 Task: Compose an email with the signature Cole Ward with the subject Request for a trial and the message Please let me know if there are any updates on this issue. from softage.1@softage.net to softage.7@softage.net with an attached document Case_study.pdf Undo the message and rewrite the message as Thank you for your understanding in this matter. Send the email. Finally, move the email from Sent Items to the label Onboarding
Action: Mouse moved to (481, 774)
Screenshot: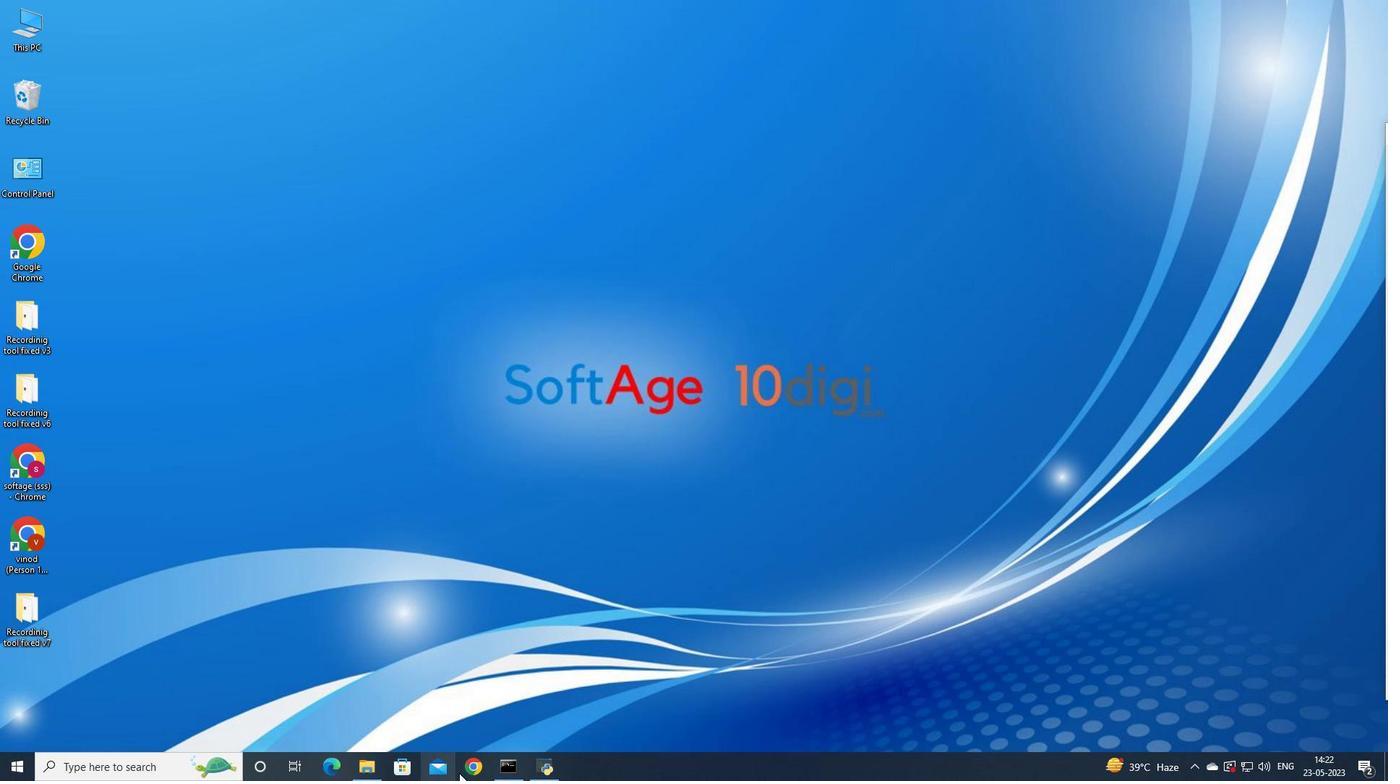 
Action: Mouse pressed left at (481, 774)
Screenshot: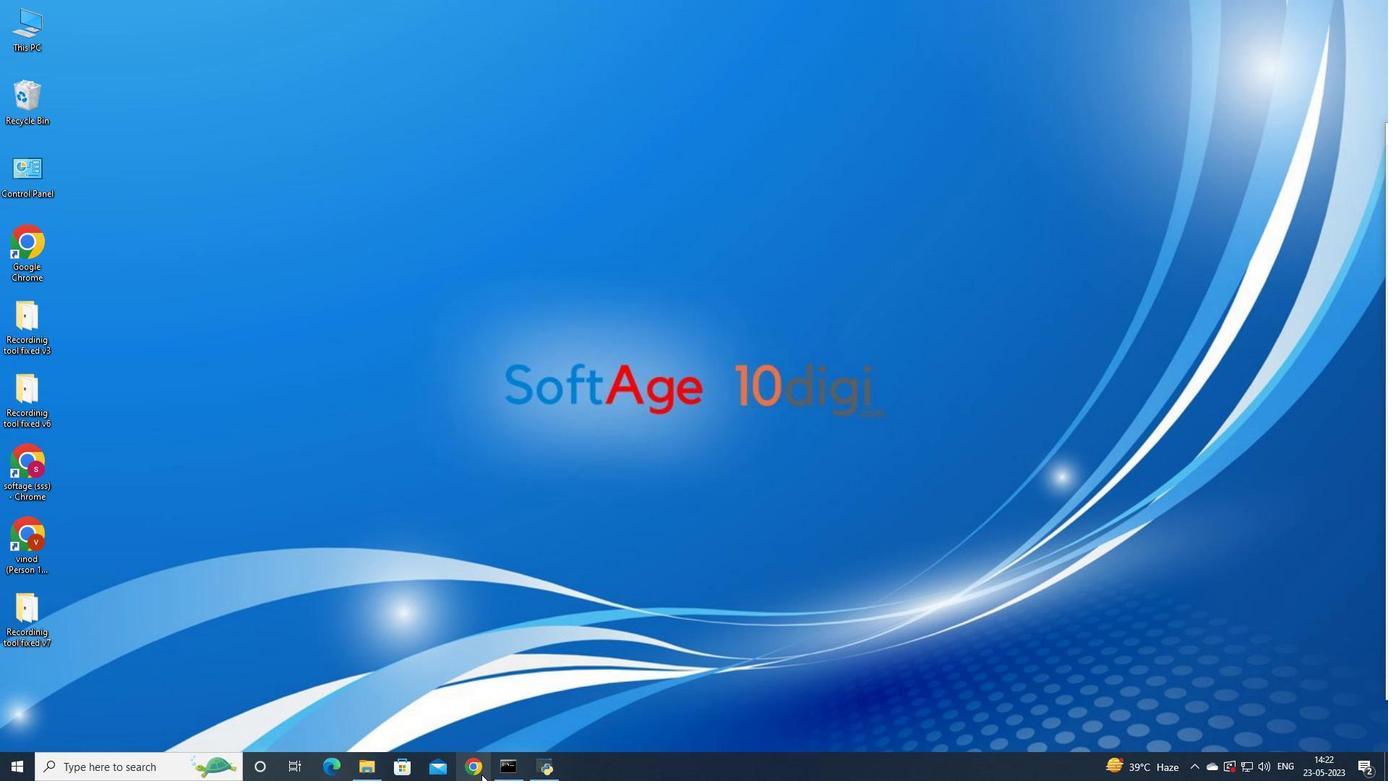 
Action: Mouse moved to (611, 447)
Screenshot: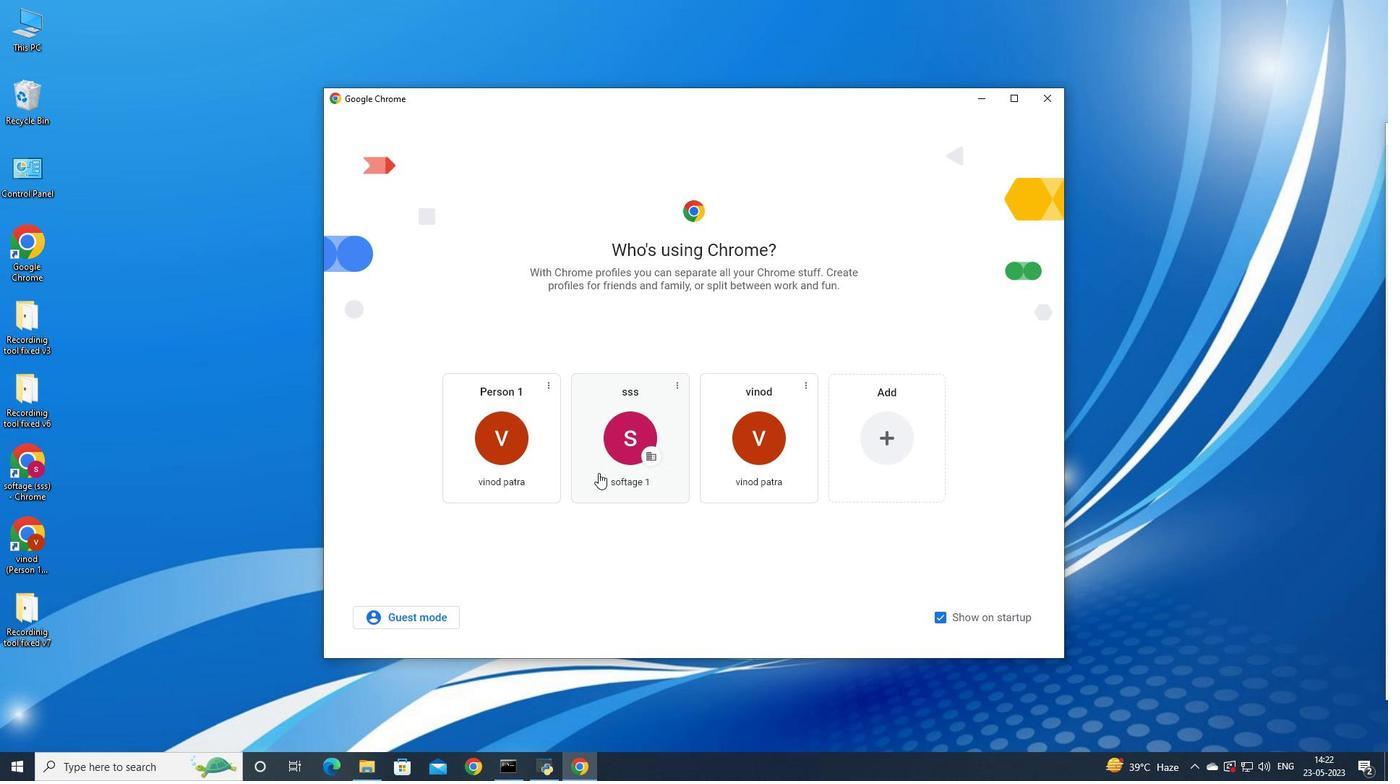 
Action: Mouse pressed left at (611, 447)
Screenshot: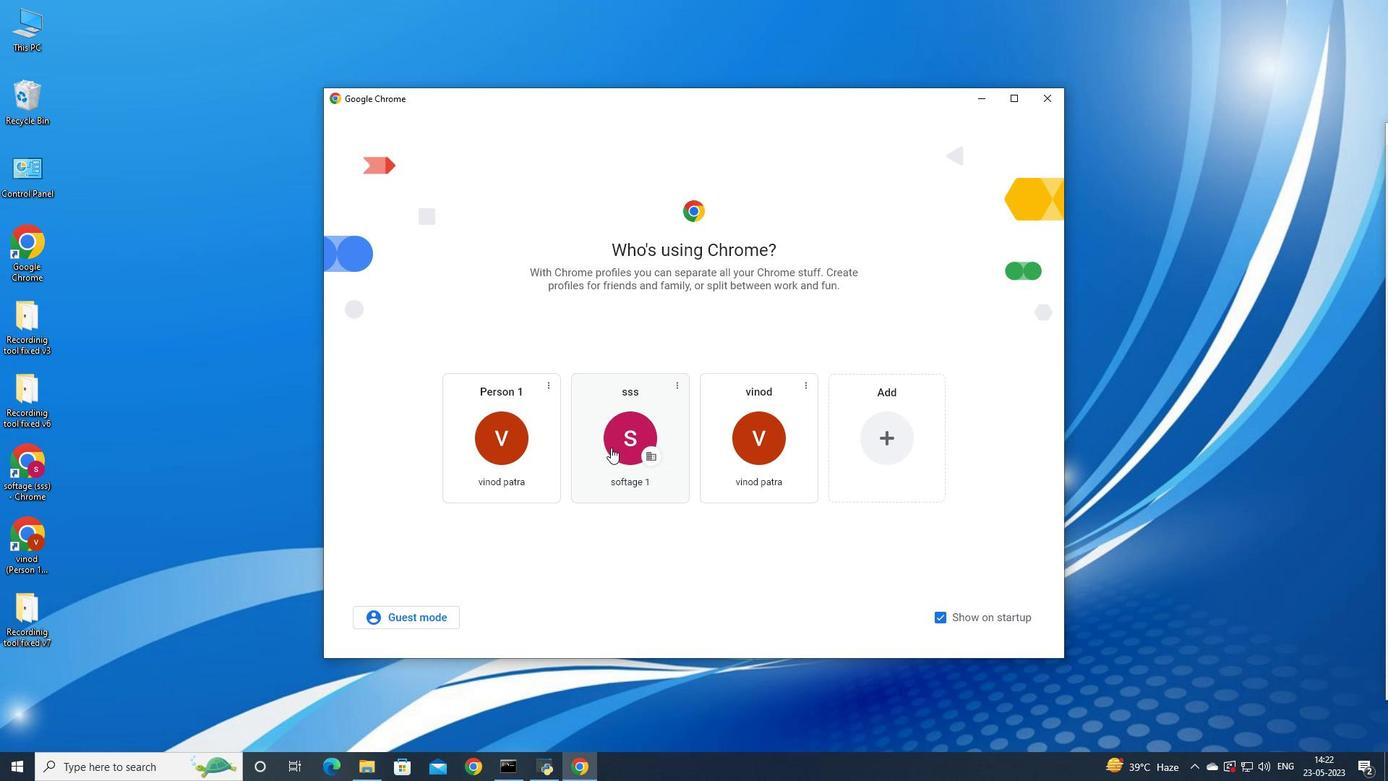 
Action: Mouse moved to (1253, 73)
Screenshot: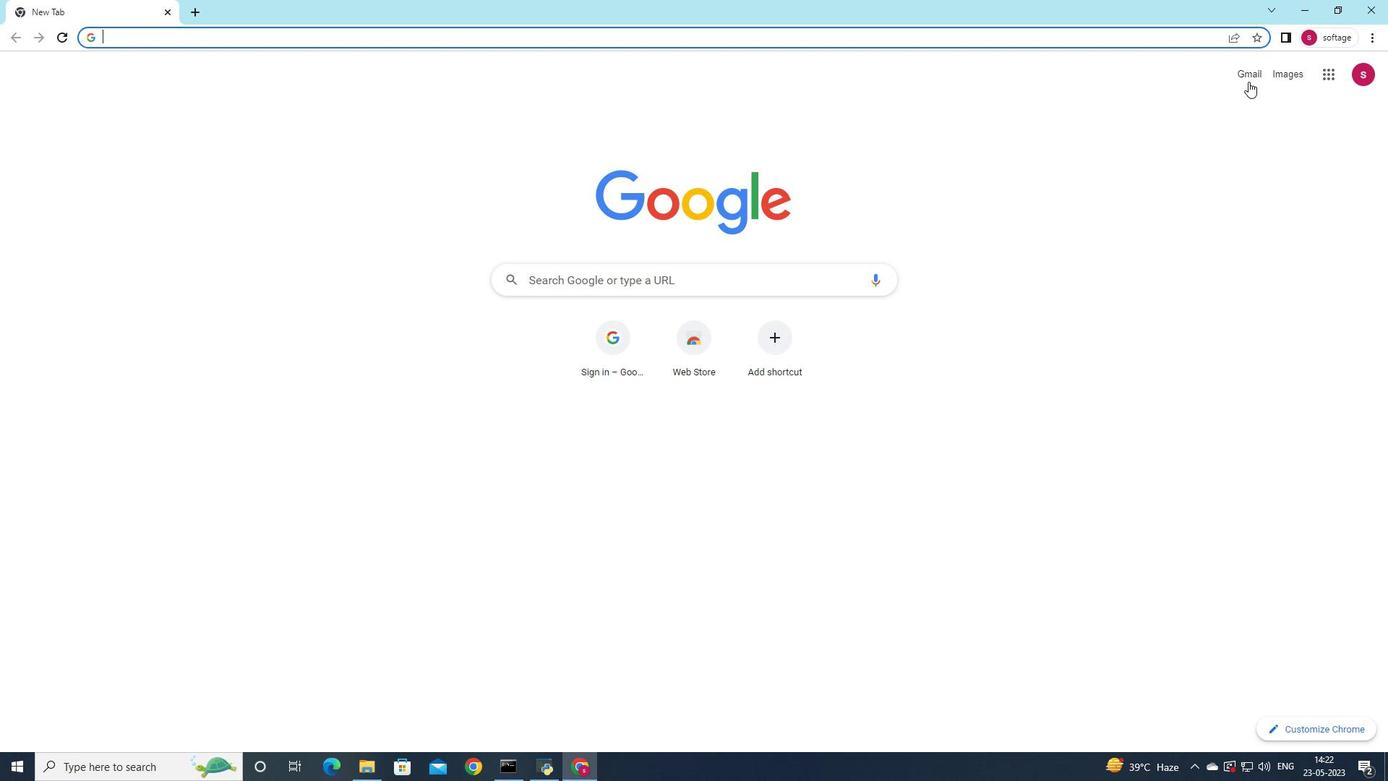 
Action: Mouse pressed left at (1253, 73)
Screenshot: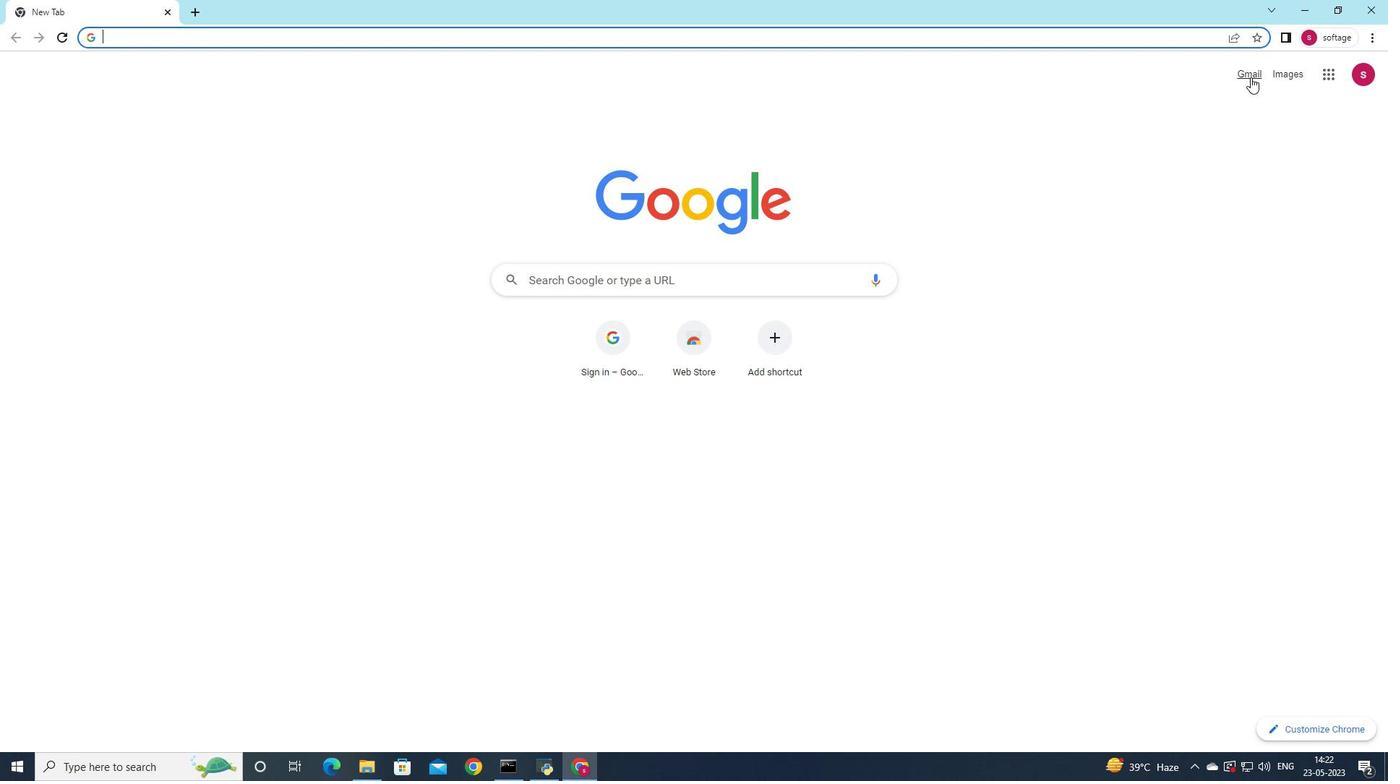 
Action: Mouse moved to (1221, 91)
Screenshot: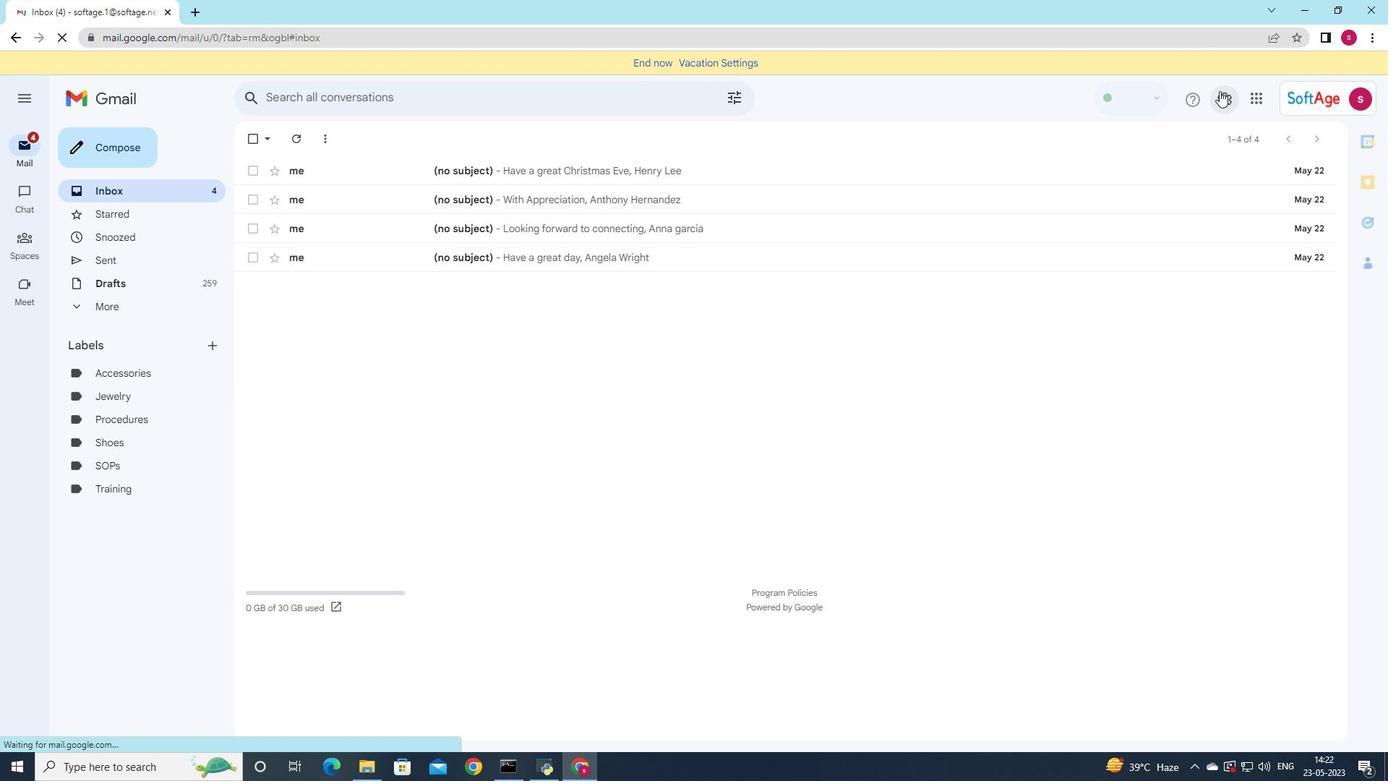 
Action: Mouse pressed left at (1221, 91)
Screenshot: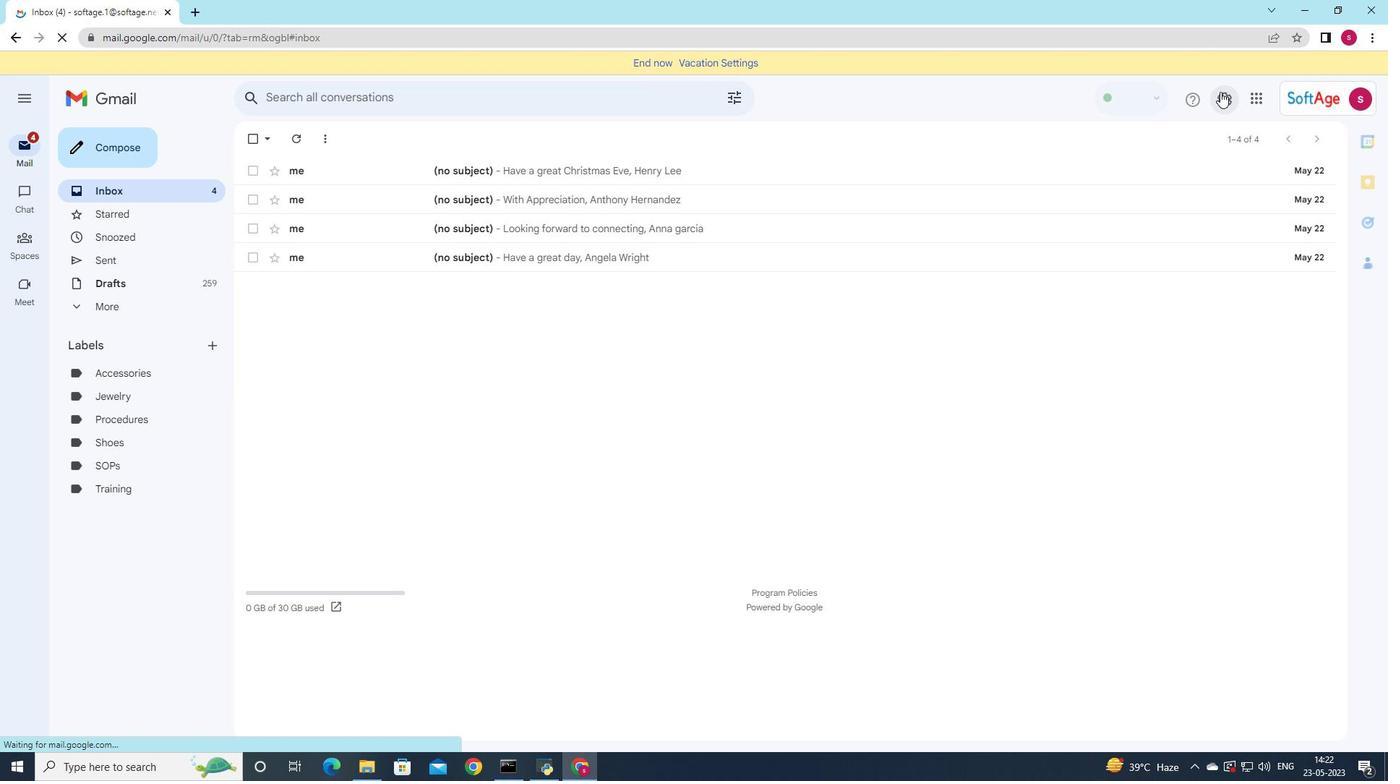 
Action: Mouse moved to (1205, 170)
Screenshot: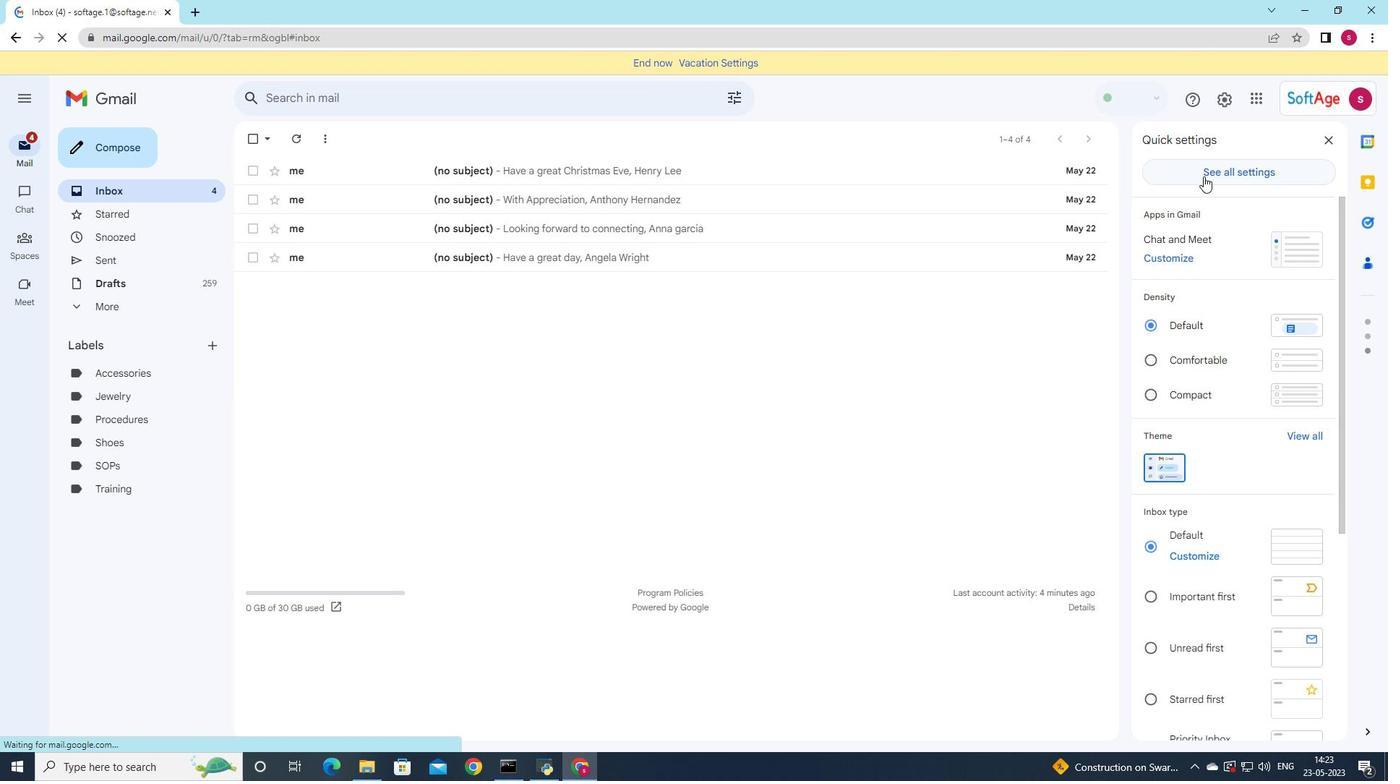 
Action: Mouse pressed left at (1205, 170)
Screenshot: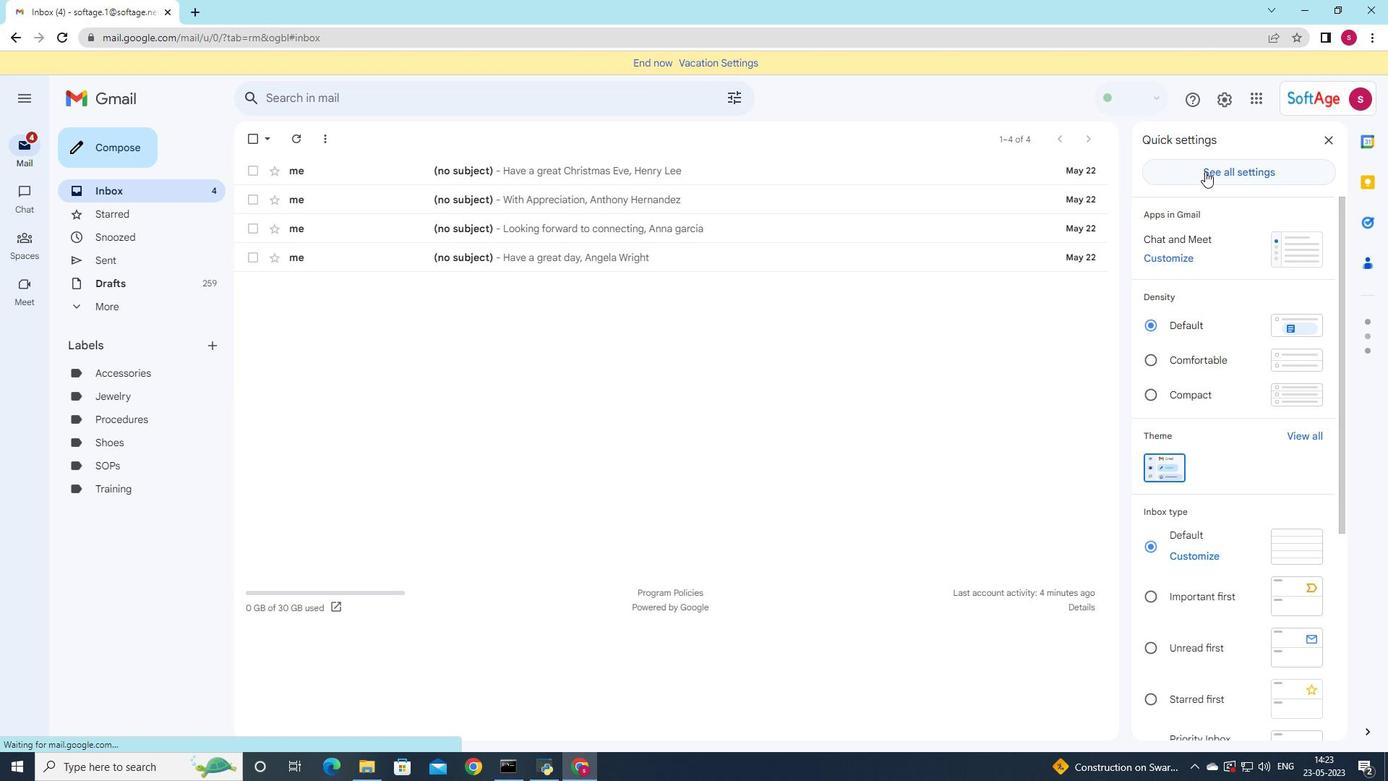
Action: Mouse moved to (816, 260)
Screenshot: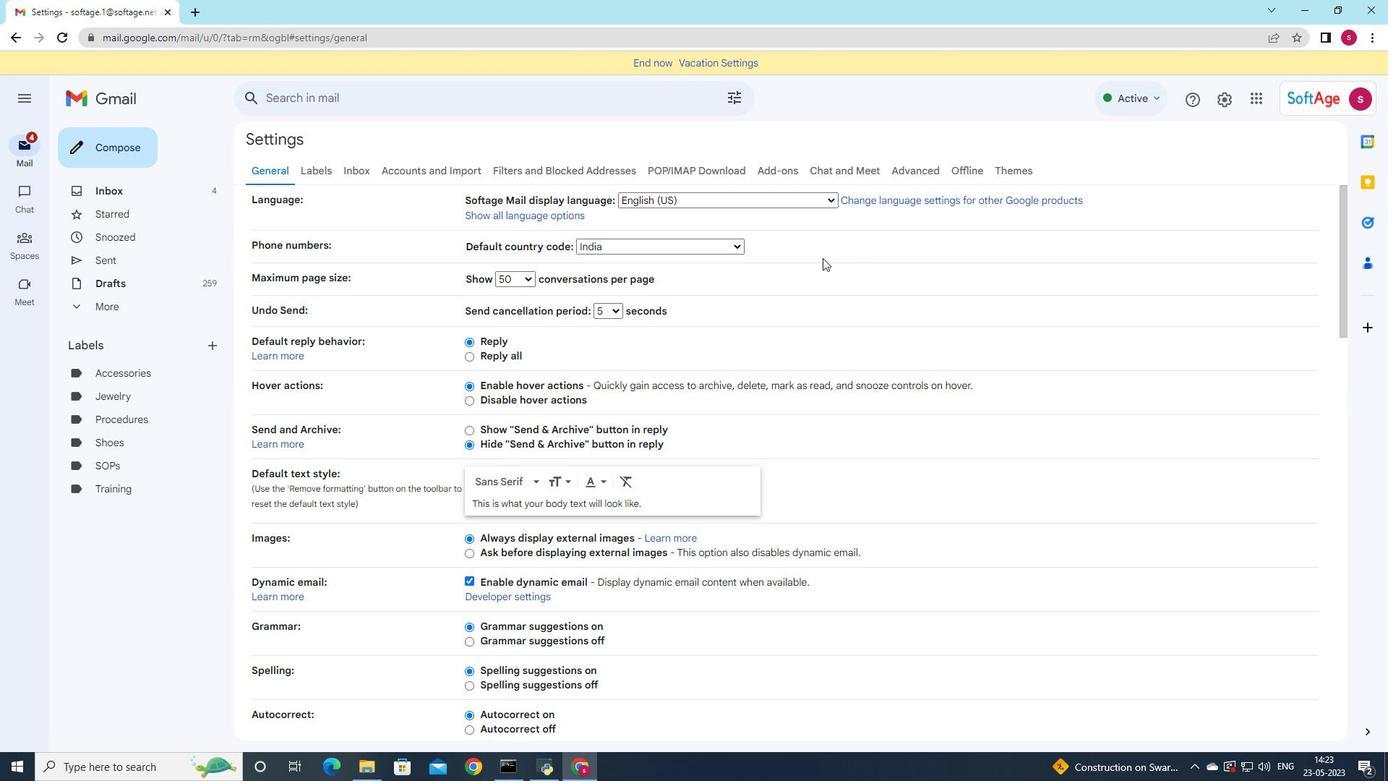 
Action: Mouse scrolled (816, 259) with delta (0, 0)
Screenshot: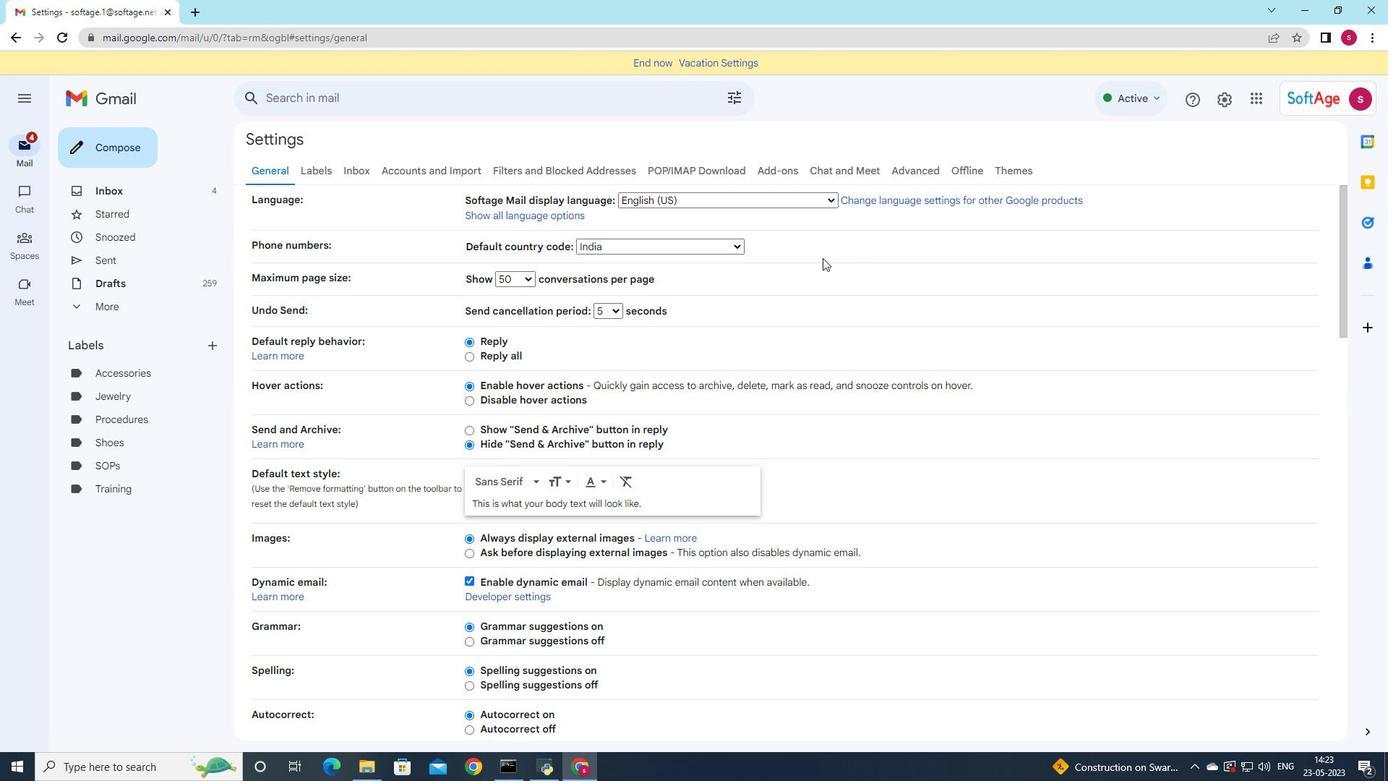 
Action: Mouse scrolled (816, 259) with delta (0, 0)
Screenshot: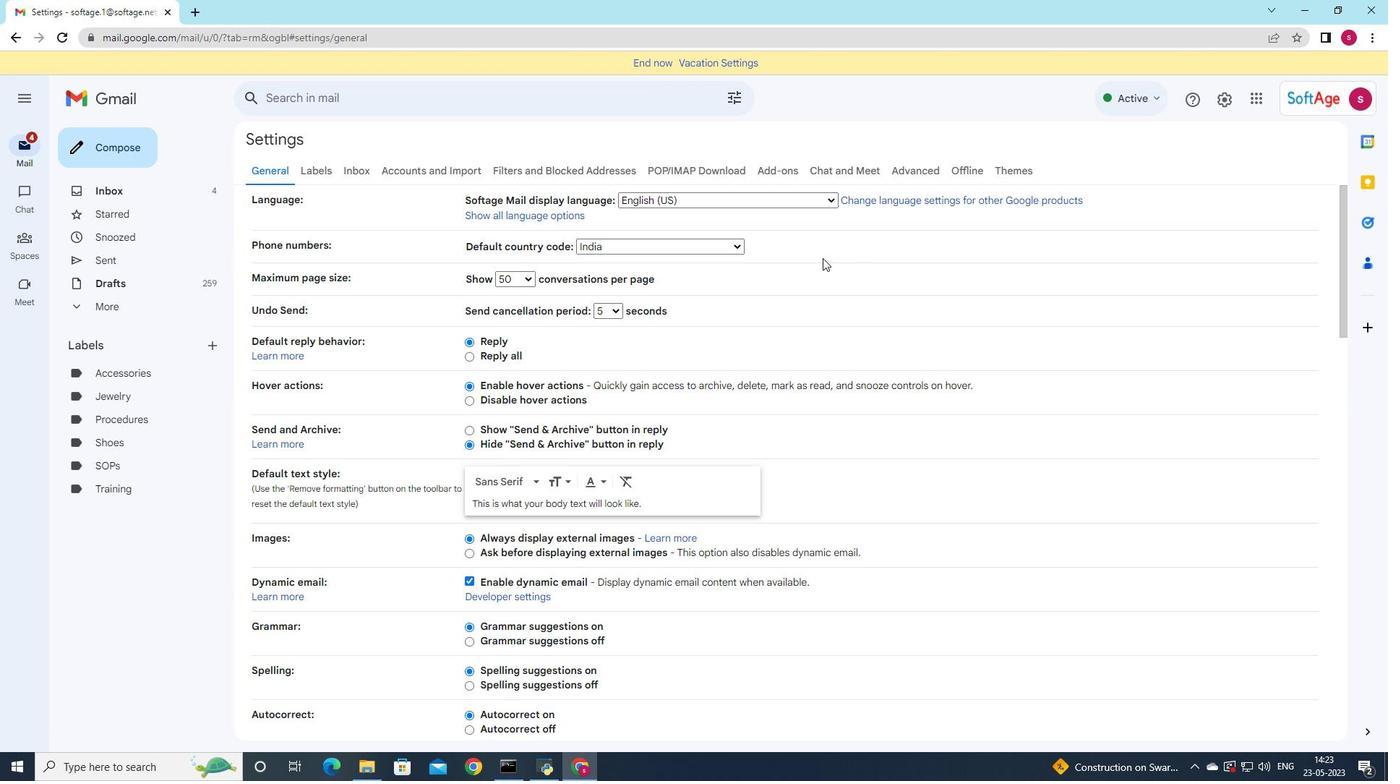 
Action: Mouse moved to (814, 266)
Screenshot: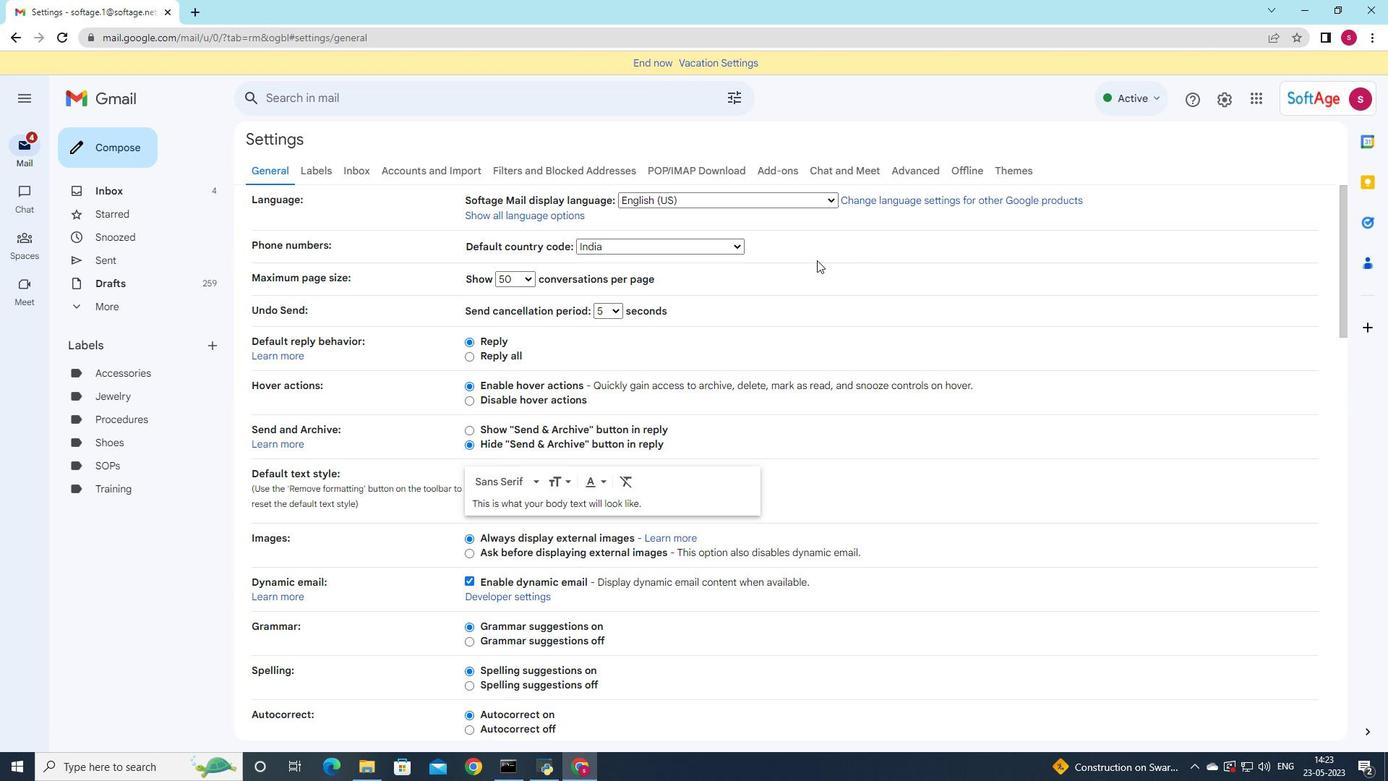 
Action: Mouse scrolled (814, 265) with delta (0, 0)
Screenshot: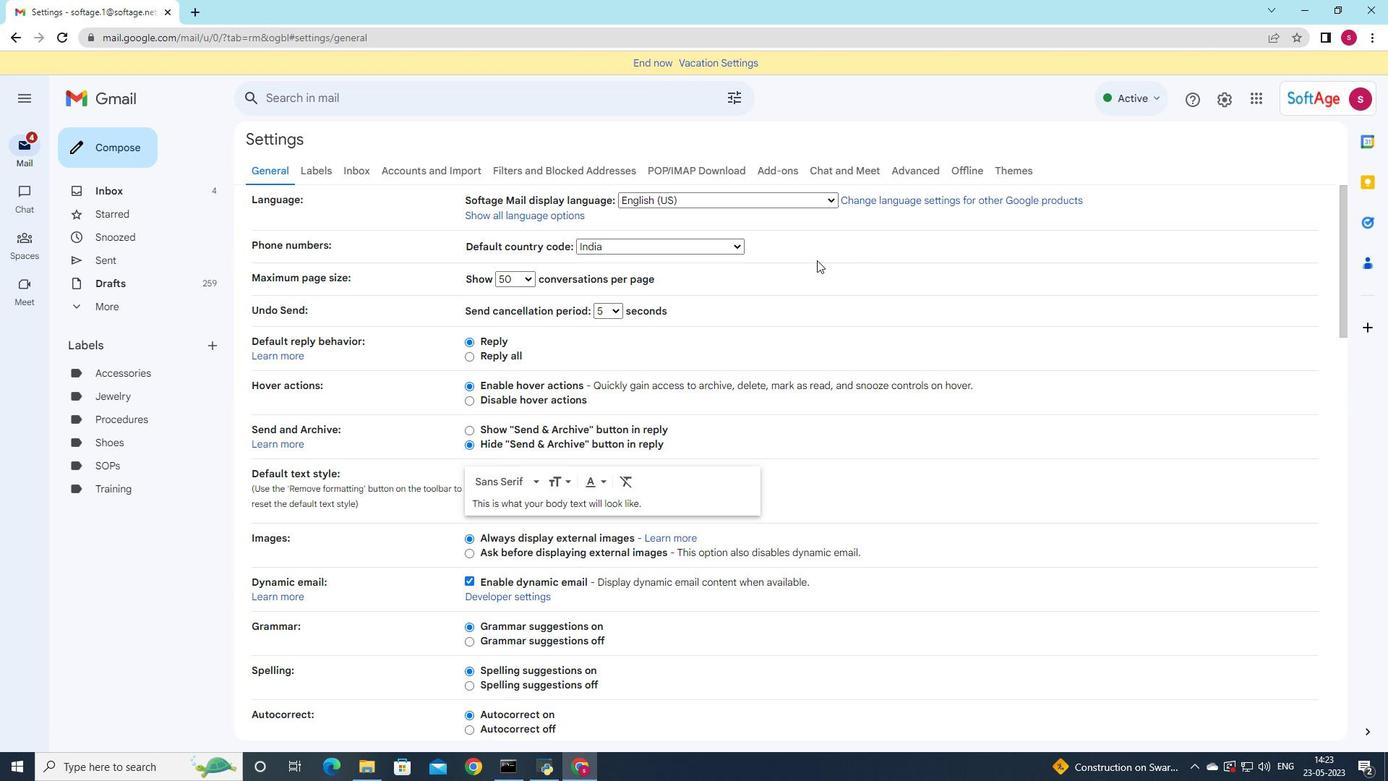 
Action: Mouse moved to (813, 273)
Screenshot: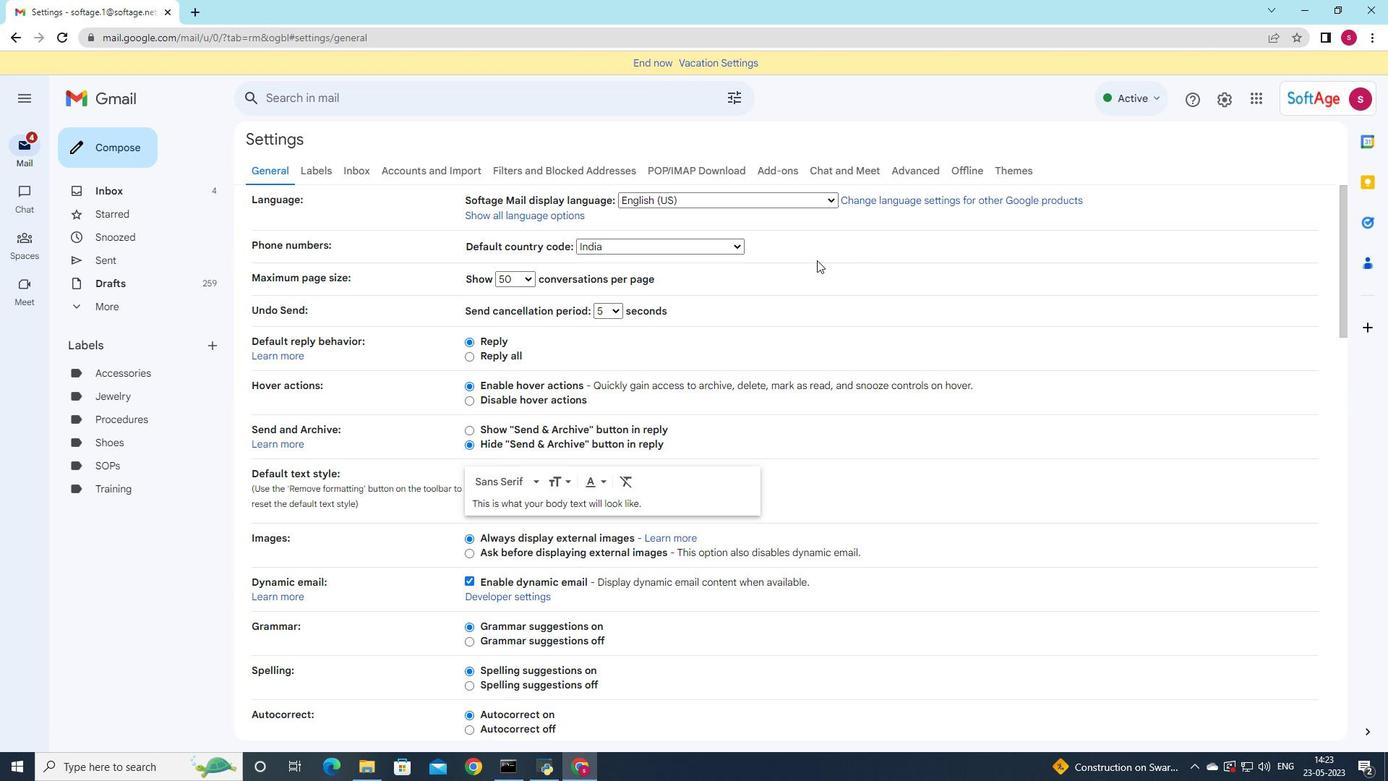 
Action: Mouse scrolled (813, 272) with delta (0, 0)
Screenshot: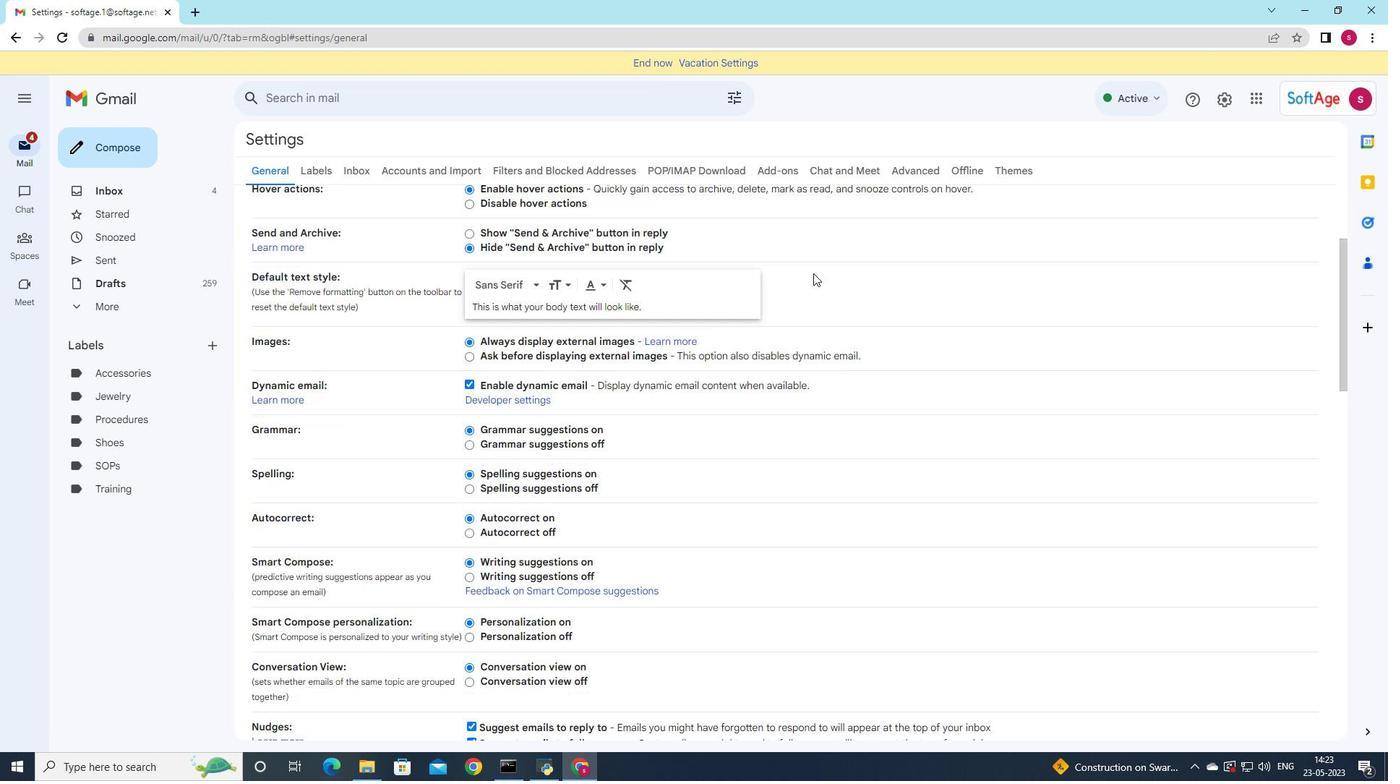 
Action: Mouse scrolled (813, 272) with delta (0, 0)
Screenshot: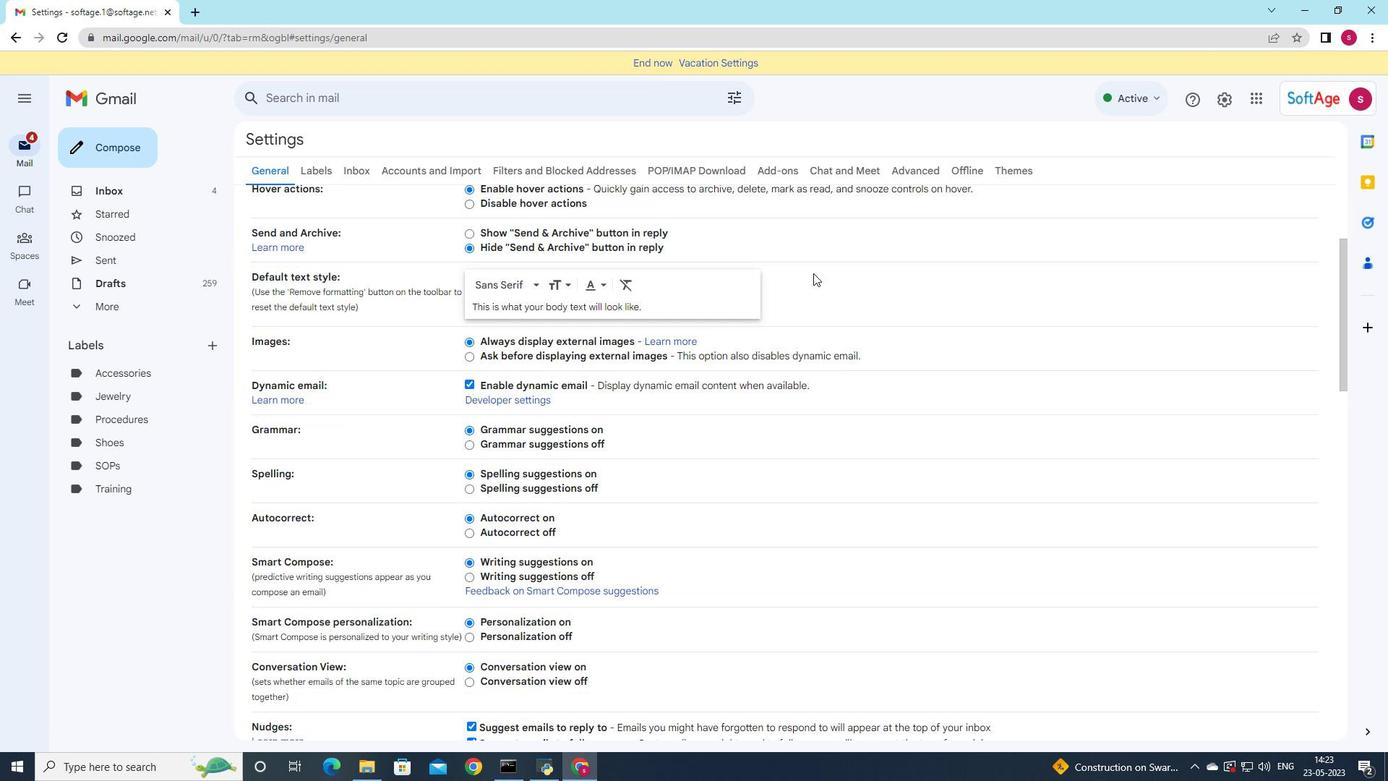 
Action: Mouse scrolled (813, 272) with delta (0, 0)
Screenshot: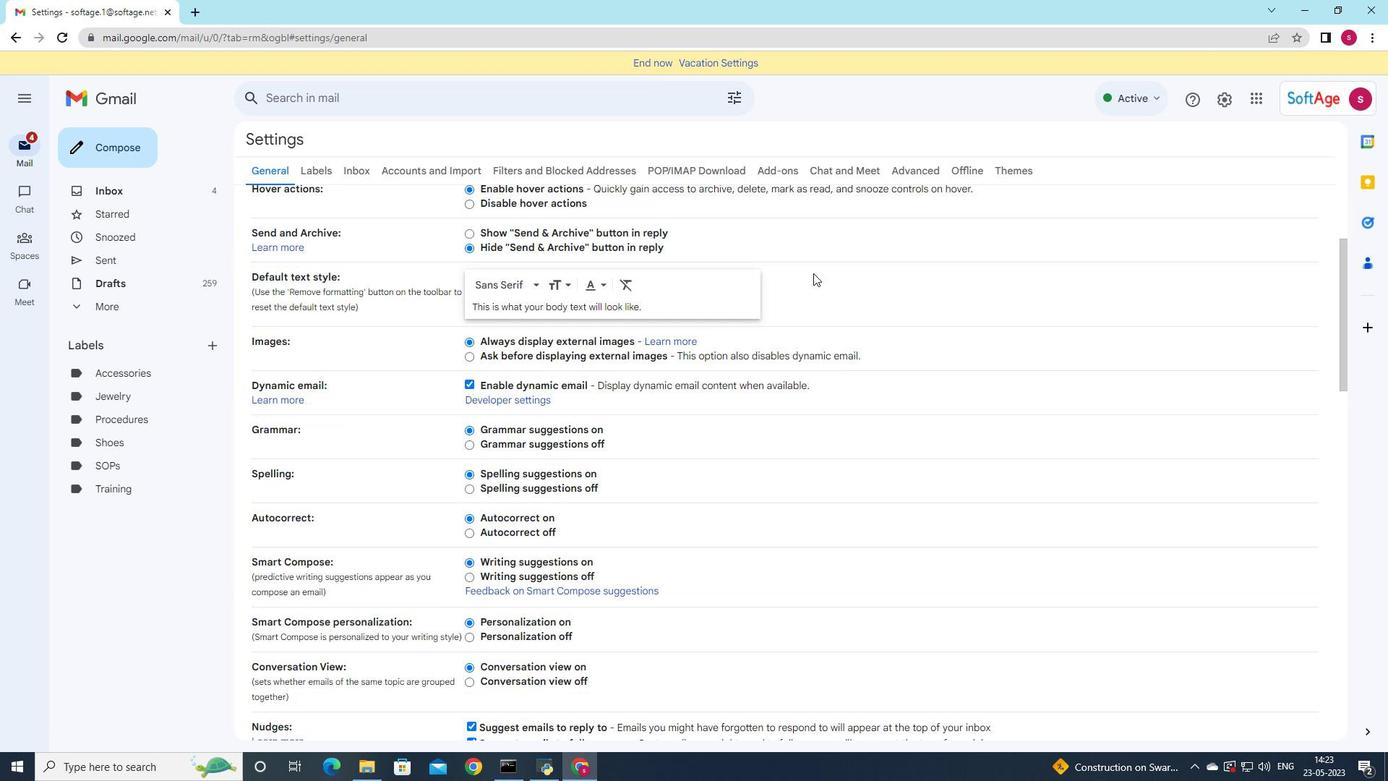 
Action: Mouse scrolled (813, 272) with delta (0, 0)
Screenshot: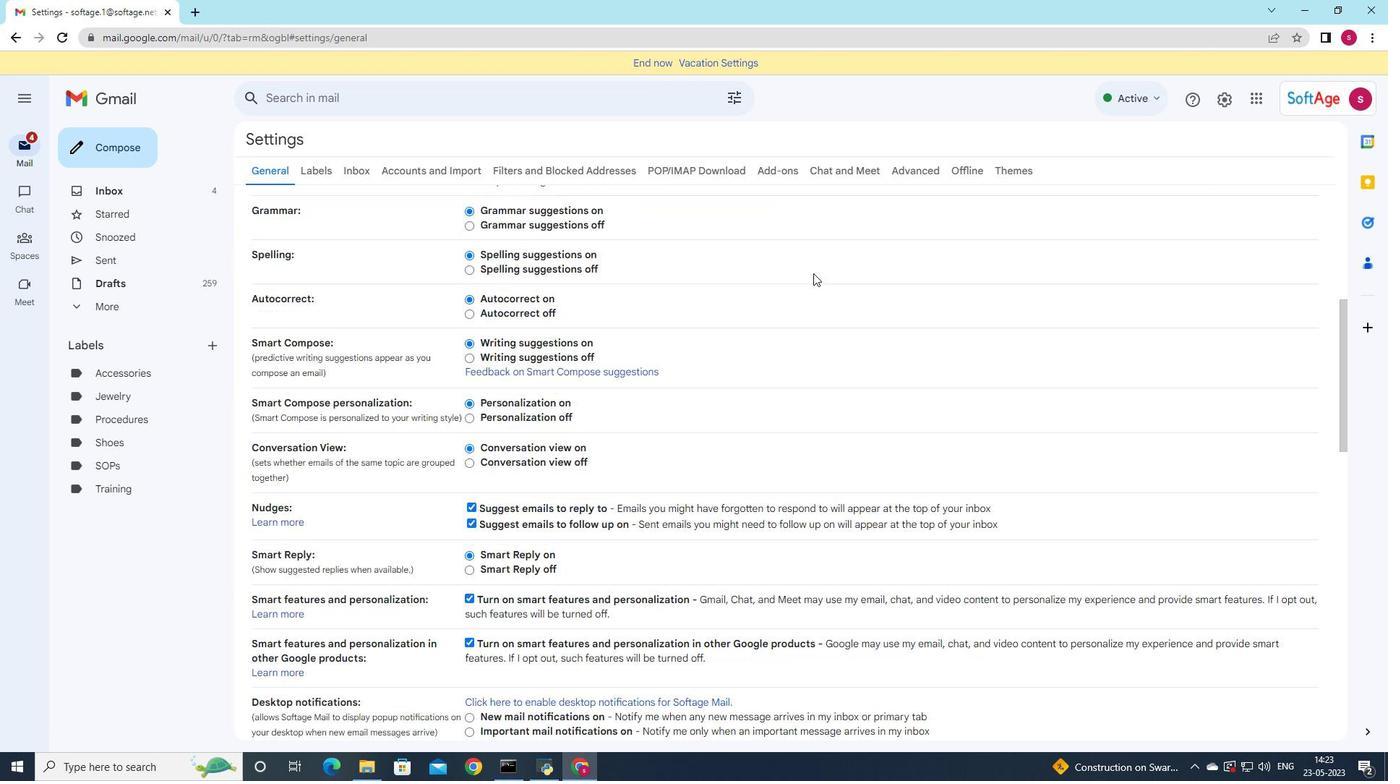 
Action: Mouse scrolled (813, 272) with delta (0, 0)
Screenshot: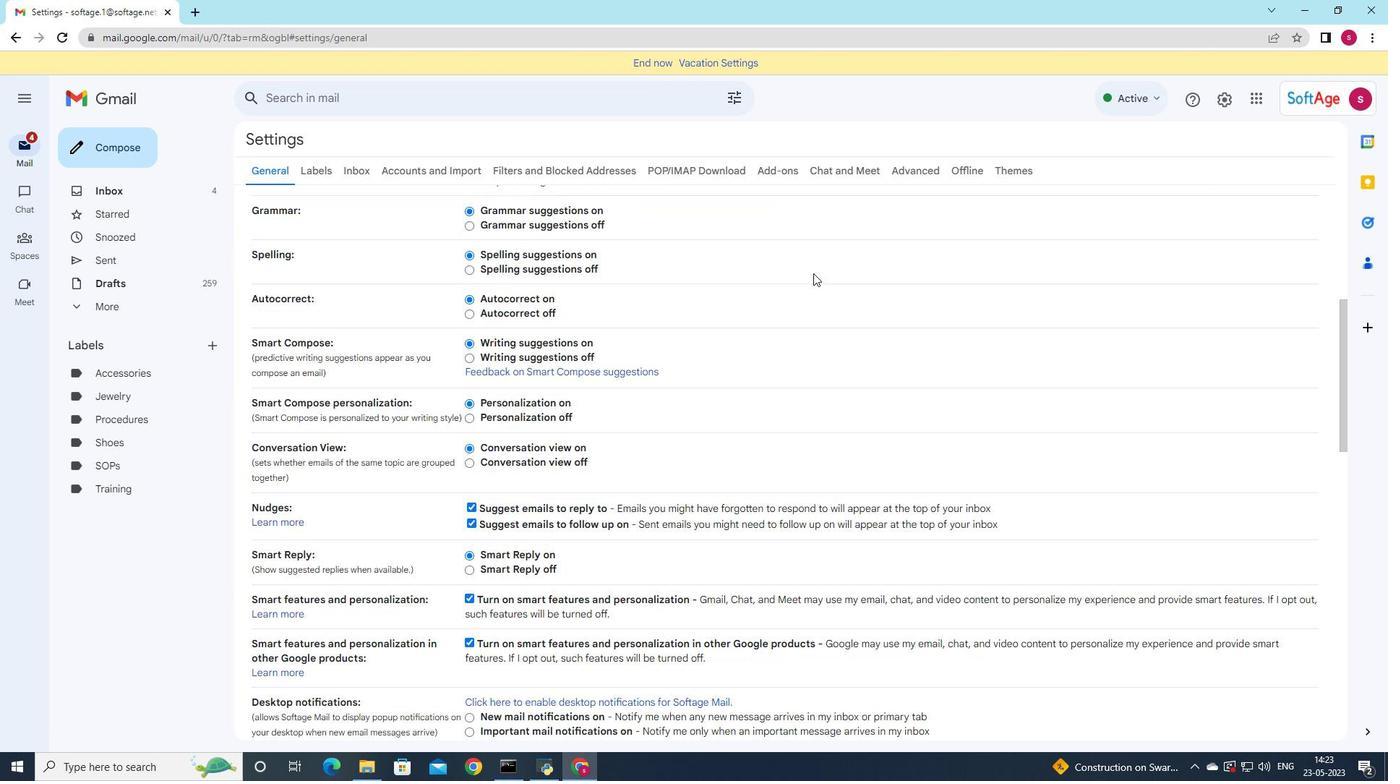 
Action: Mouse scrolled (813, 272) with delta (0, 0)
Screenshot: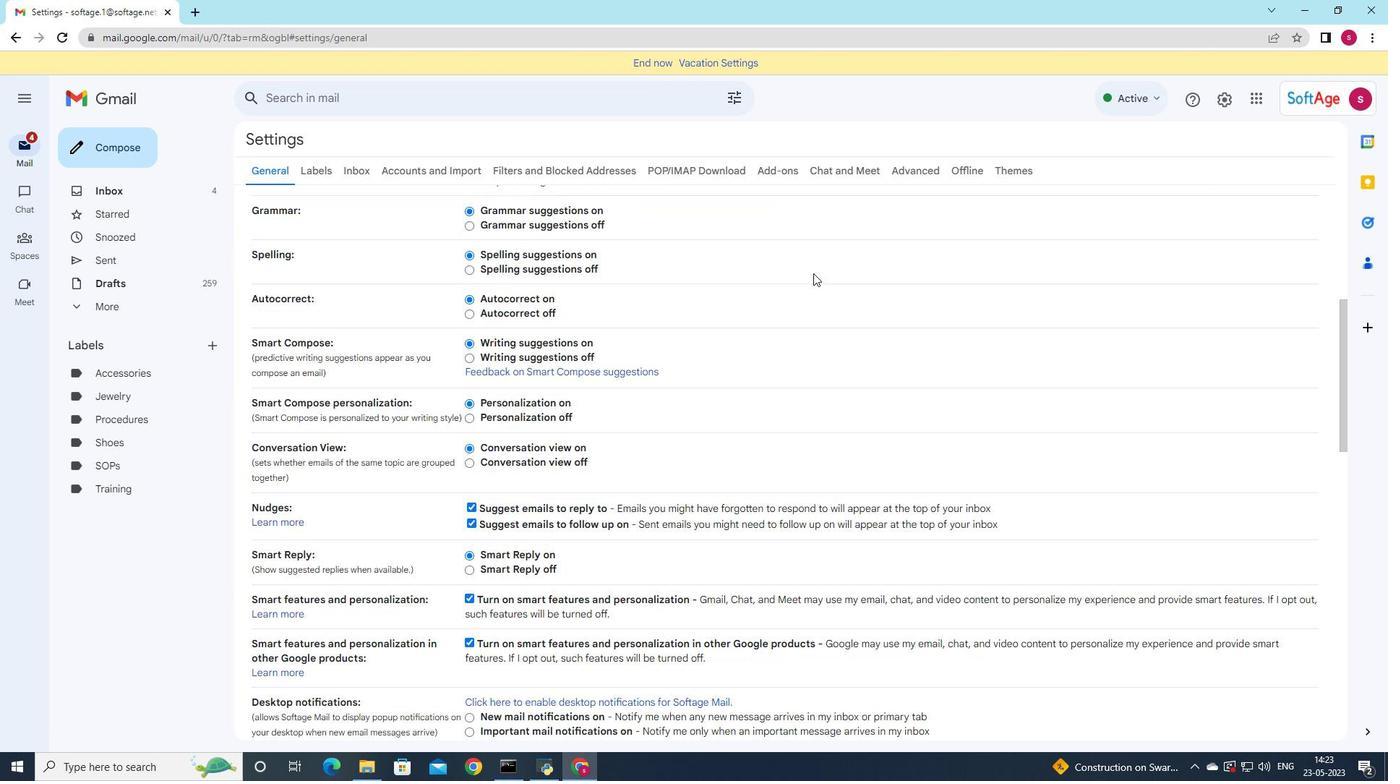 
Action: Mouse scrolled (813, 272) with delta (0, 0)
Screenshot: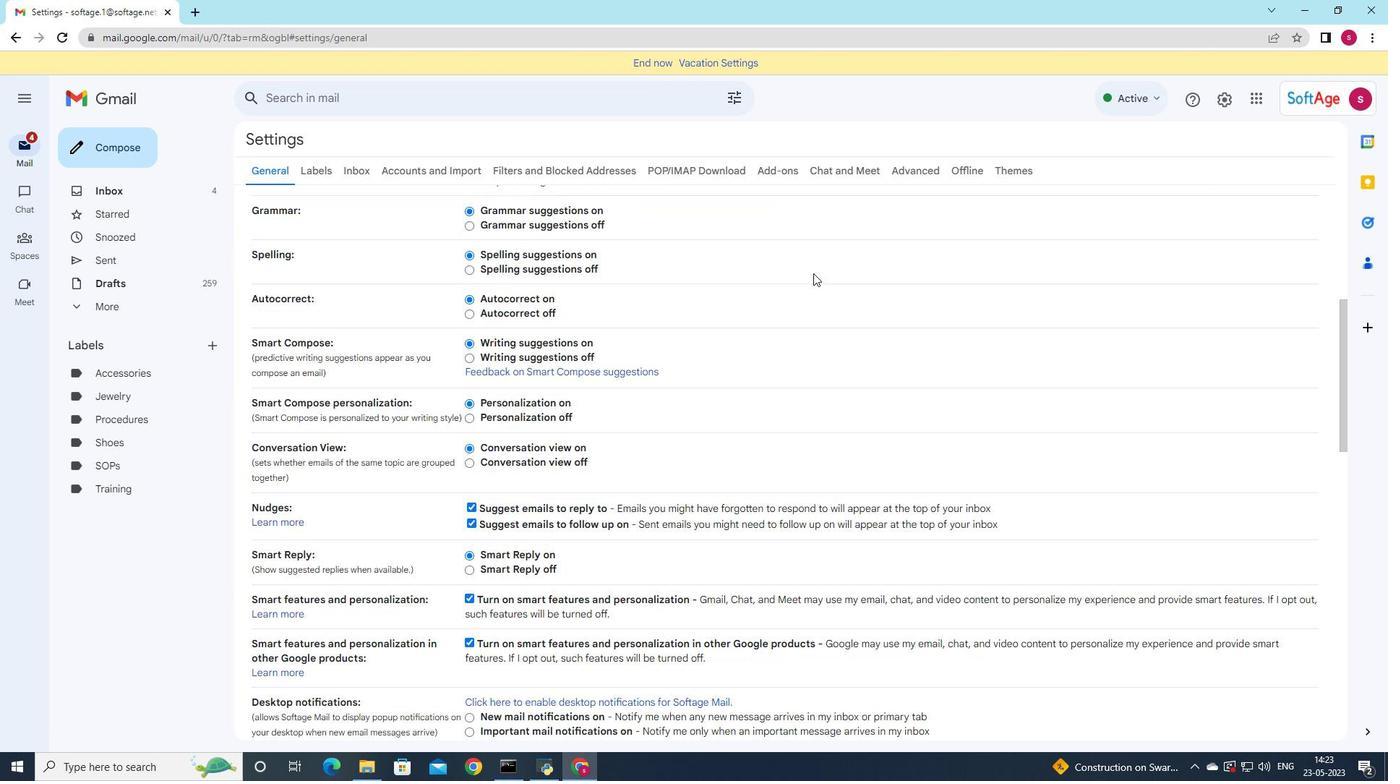 
Action: Mouse scrolled (813, 272) with delta (0, 0)
Screenshot: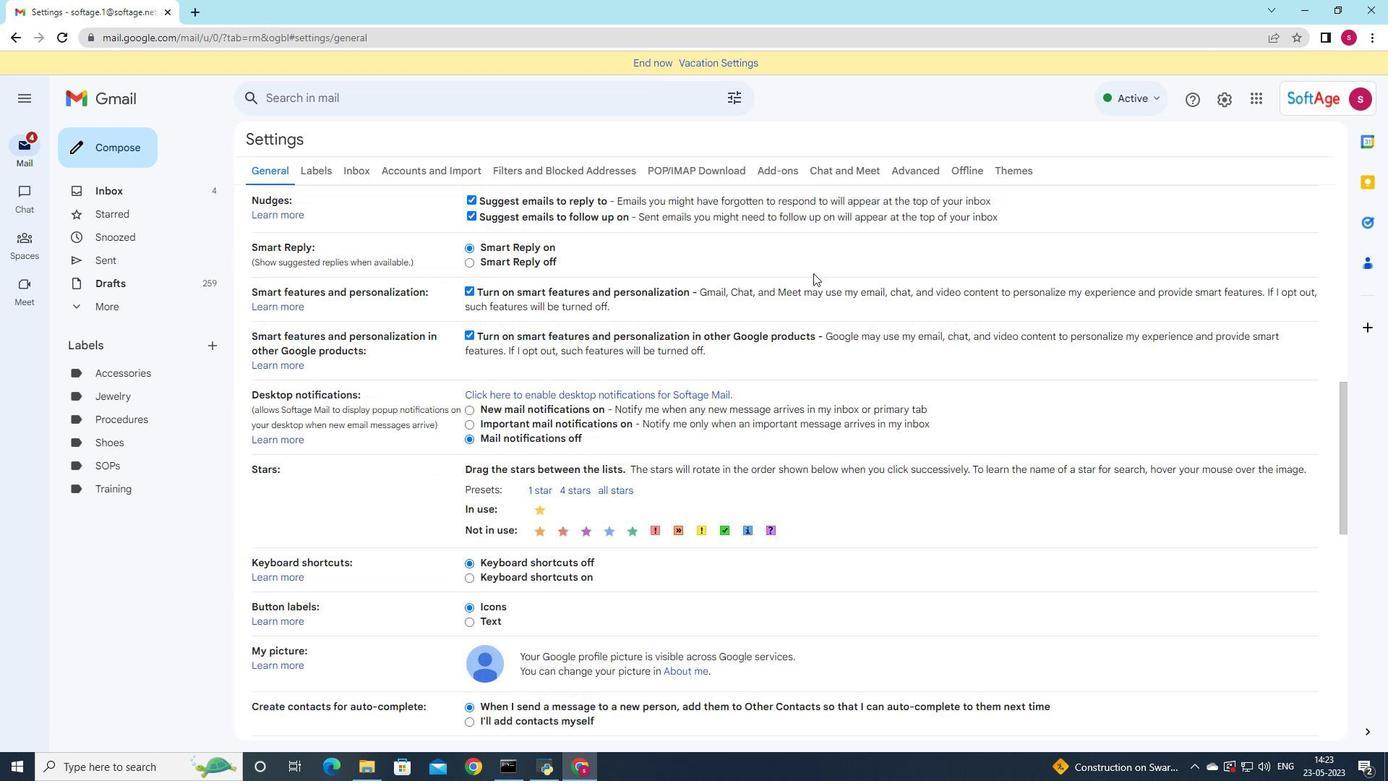 
Action: Mouse scrolled (813, 272) with delta (0, 0)
Screenshot: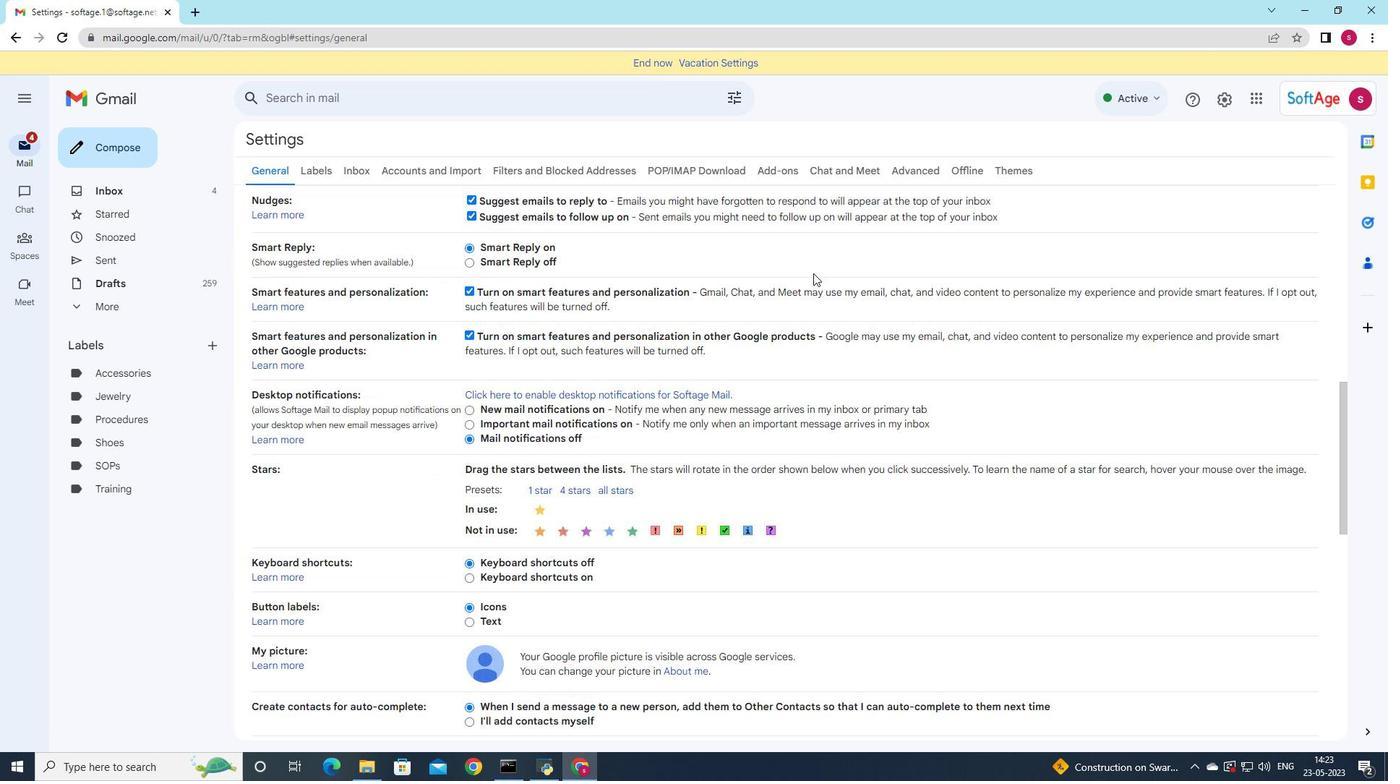 
Action: Mouse scrolled (813, 272) with delta (0, 0)
Screenshot: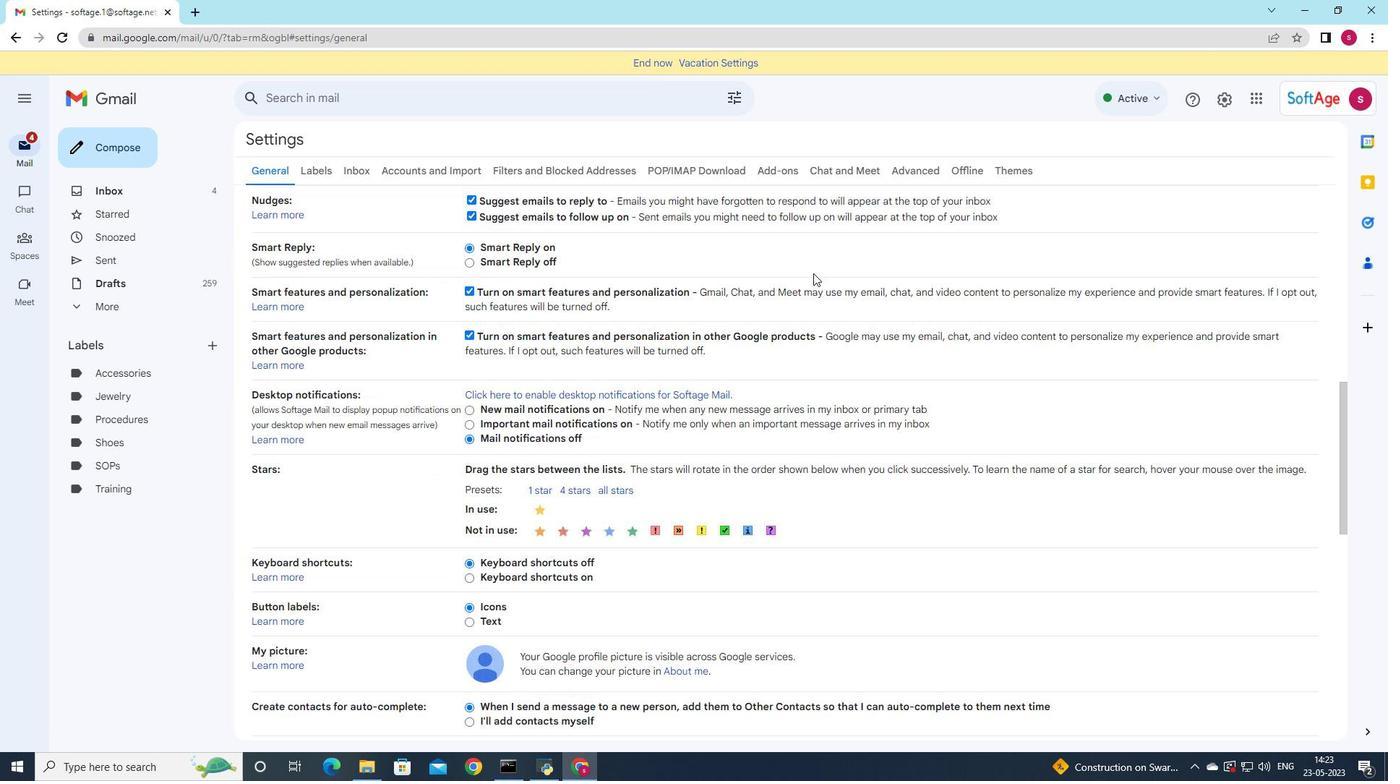 
Action: Mouse scrolled (813, 272) with delta (0, 0)
Screenshot: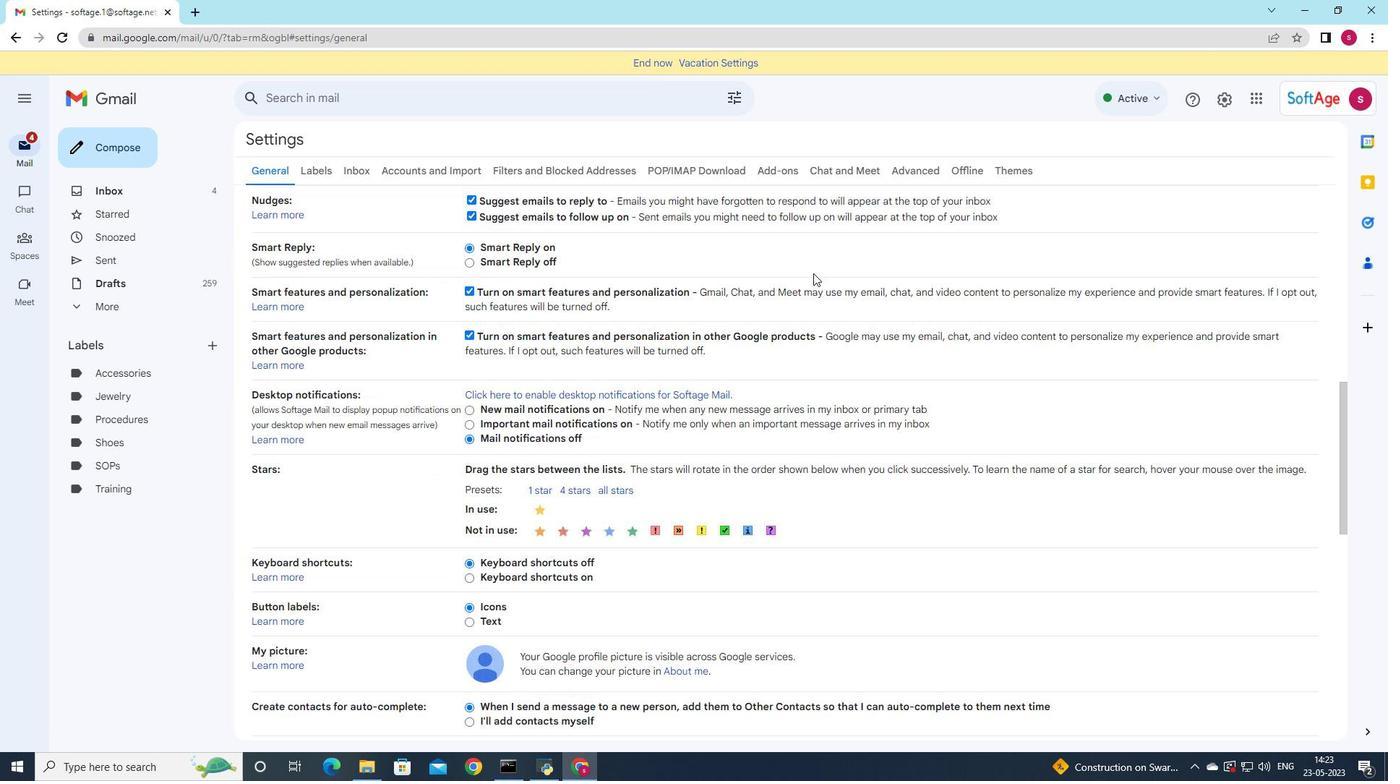 
Action: Mouse scrolled (813, 272) with delta (0, 0)
Screenshot: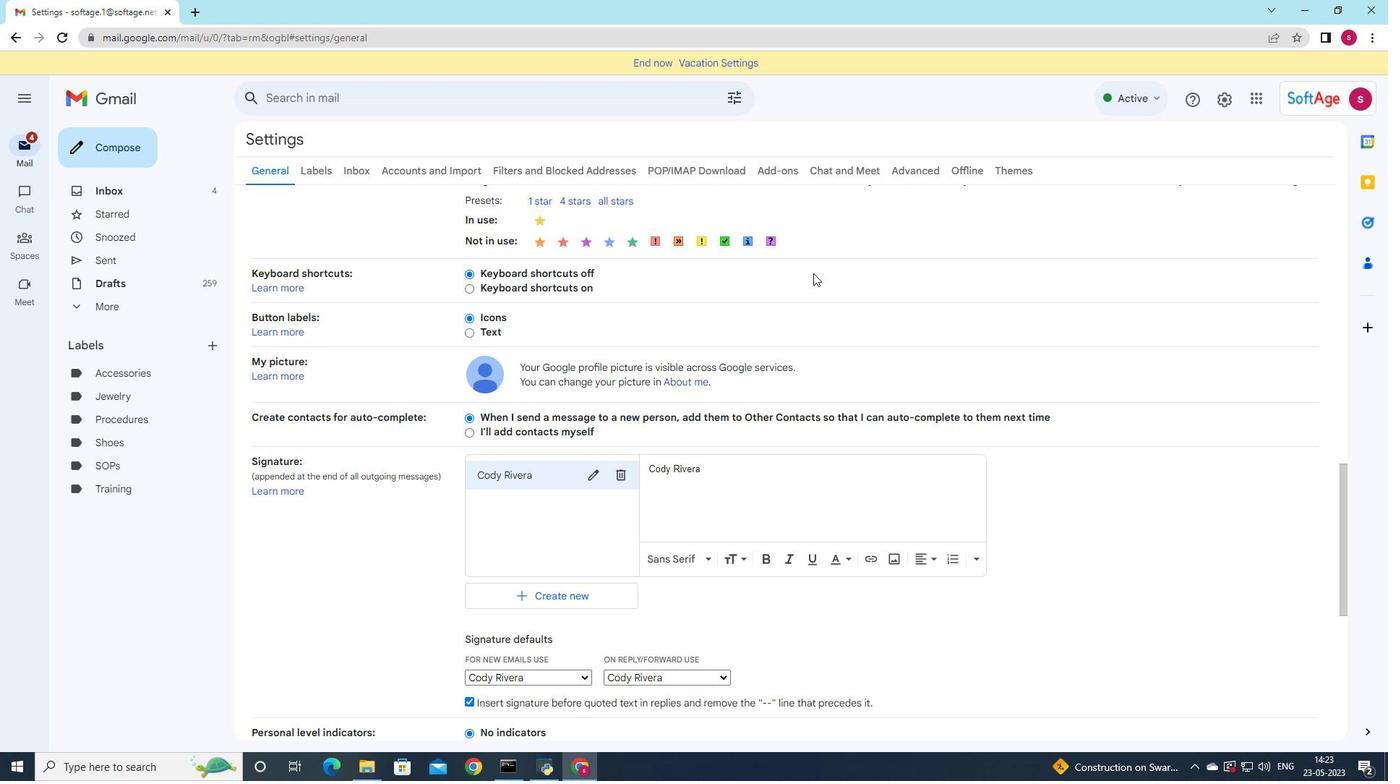 
Action: Mouse scrolled (813, 272) with delta (0, 0)
Screenshot: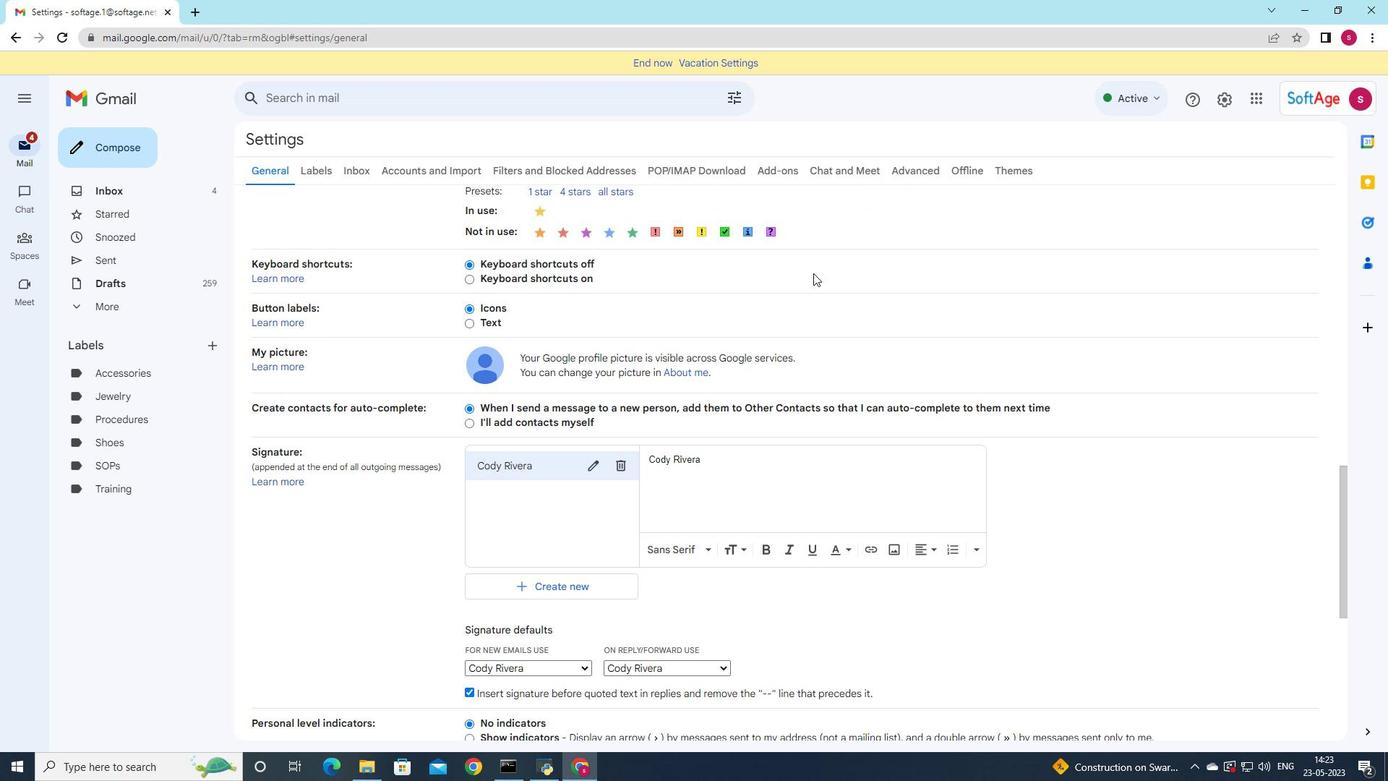 
Action: Mouse moved to (621, 335)
Screenshot: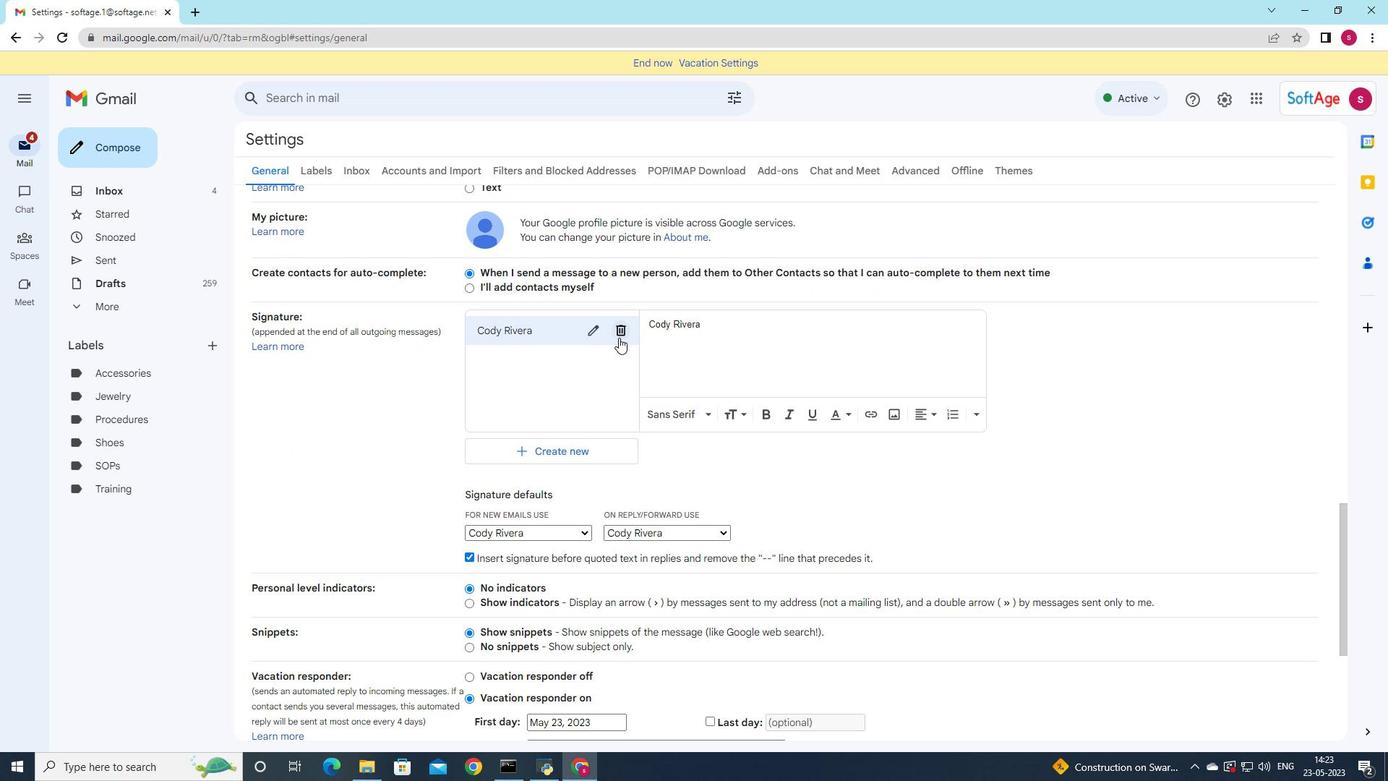 
Action: Mouse pressed left at (621, 335)
Screenshot: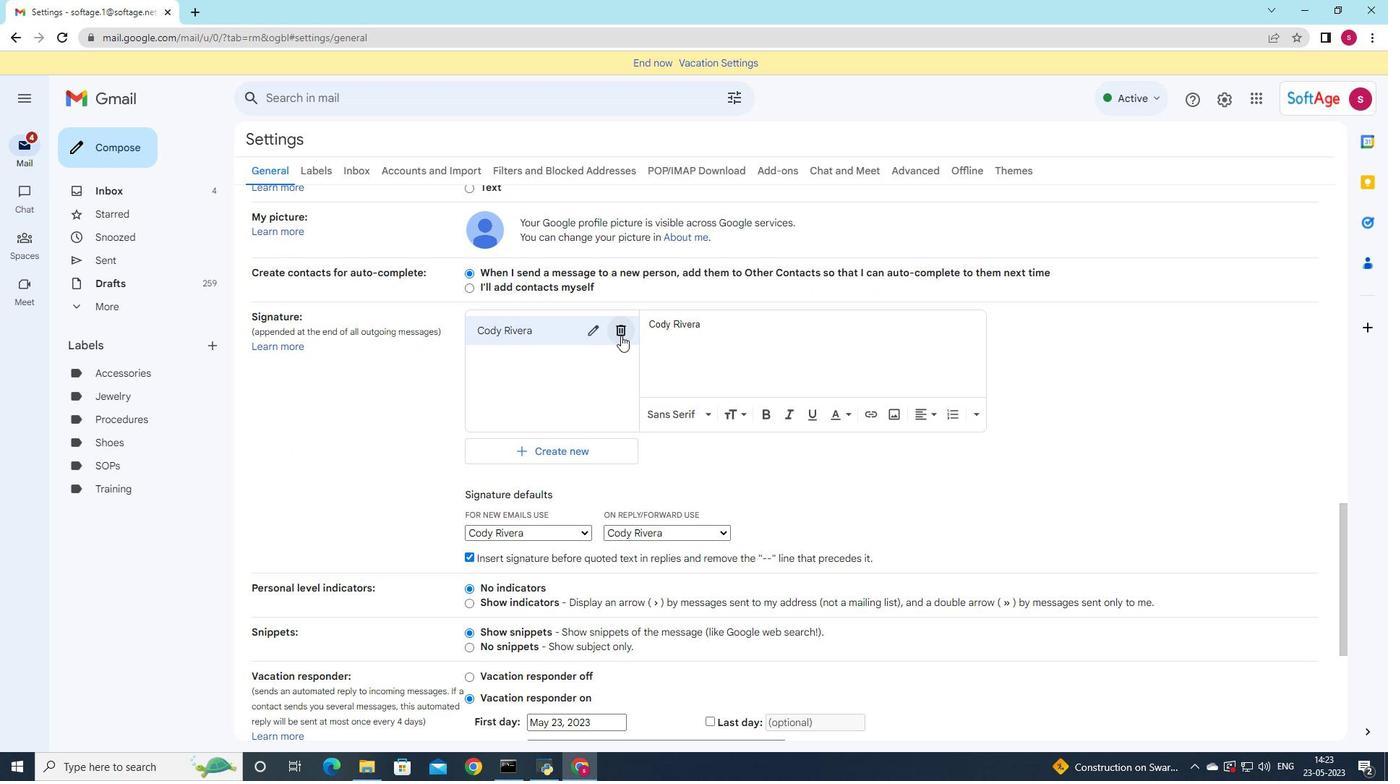 
Action: Mouse moved to (812, 428)
Screenshot: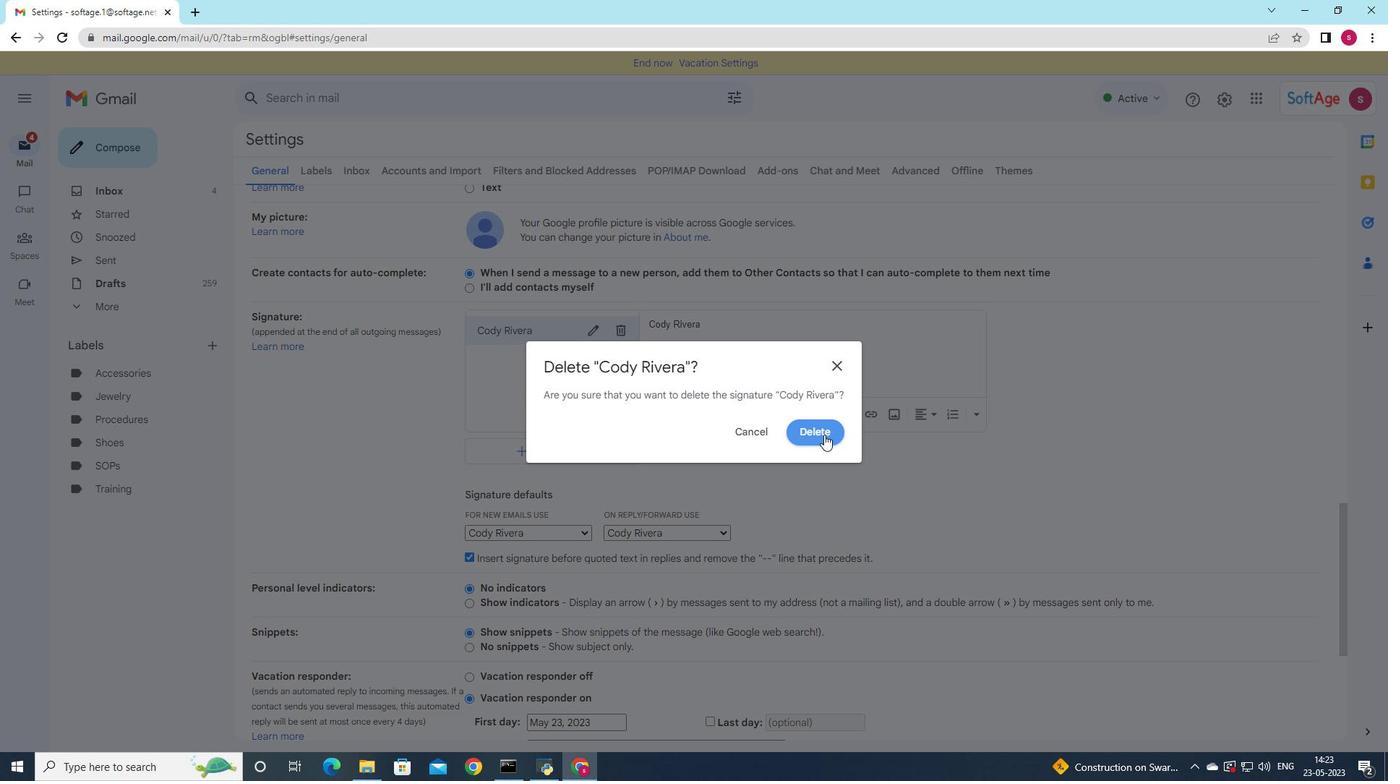 
Action: Mouse pressed left at (812, 428)
Screenshot: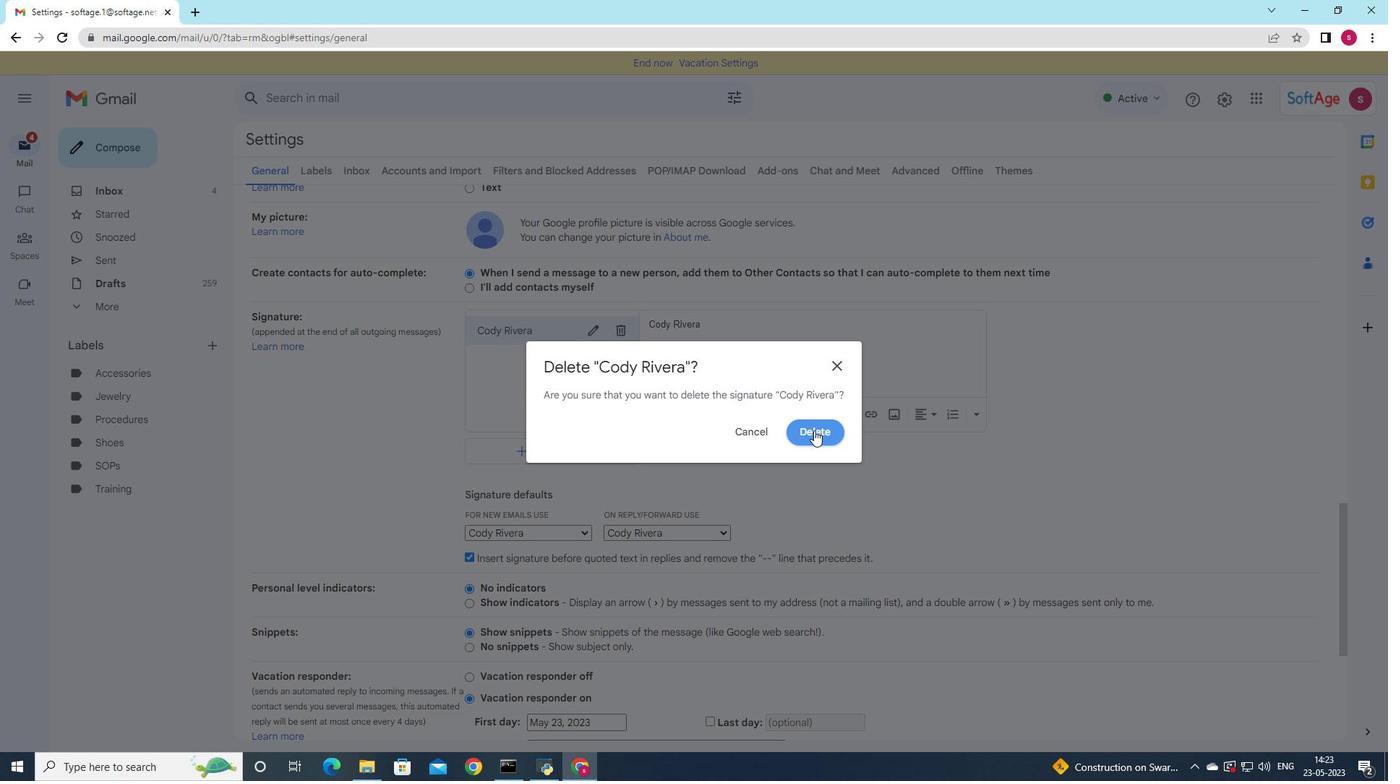 
Action: Mouse moved to (544, 340)
Screenshot: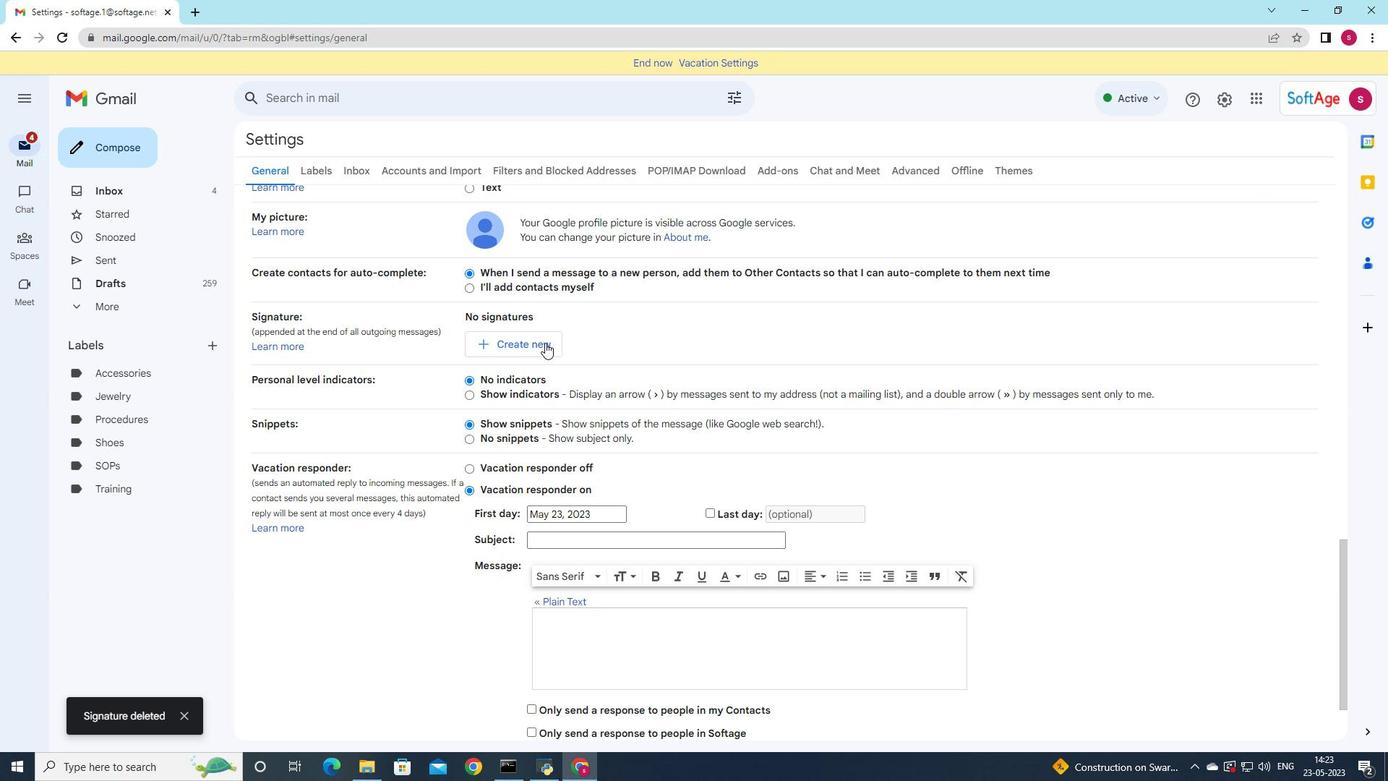 
Action: Mouse pressed left at (544, 340)
Screenshot: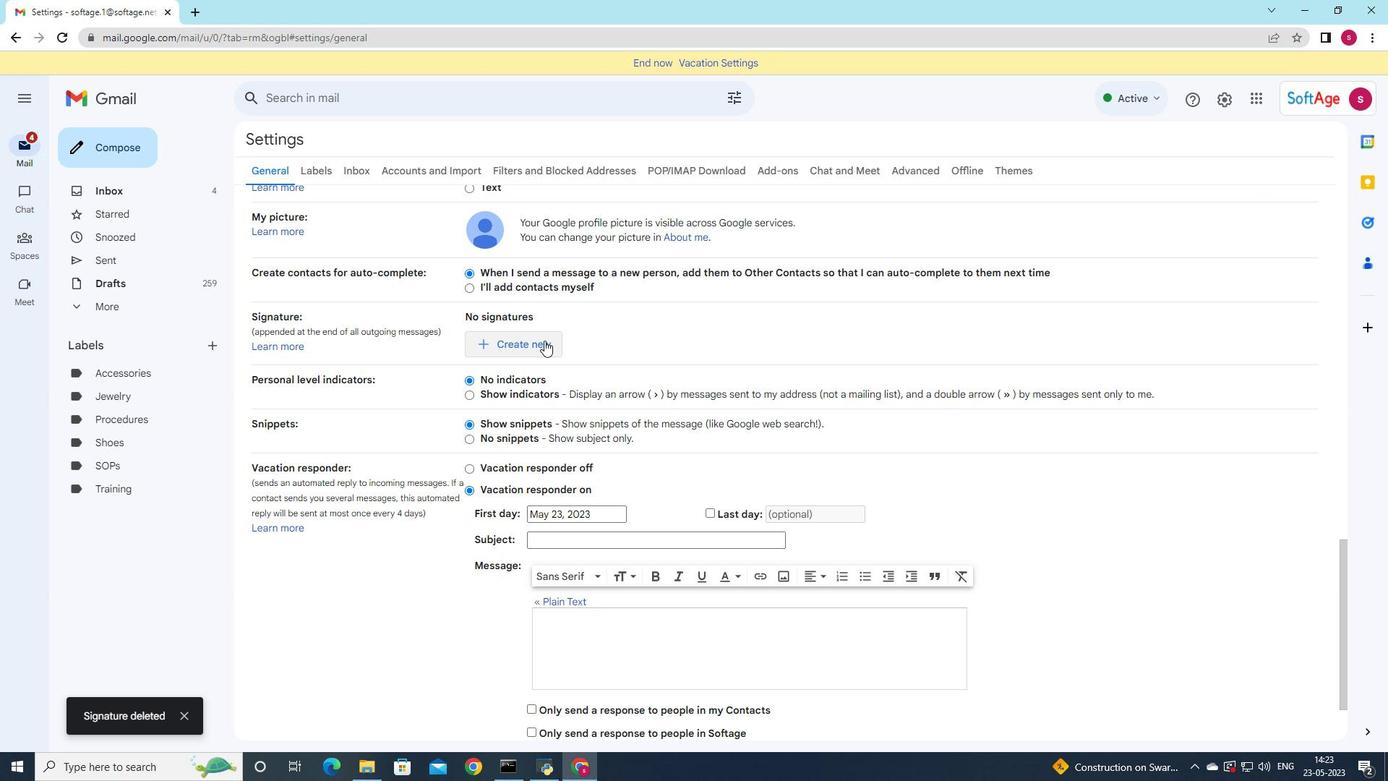 
Action: Mouse moved to (783, 351)
Screenshot: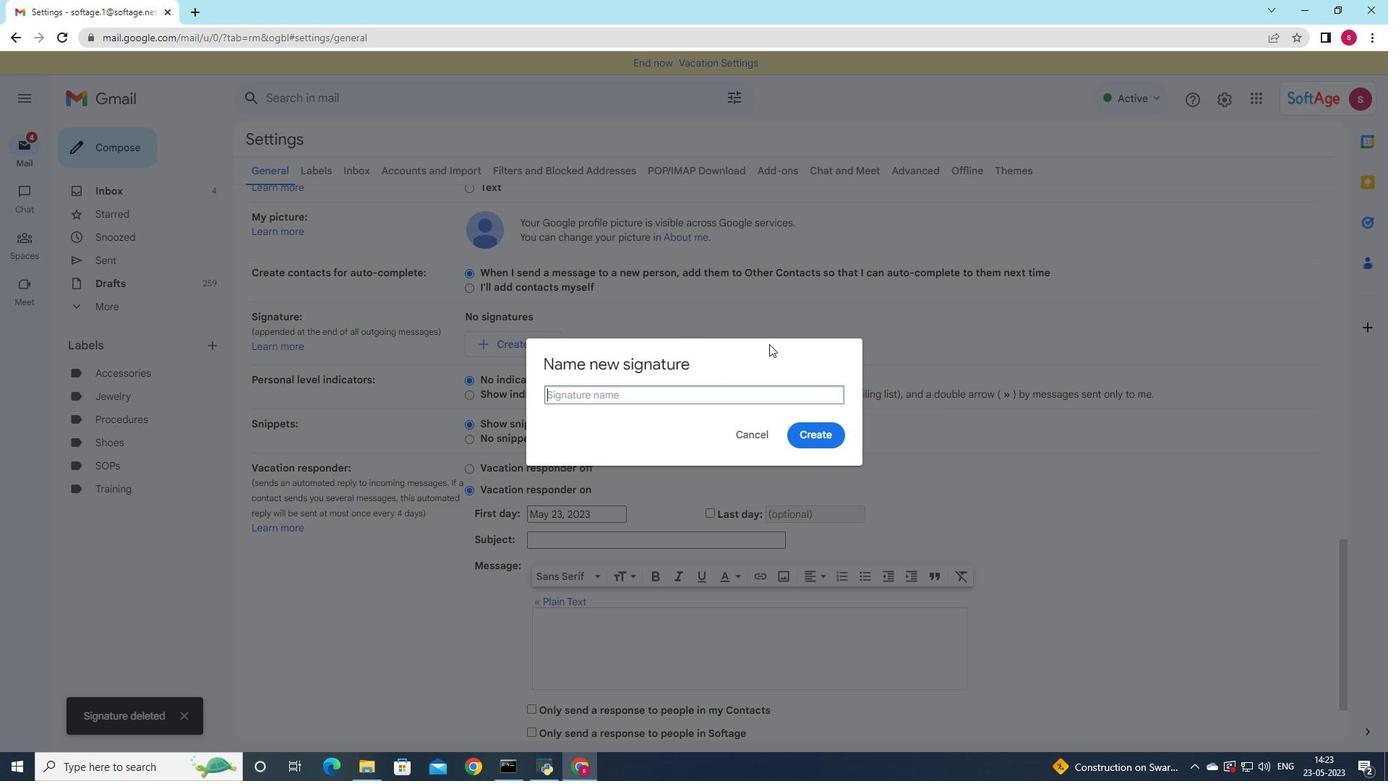 
Action: Key pressed <Key.shift>Cole<Key.shift>Ward
Screenshot: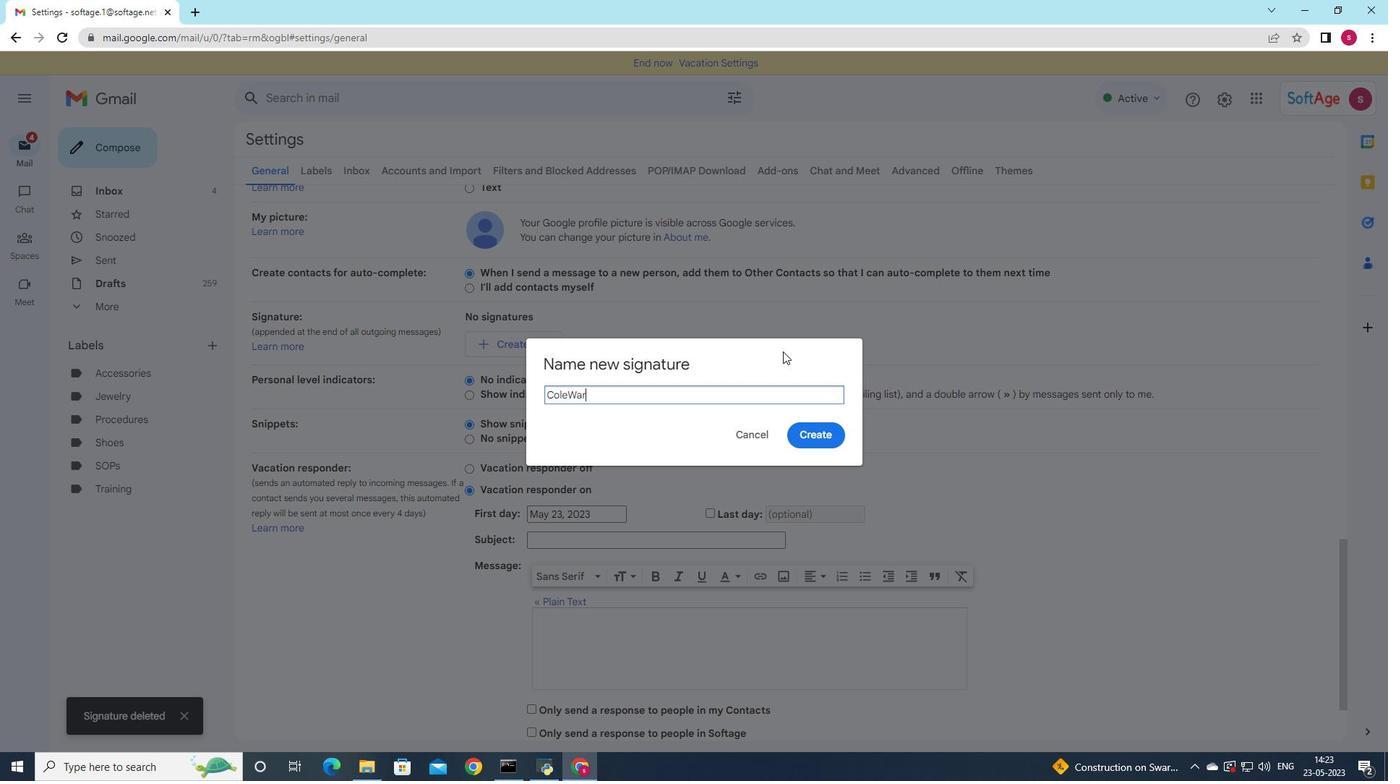 
Action: Mouse moved to (569, 397)
Screenshot: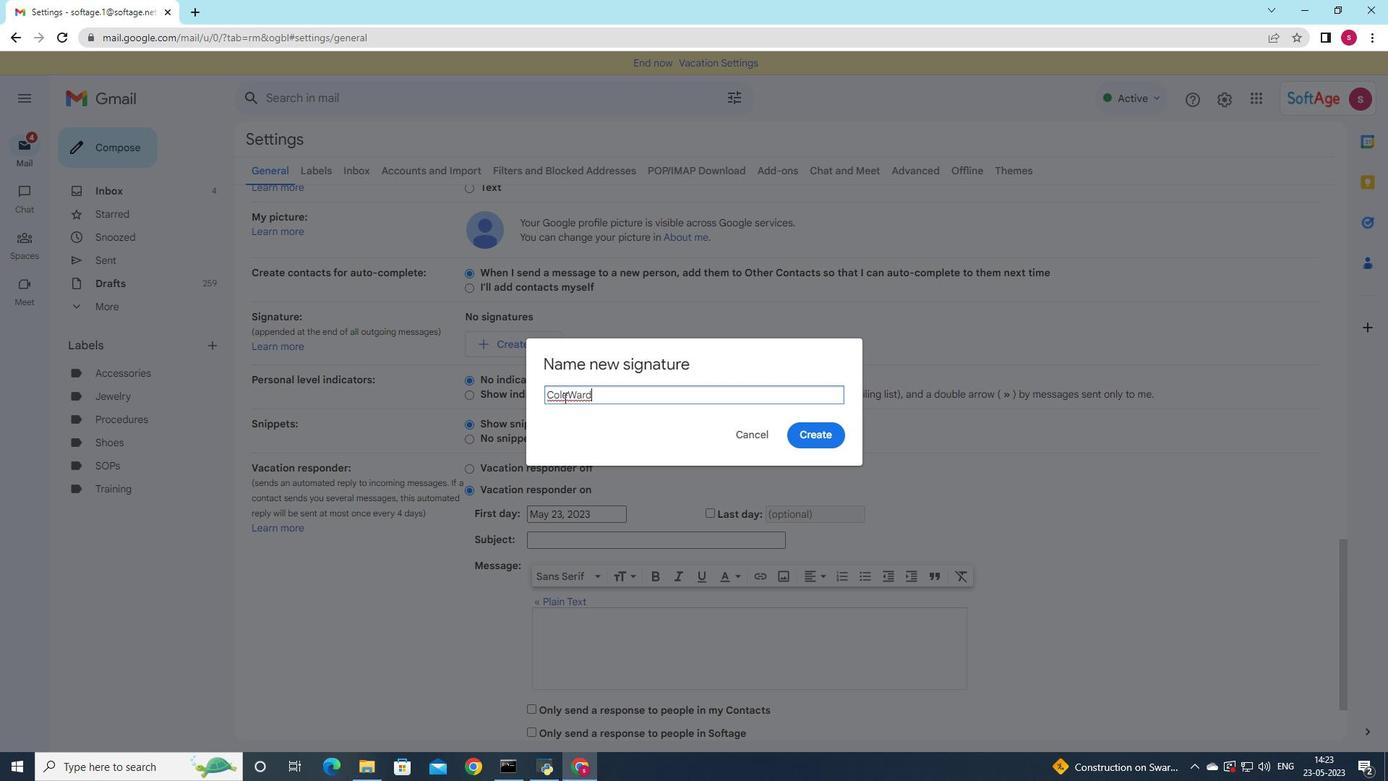 
Action: Mouse pressed left at (569, 397)
Screenshot: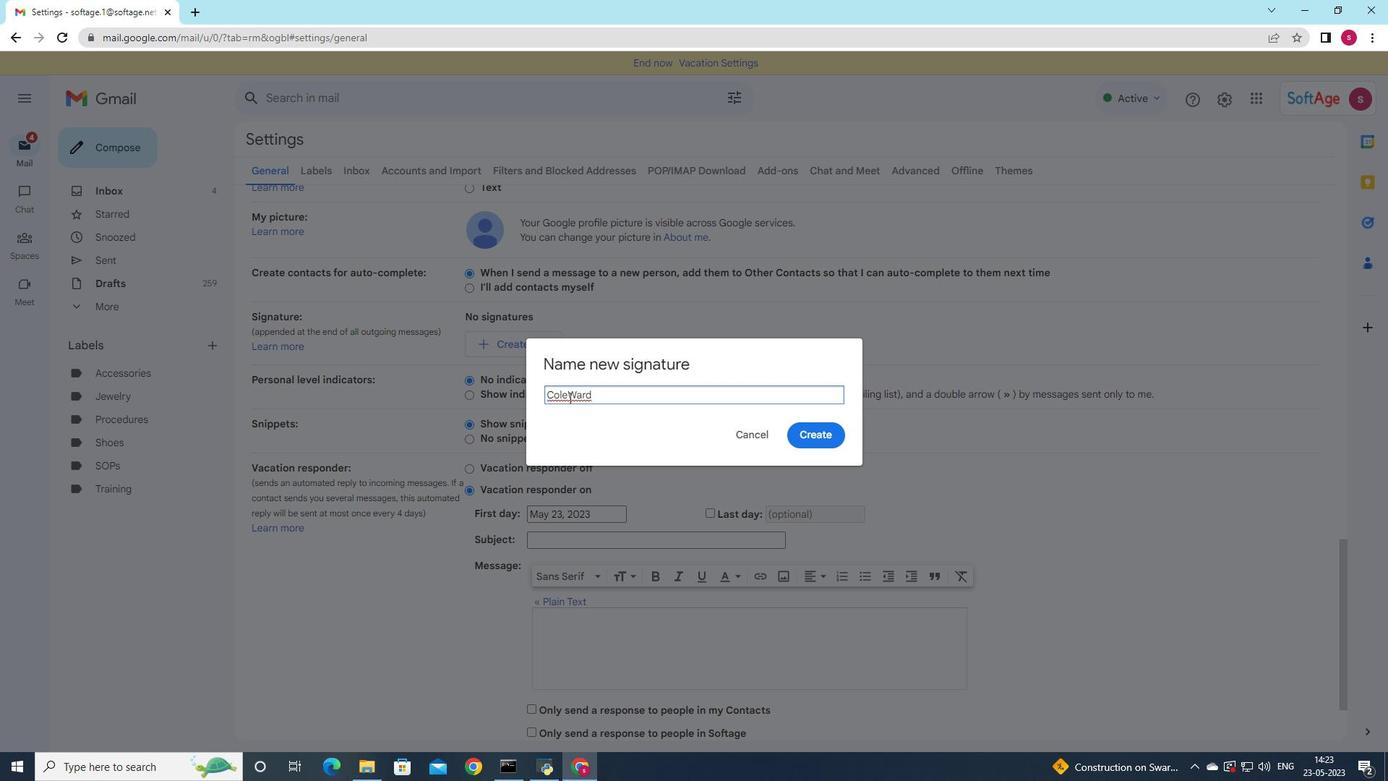 
Action: Key pressed <Key.space>
Screenshot: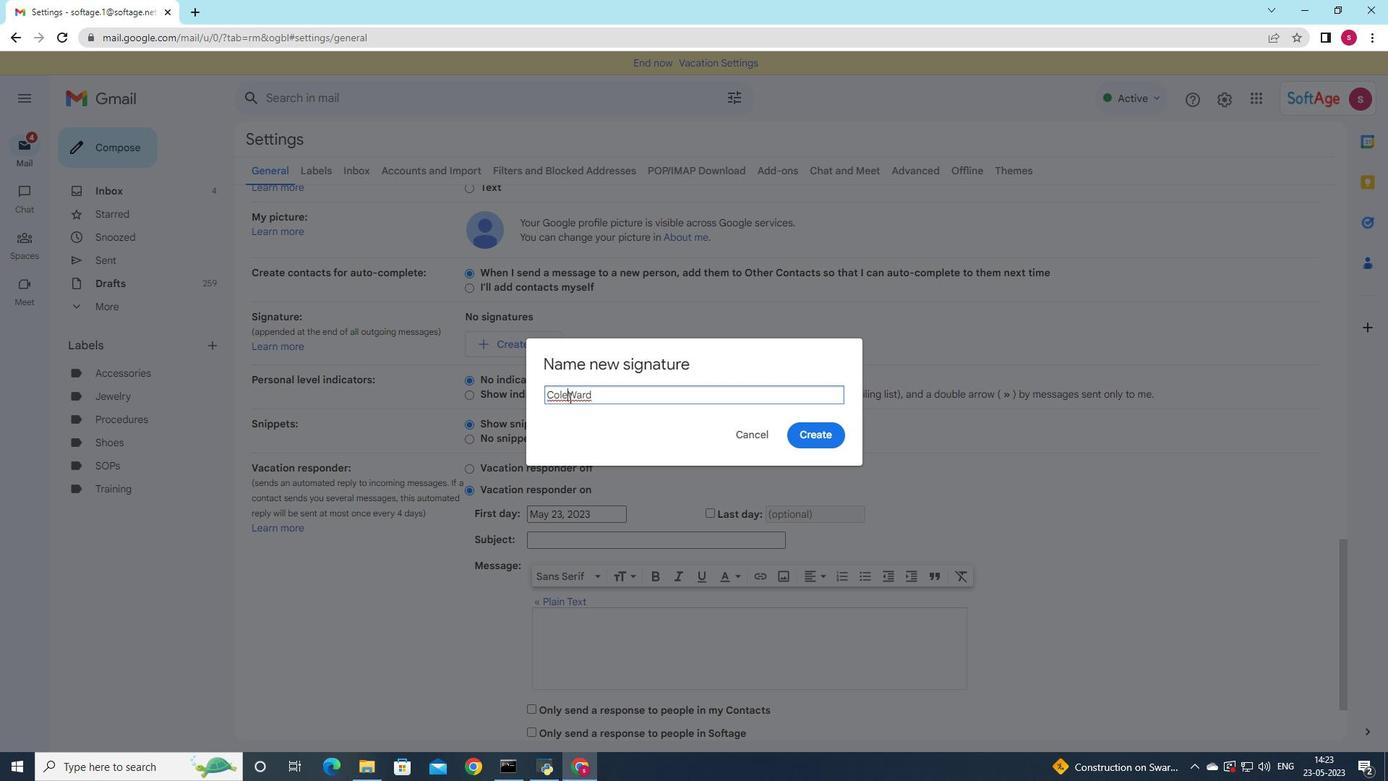
Action: Mouse moved to (826, 436)
Screenshot: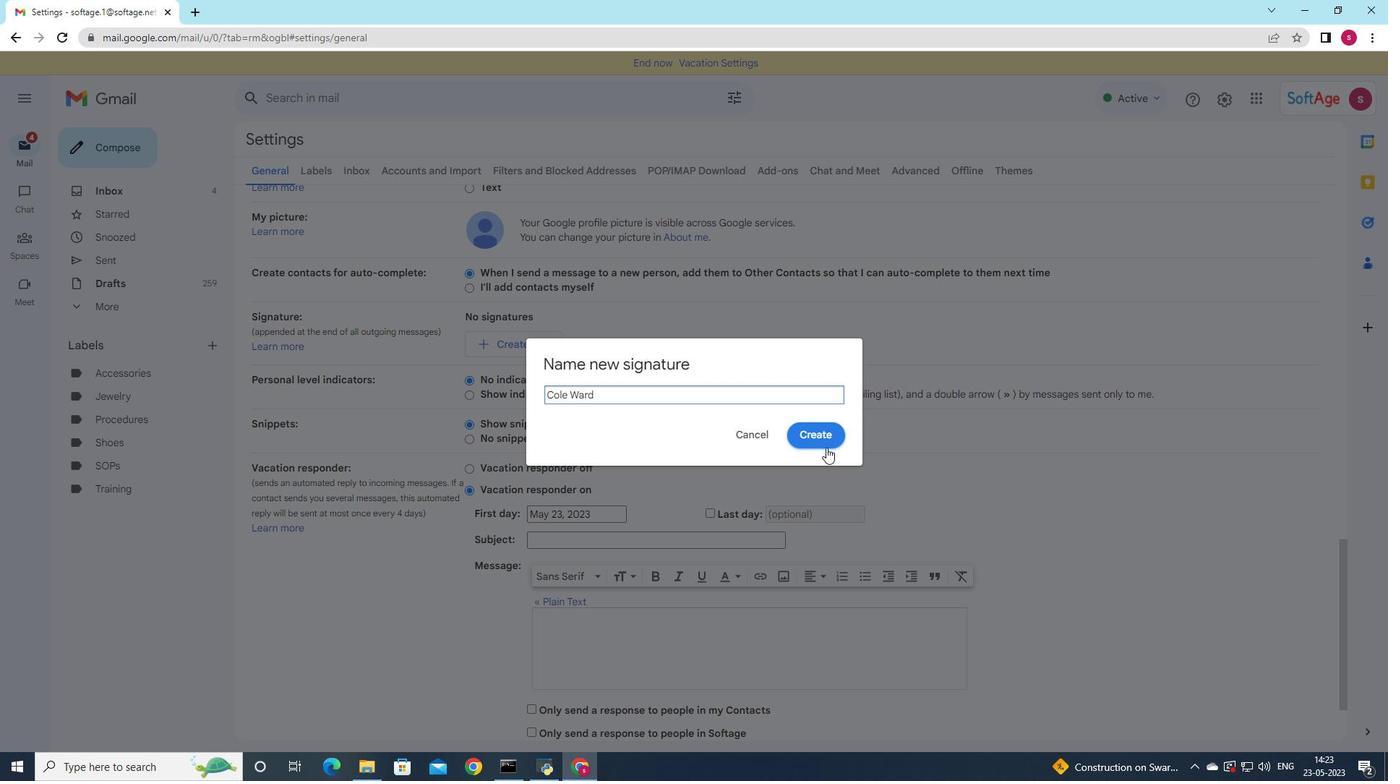 
Action: Mouse pressed left at (826, 436)
Screenshot: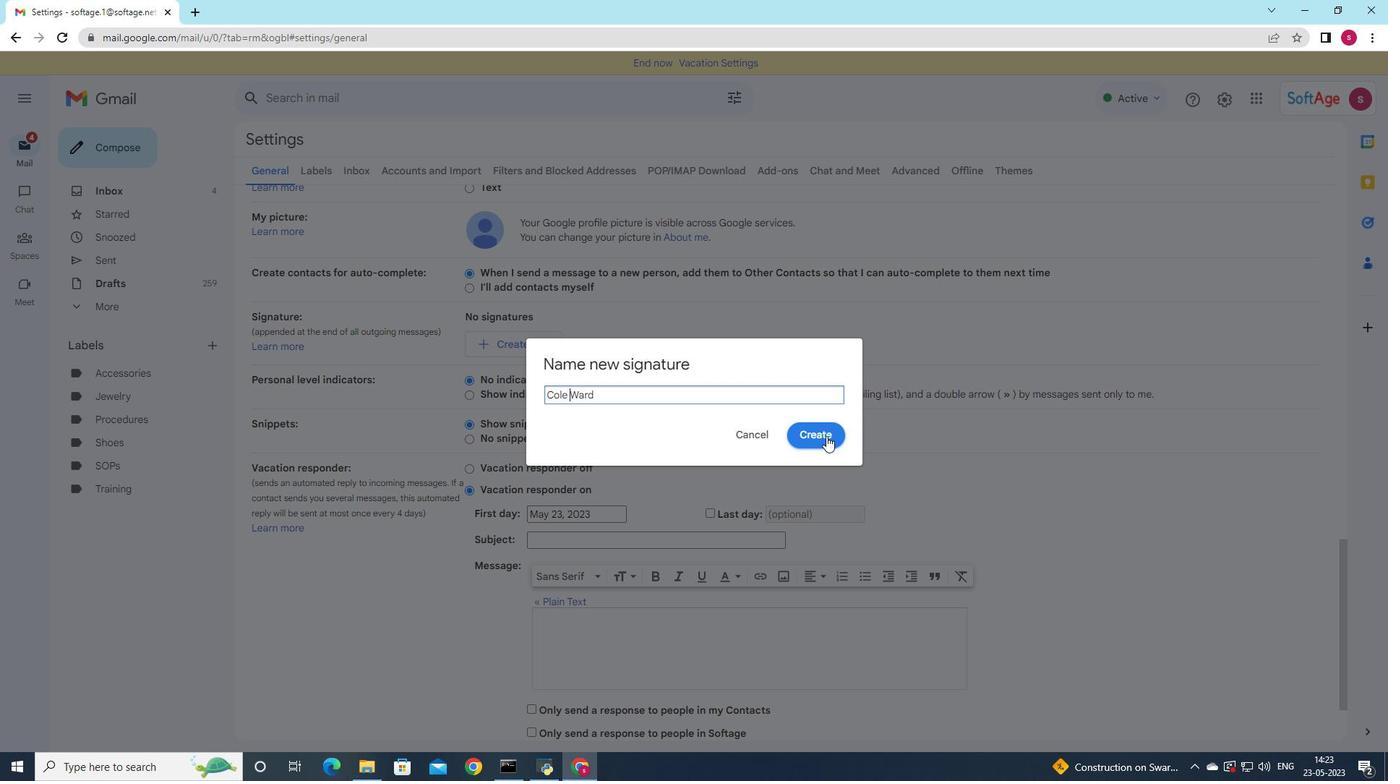 
Action: Mouse moved to (689, 327)
Screenshot: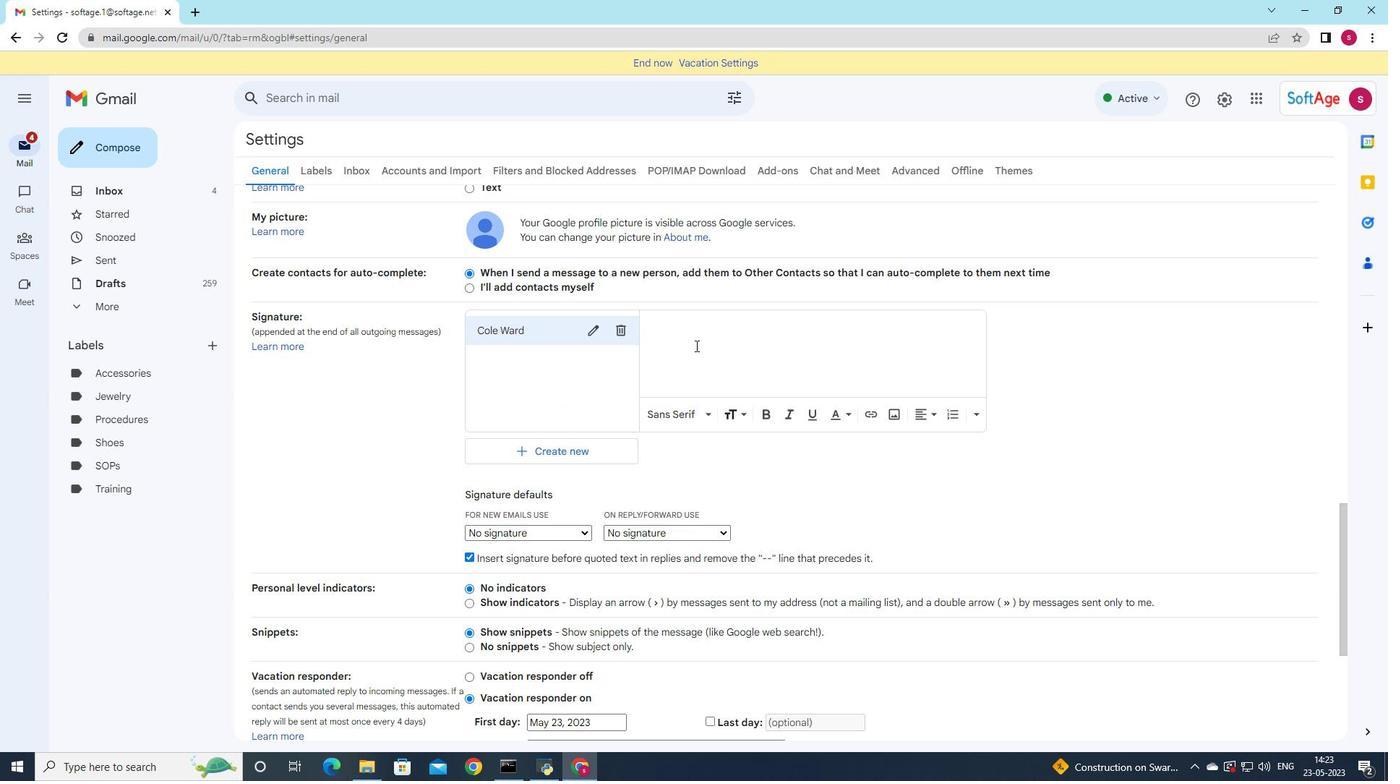 
Action: Mouse pressed left at (689, 327)
Screenshot: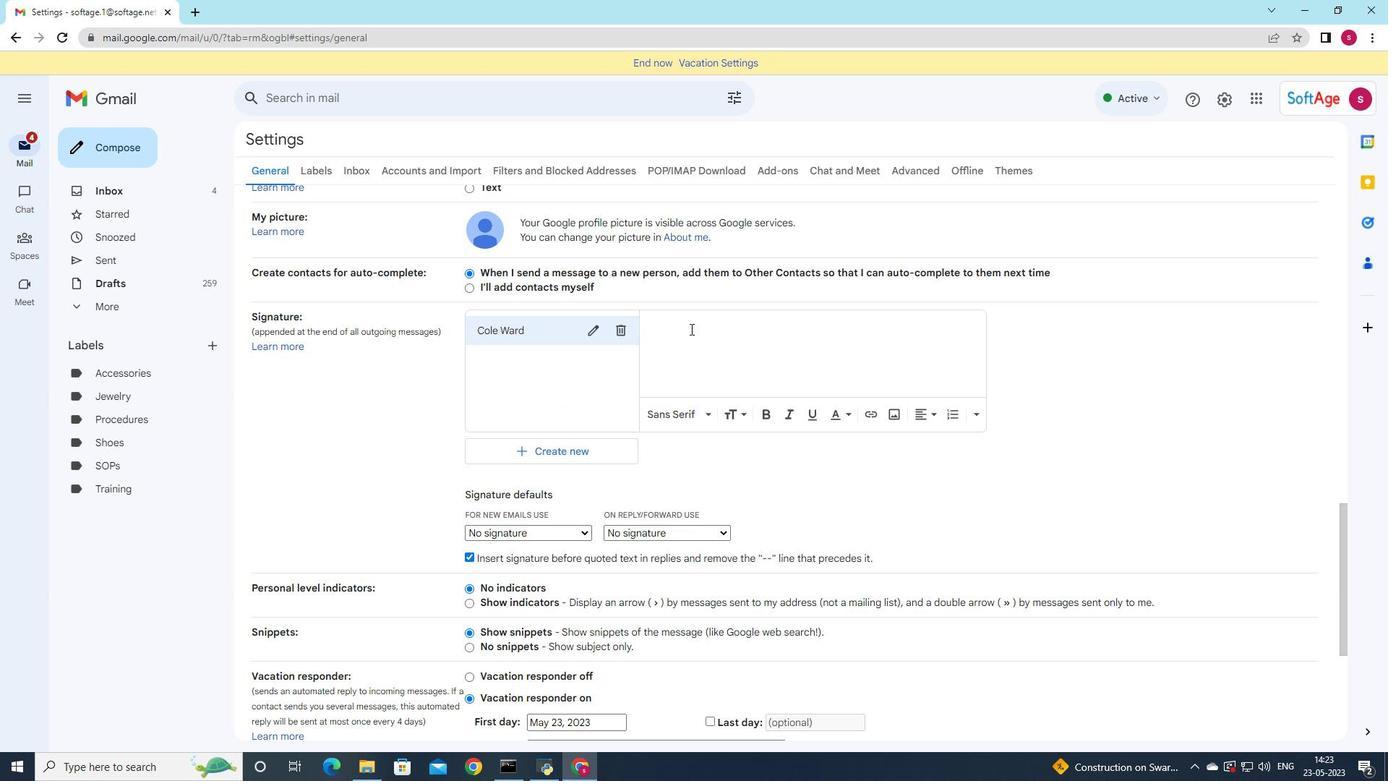 
Action: Key pressed <Key.shift>Cole<Key.space><Key.shift>Ward
Screenshot: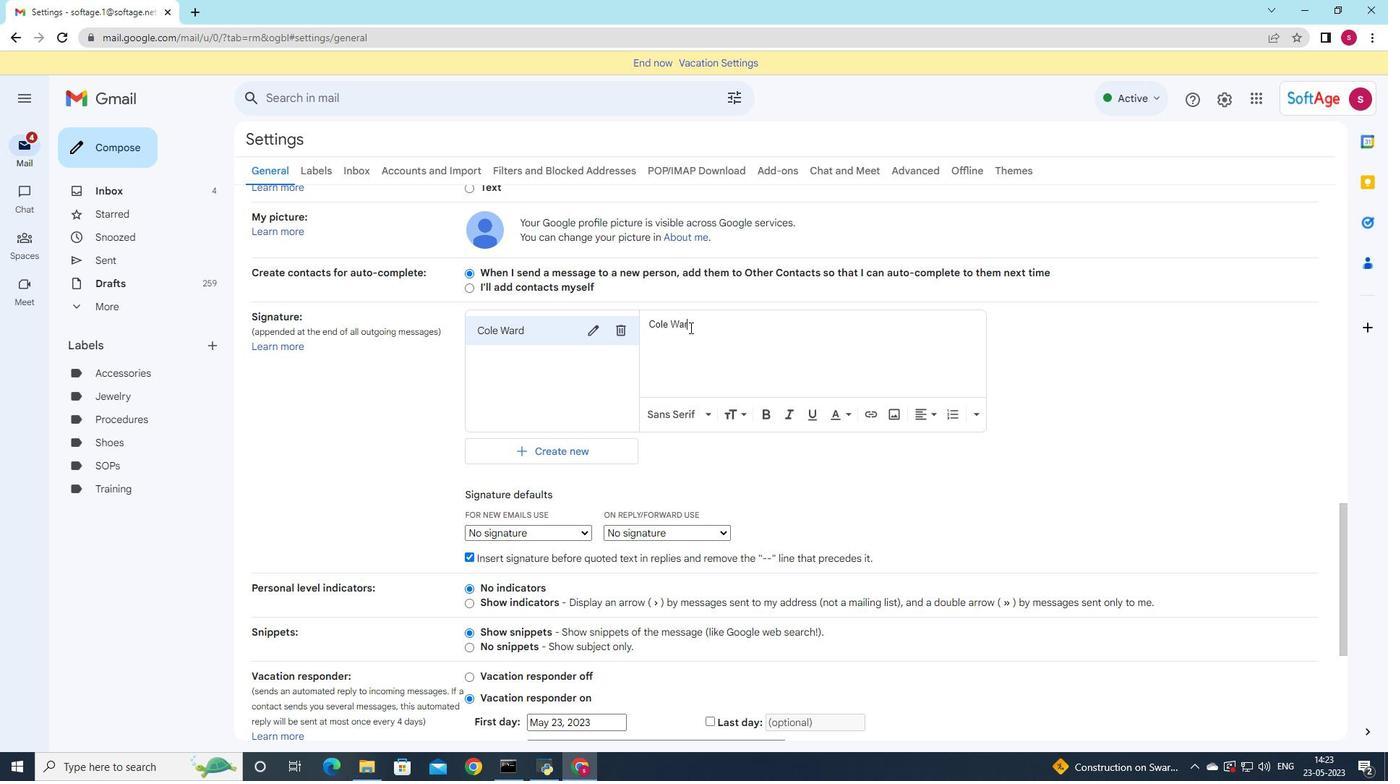 
Action: Mouse moved to (574, 530)
Screenshot: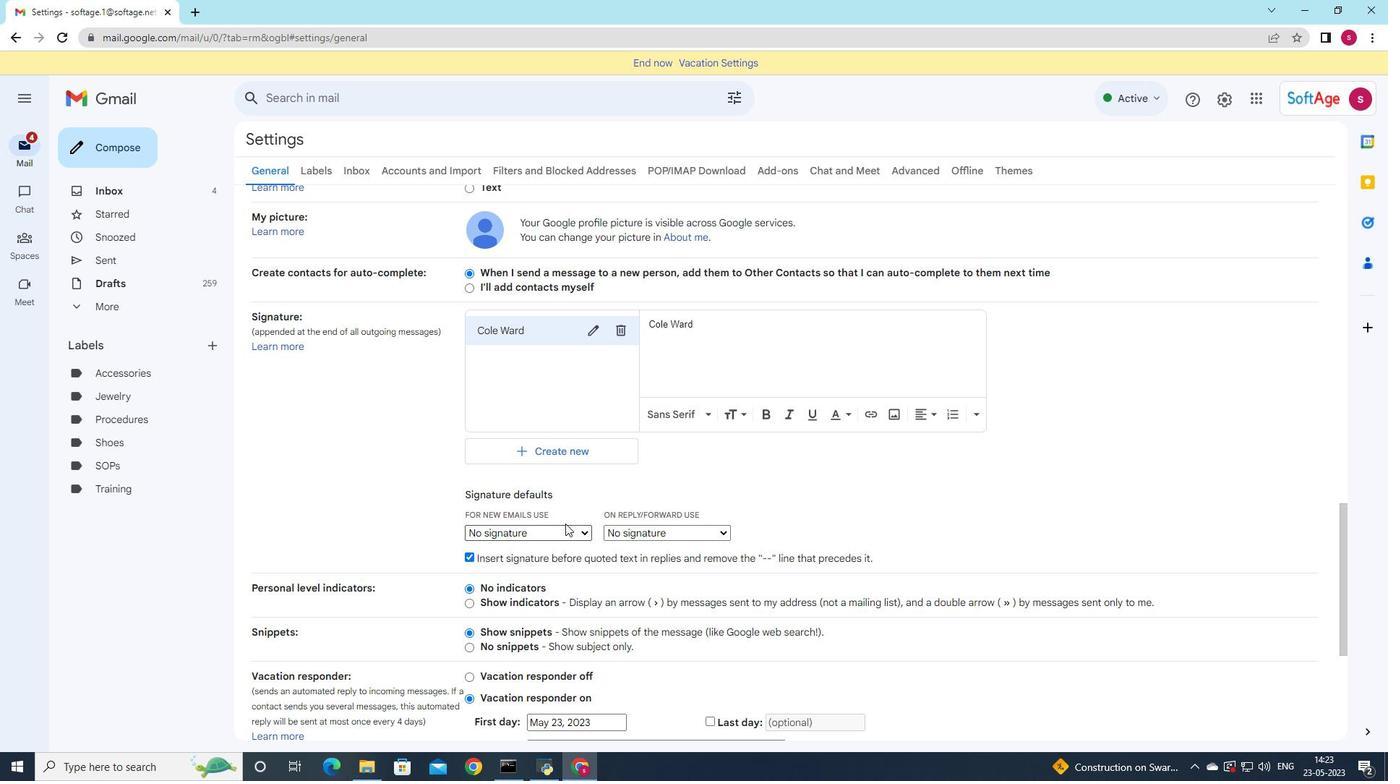 
Action: Mouse pressed left at (574, 530)
Screenshot: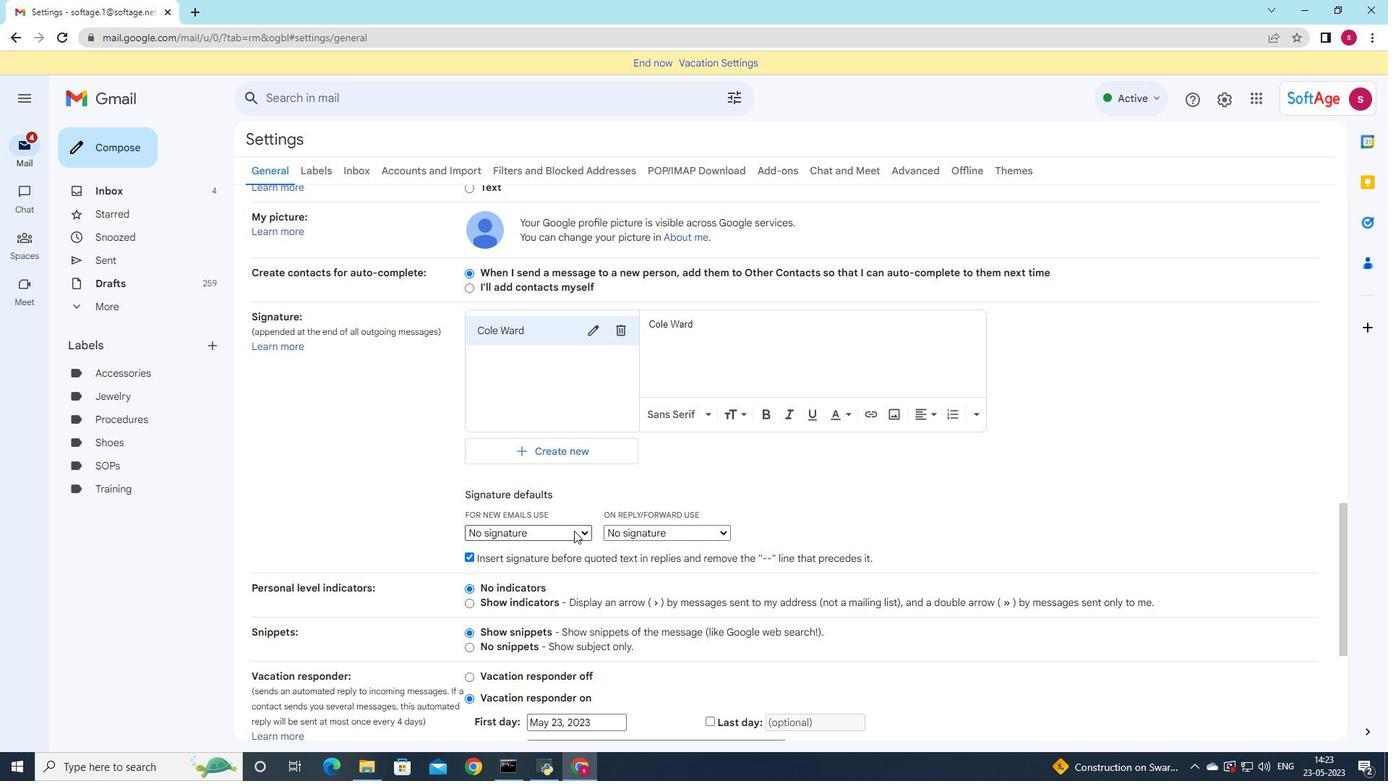 
Action: Mouse moved to (561, 566)
Screenshot: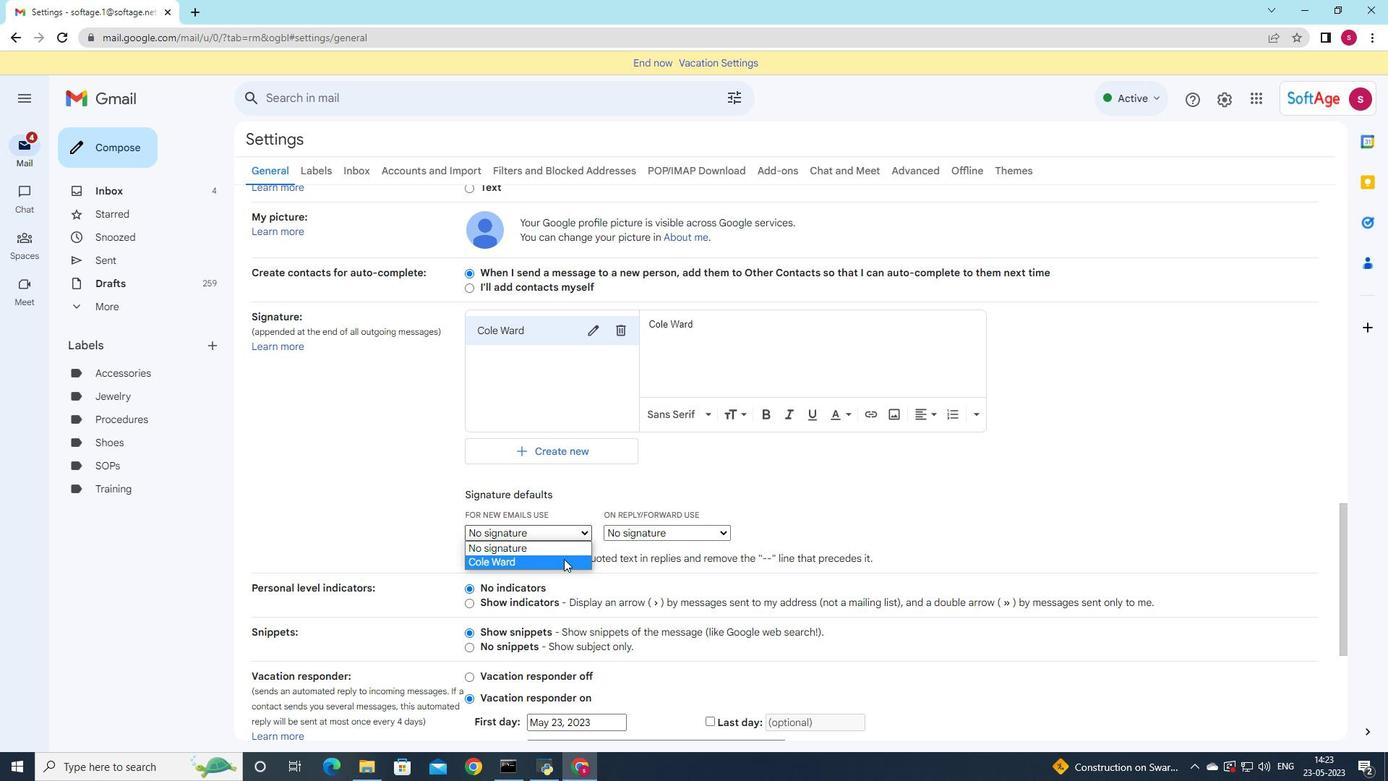 
Action: Mouse pressed left at (561, 566)
Screenshot: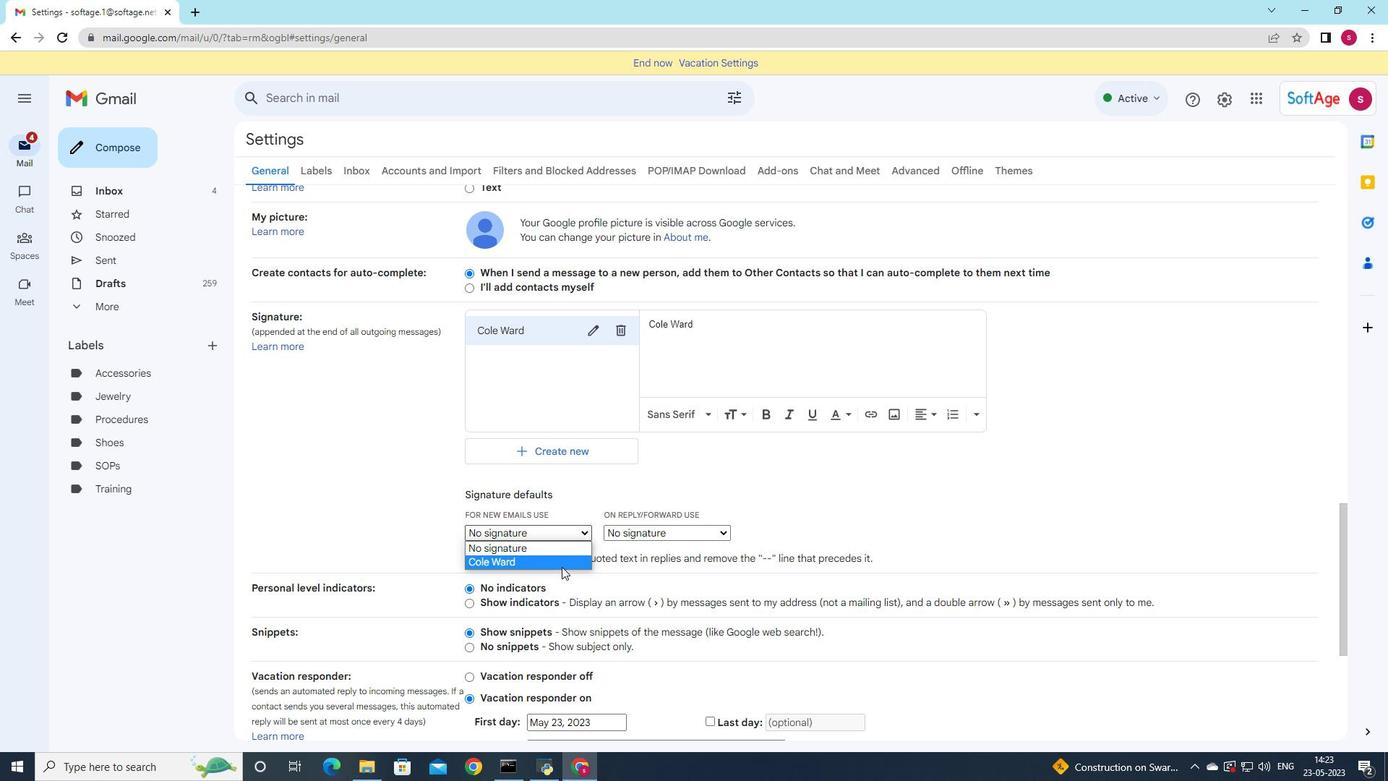 
Action: Mouse moved to (679, 531)
Screenshot: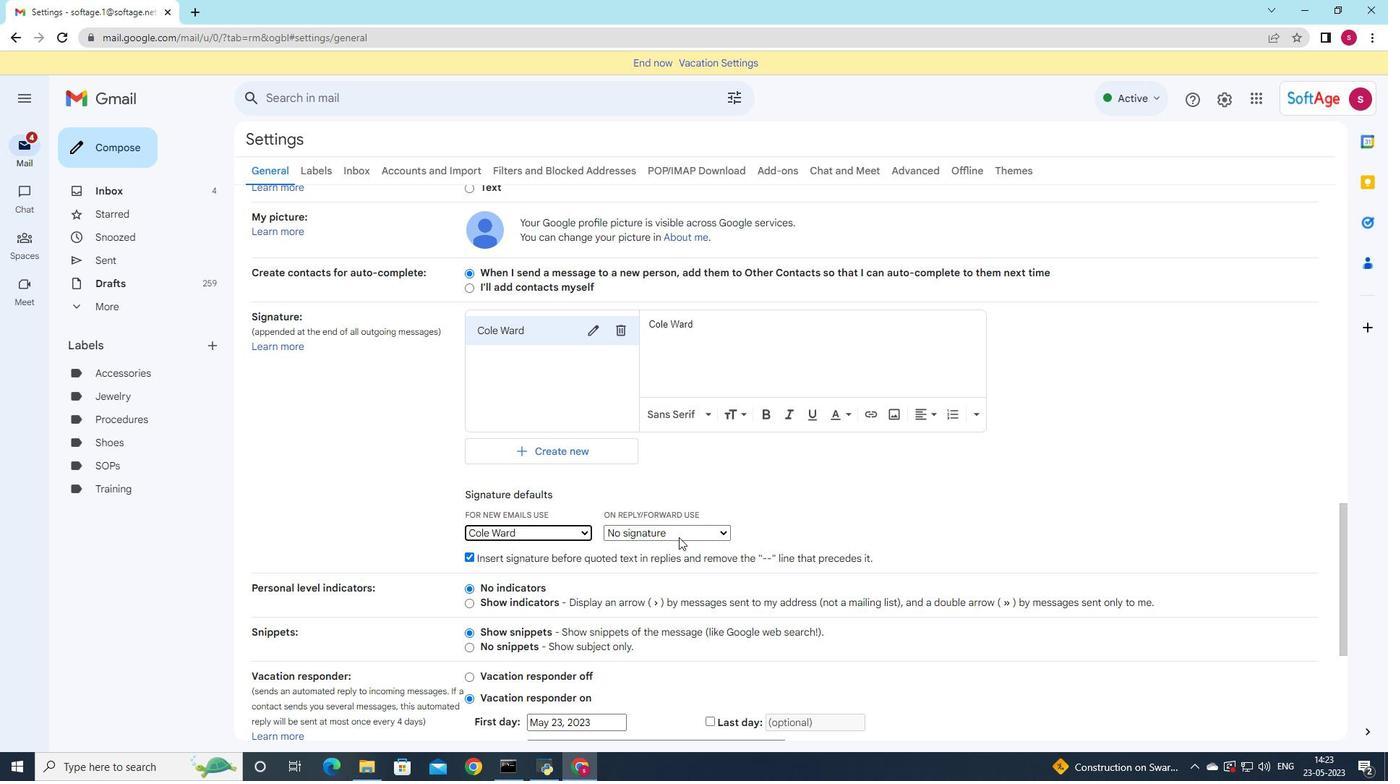 
Action: Mouse pressed left at (679, 531)
Screenshot: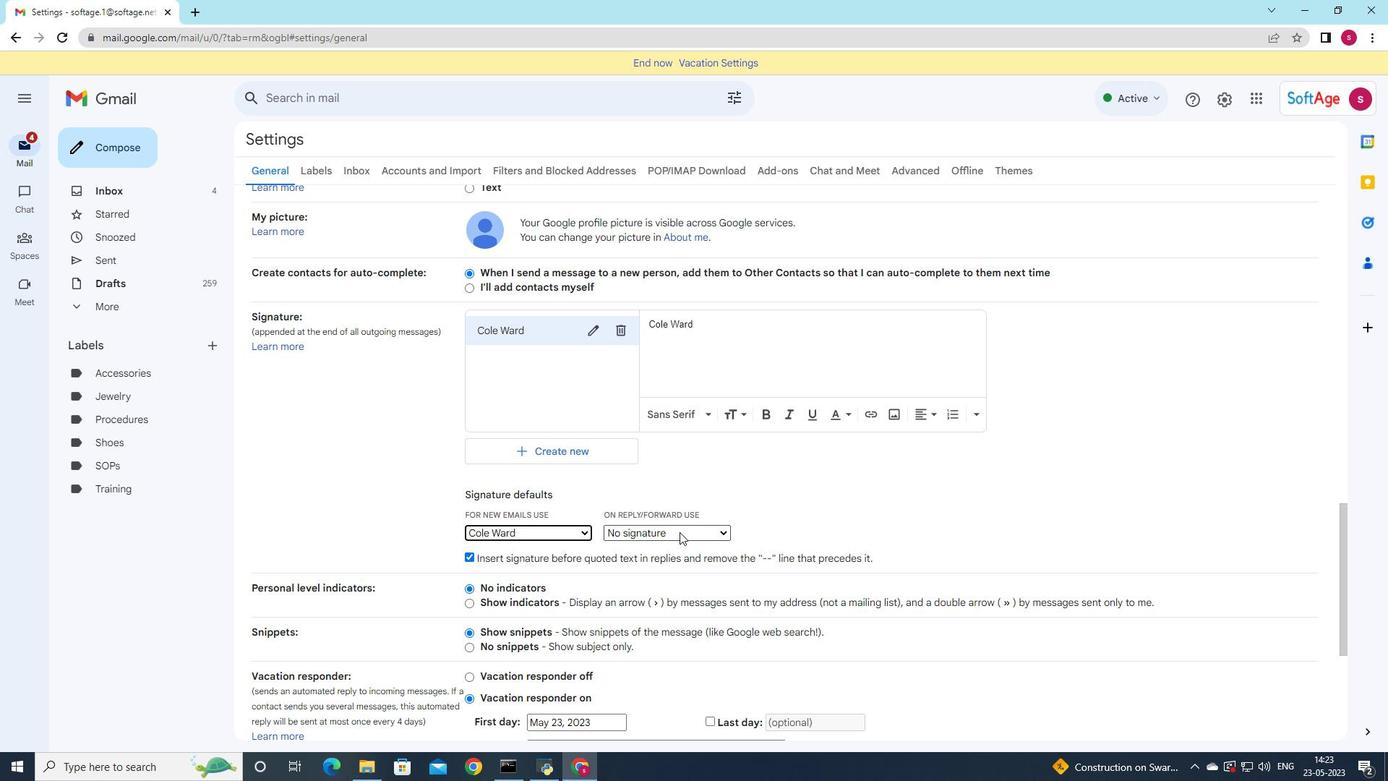 
Action: Mouse moved to (660, 564)
Screenshot: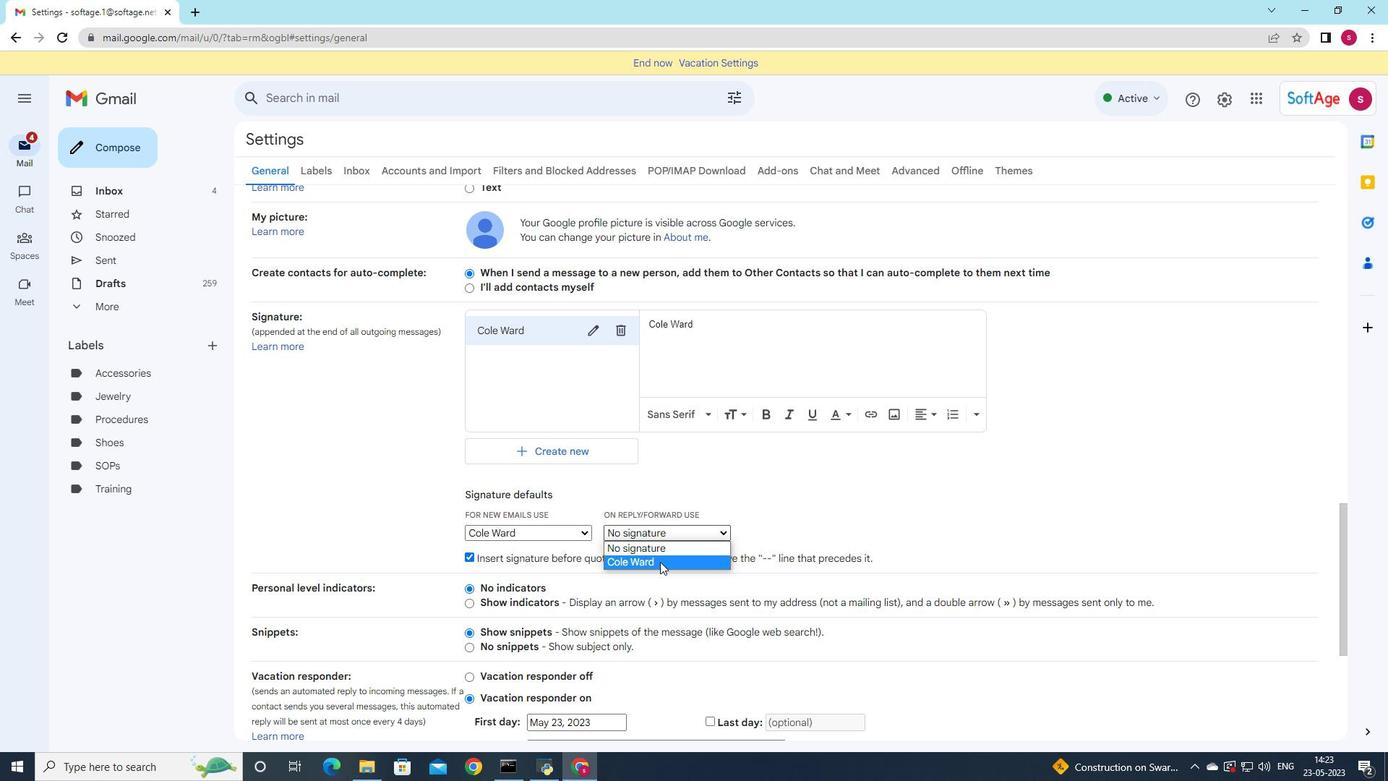 
Action: Mouse pressed left at (660, 564)
Screenshot: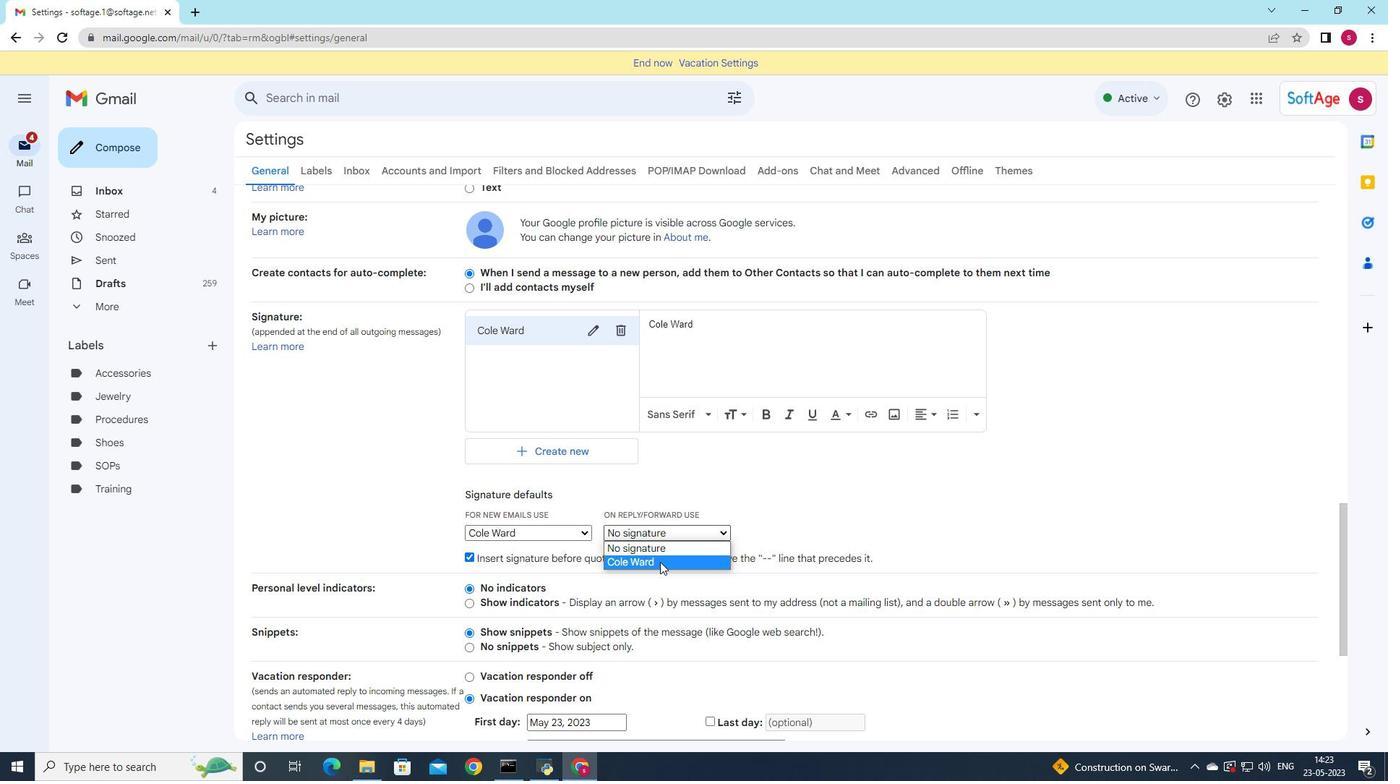 
Action: Mouse moved to (514, 591)
Screenshot: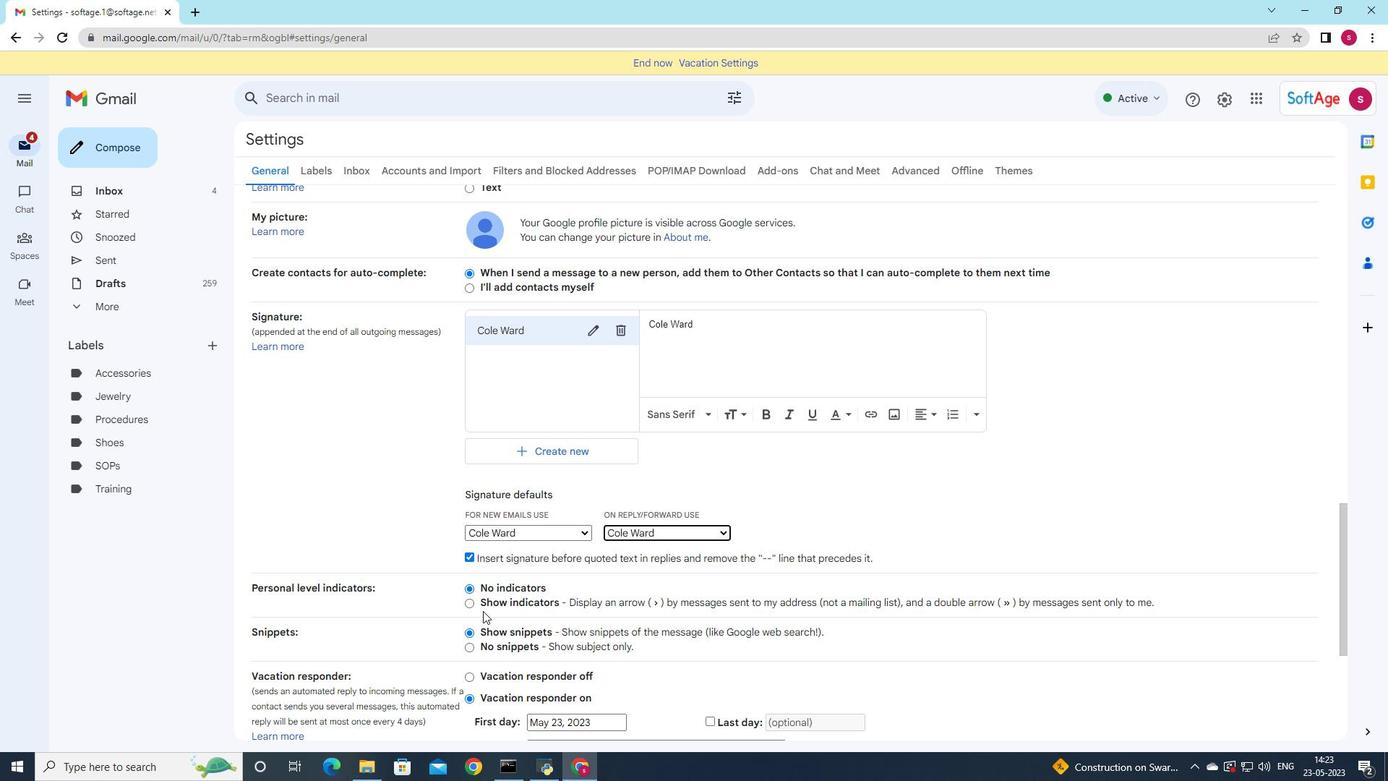 
Action: Mouse scrolled (514, 590) with delta (0, 0)
Screenshot: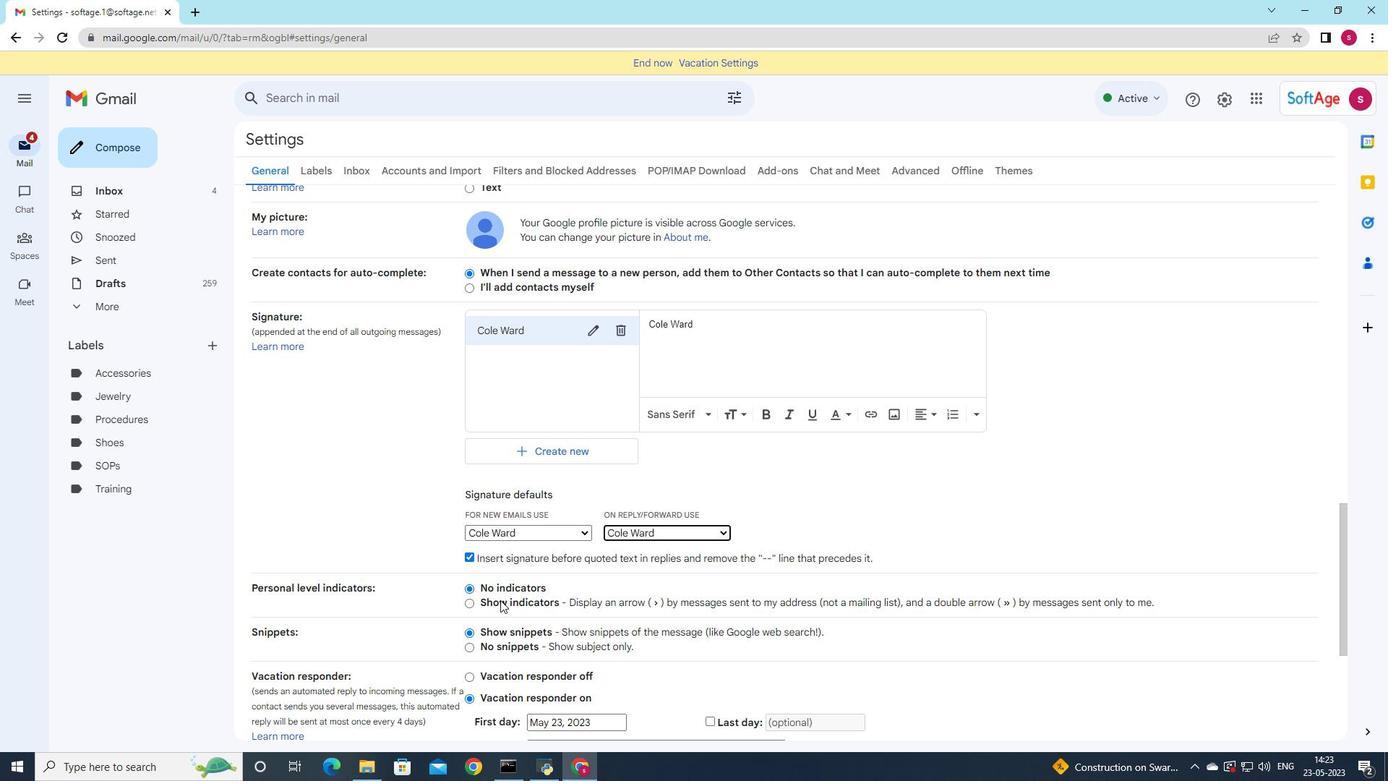 
Action: Mouse moved to (517, 591)
Screenshot: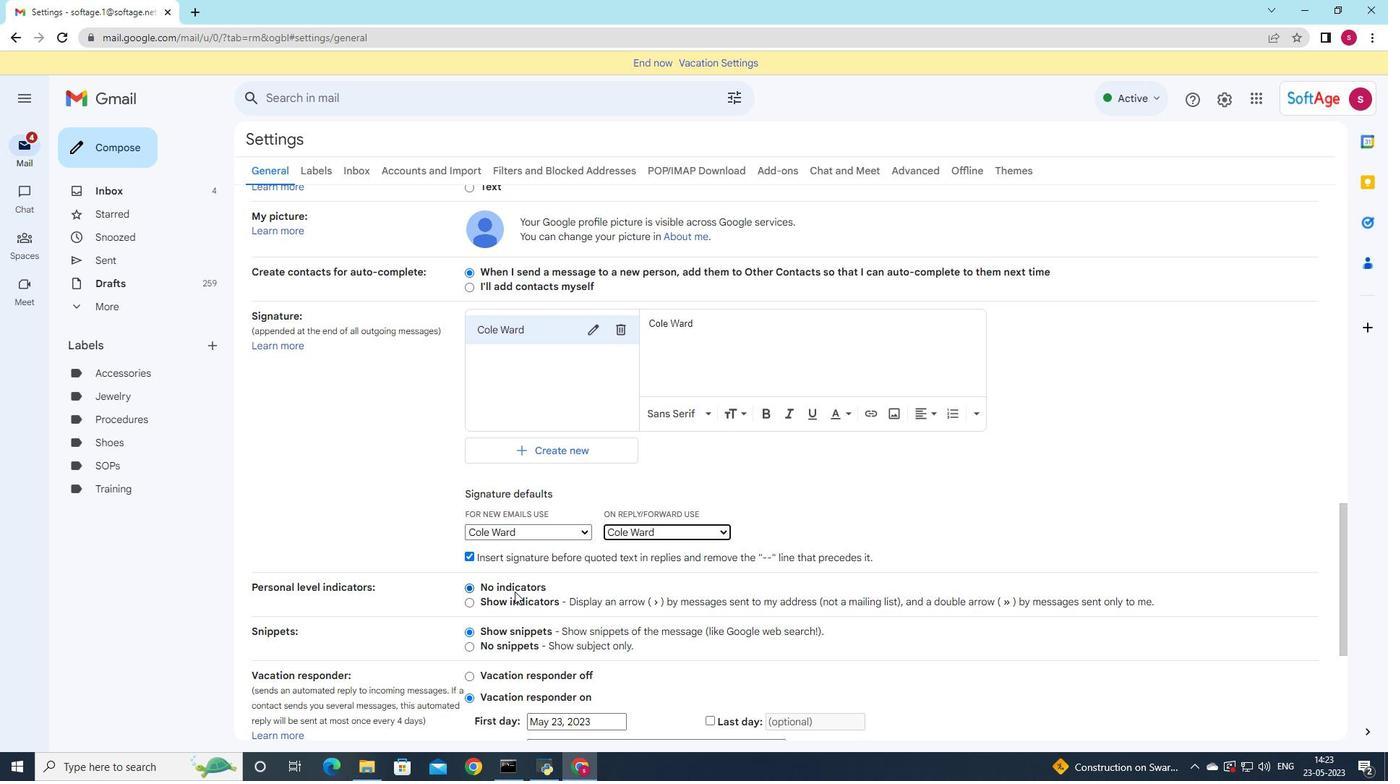
Action: Mouse scrolled (515, 590) with delta (0, 0)
Screenshot: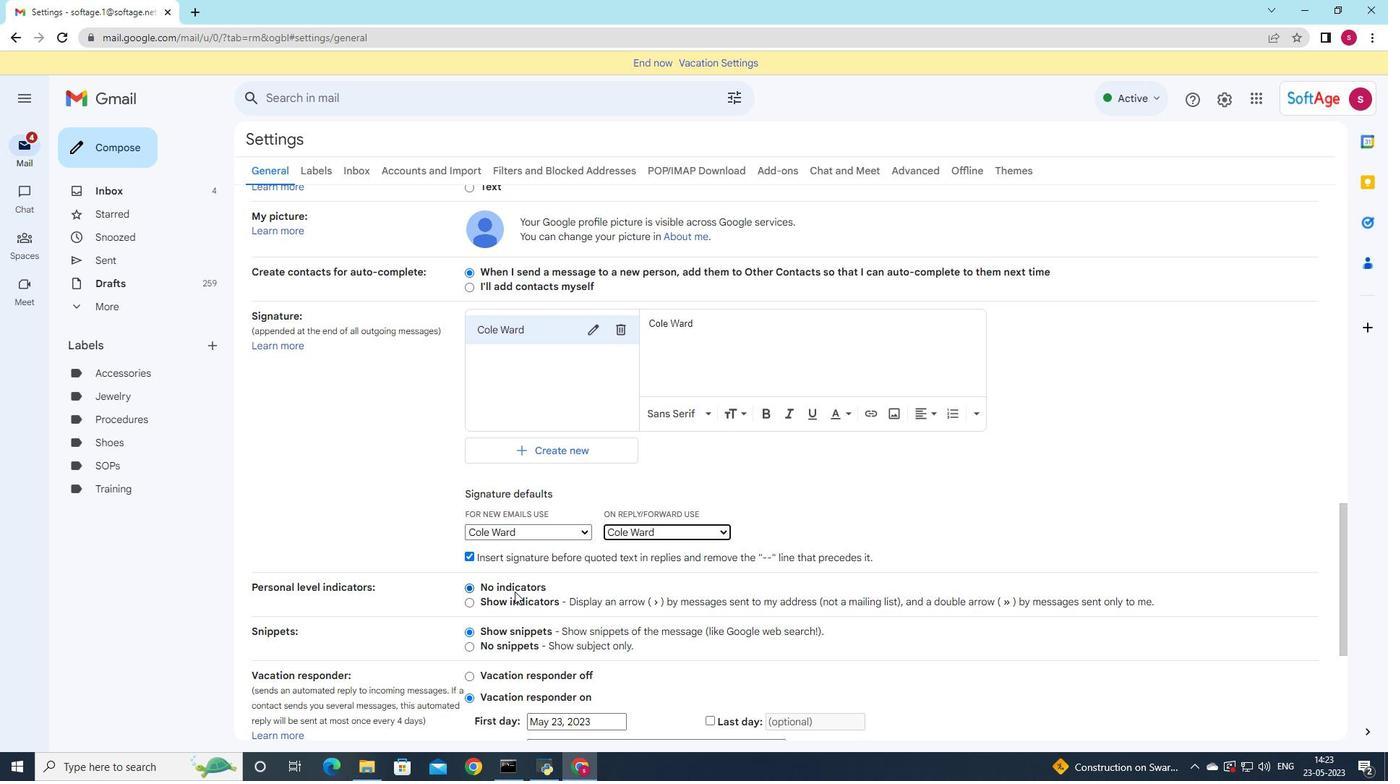 
Action: Mouse moved to (542, 589)
Screenshot: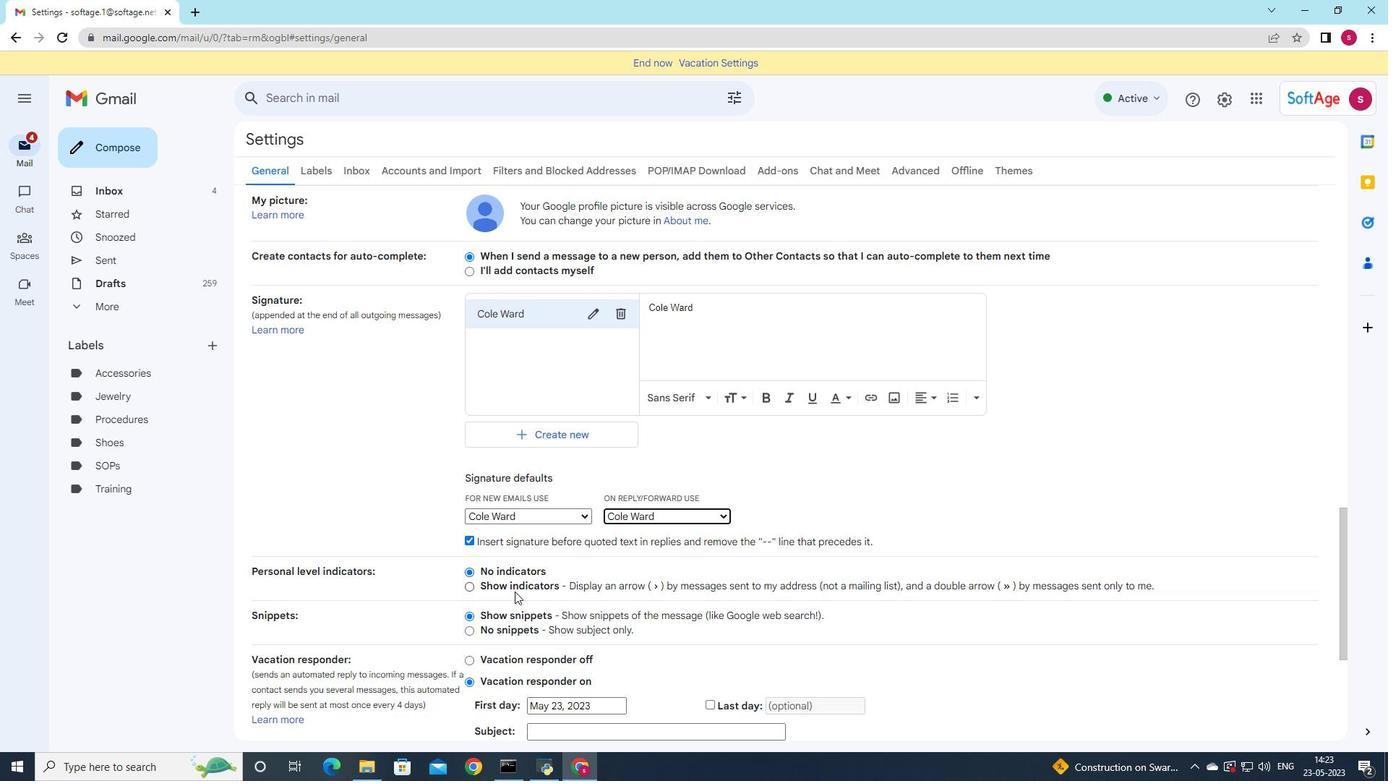 
Action: Mouse scrolled (517, 590) with delta (0, 0)
Screenshot: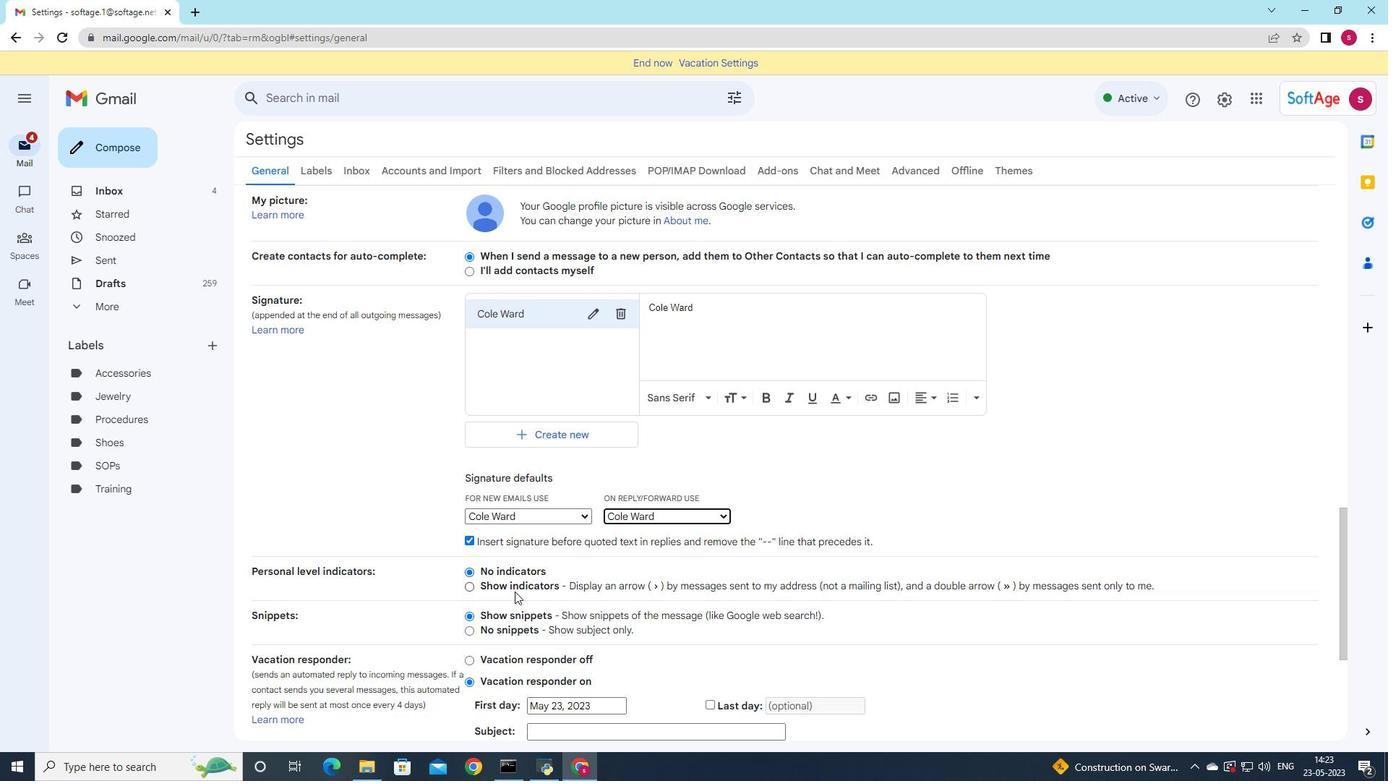 
Action: Mouse moved to (545, 589)
Screenshot: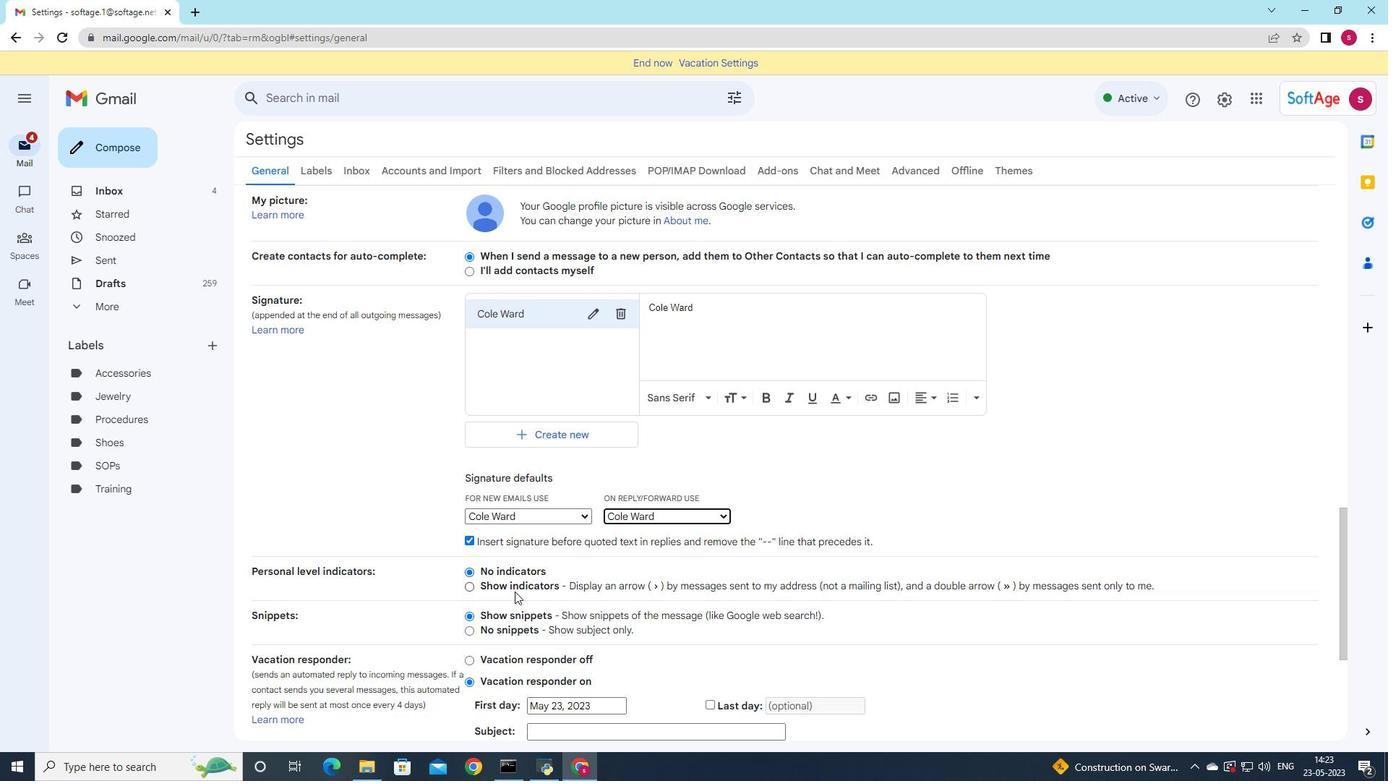 
Action: Mouse scrolled (518, 590) with delta (0, 0)
Screenshot: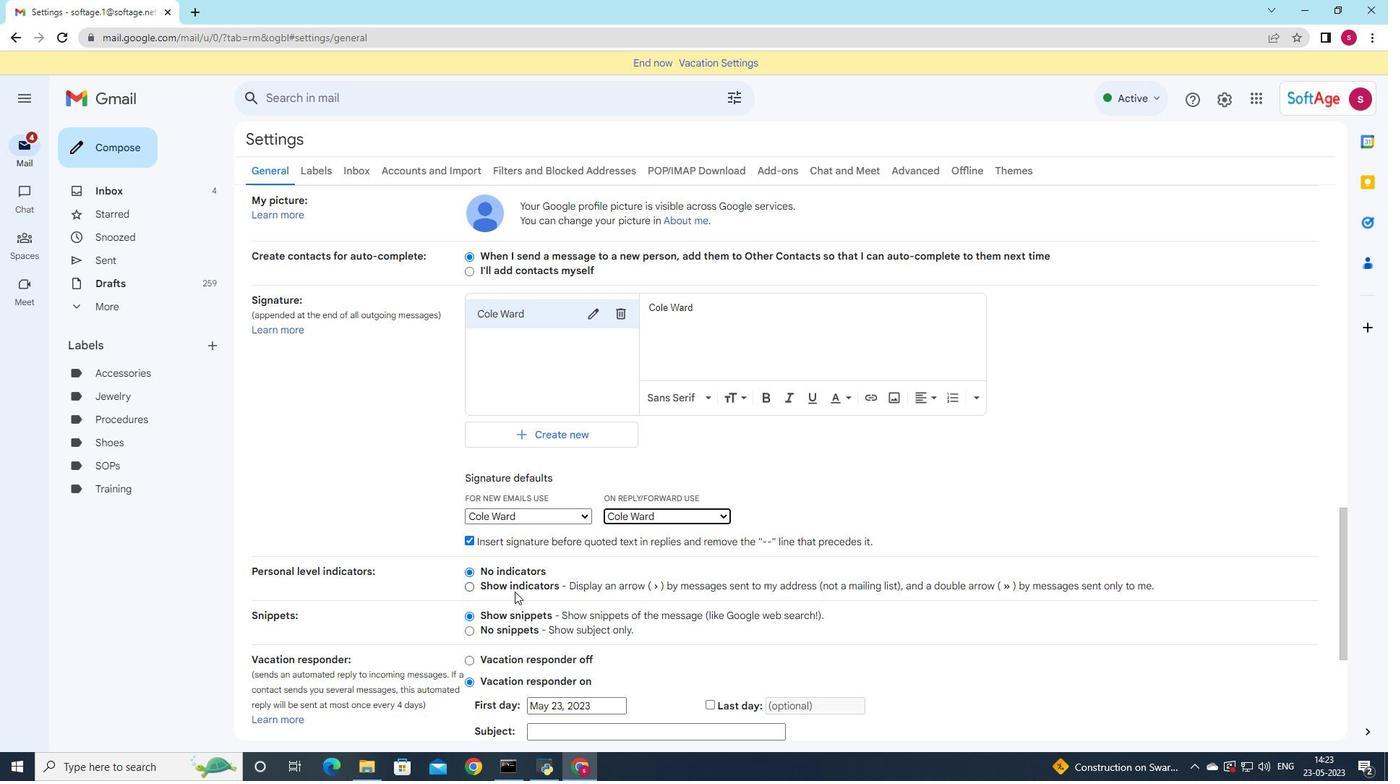 
Action: Mouse moved to (549, 588)
Screenshot: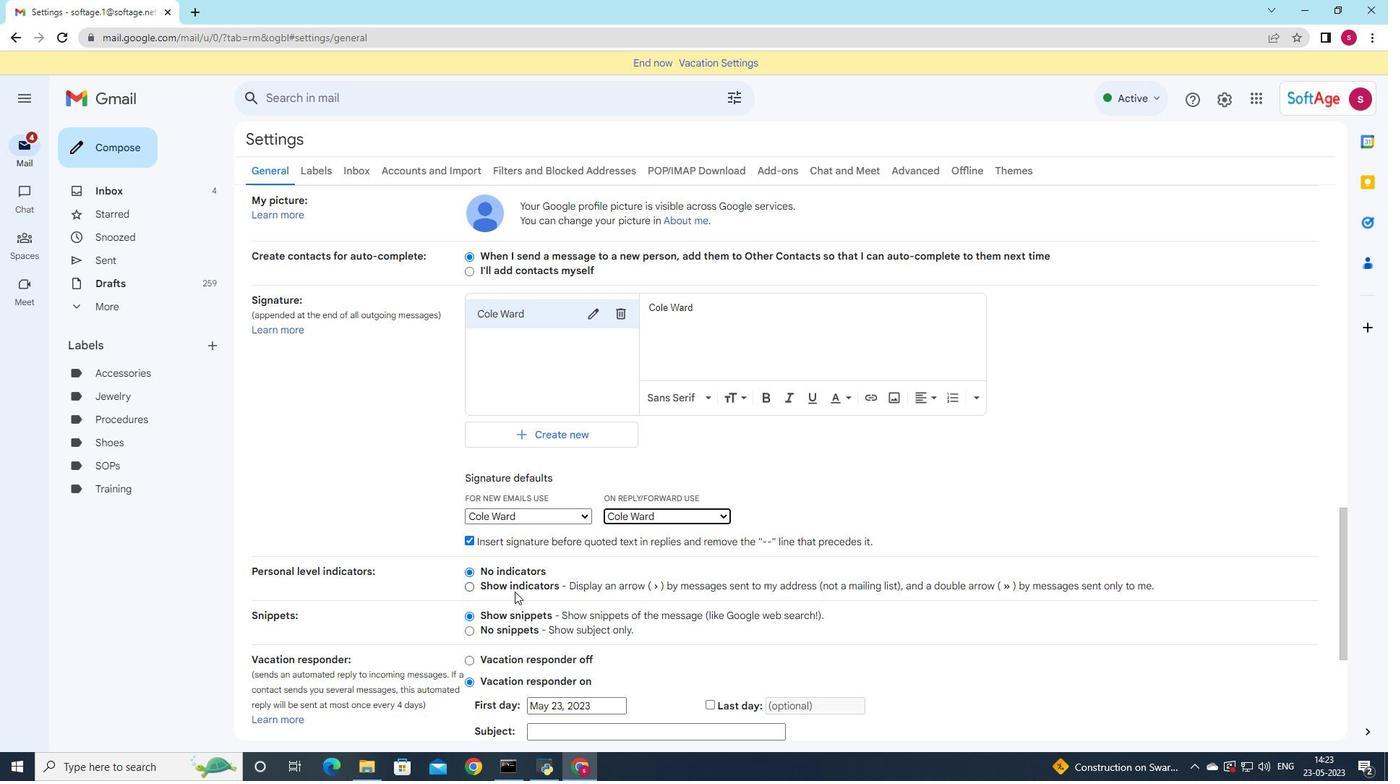 
Action: Mouse scrolled (519, 590) with delta (0, 0)
Screenshot: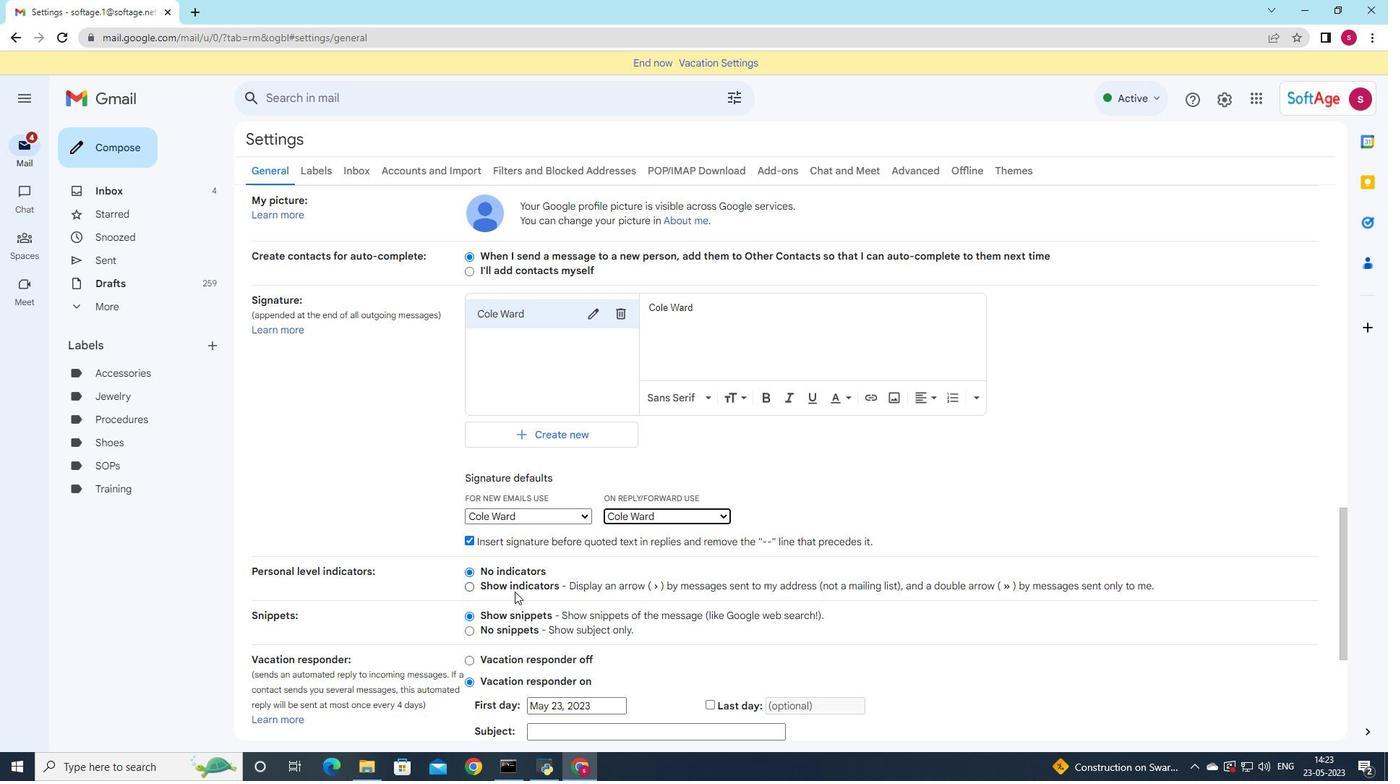 
Action: Mouse moved to (552, 587)
Screenshot: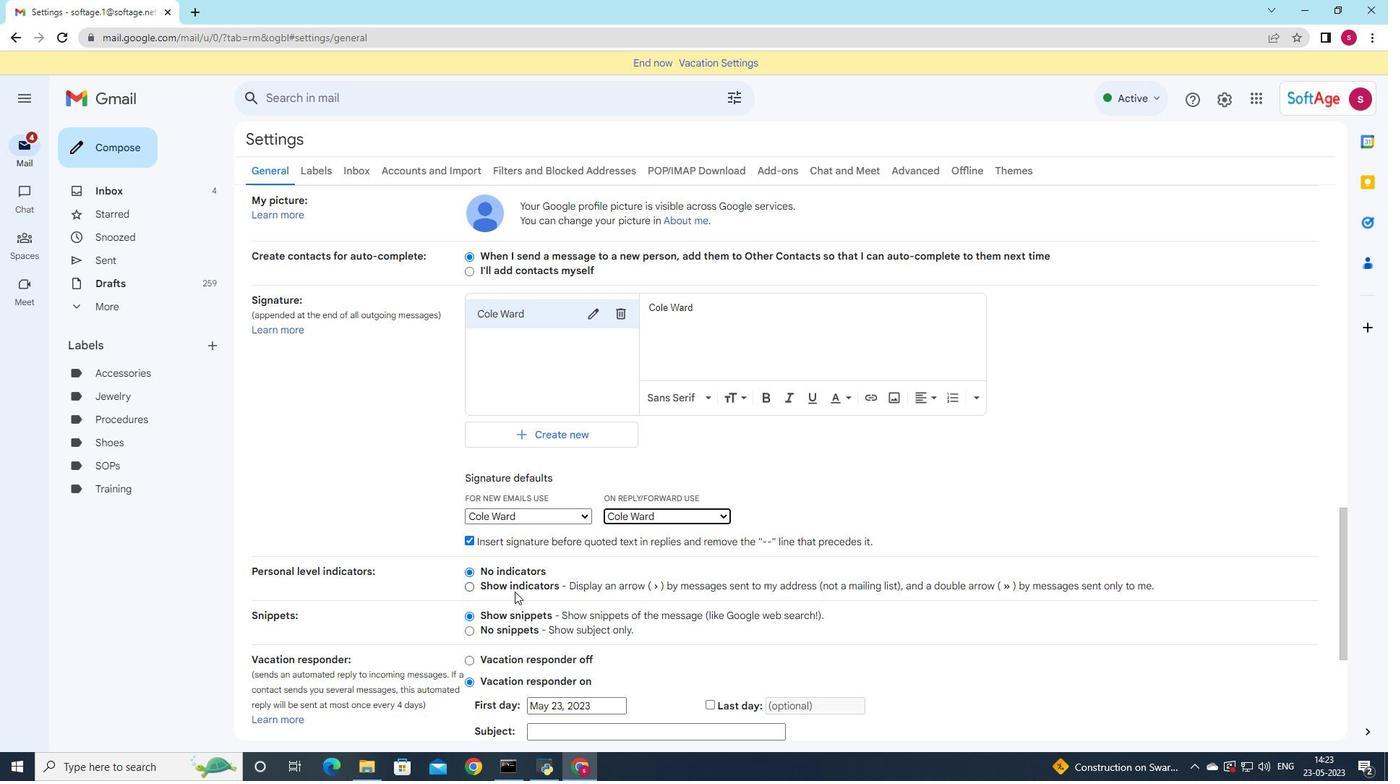 
Action: Mouse scrolled (522, 589) with delta (0, 0)
Screenshot: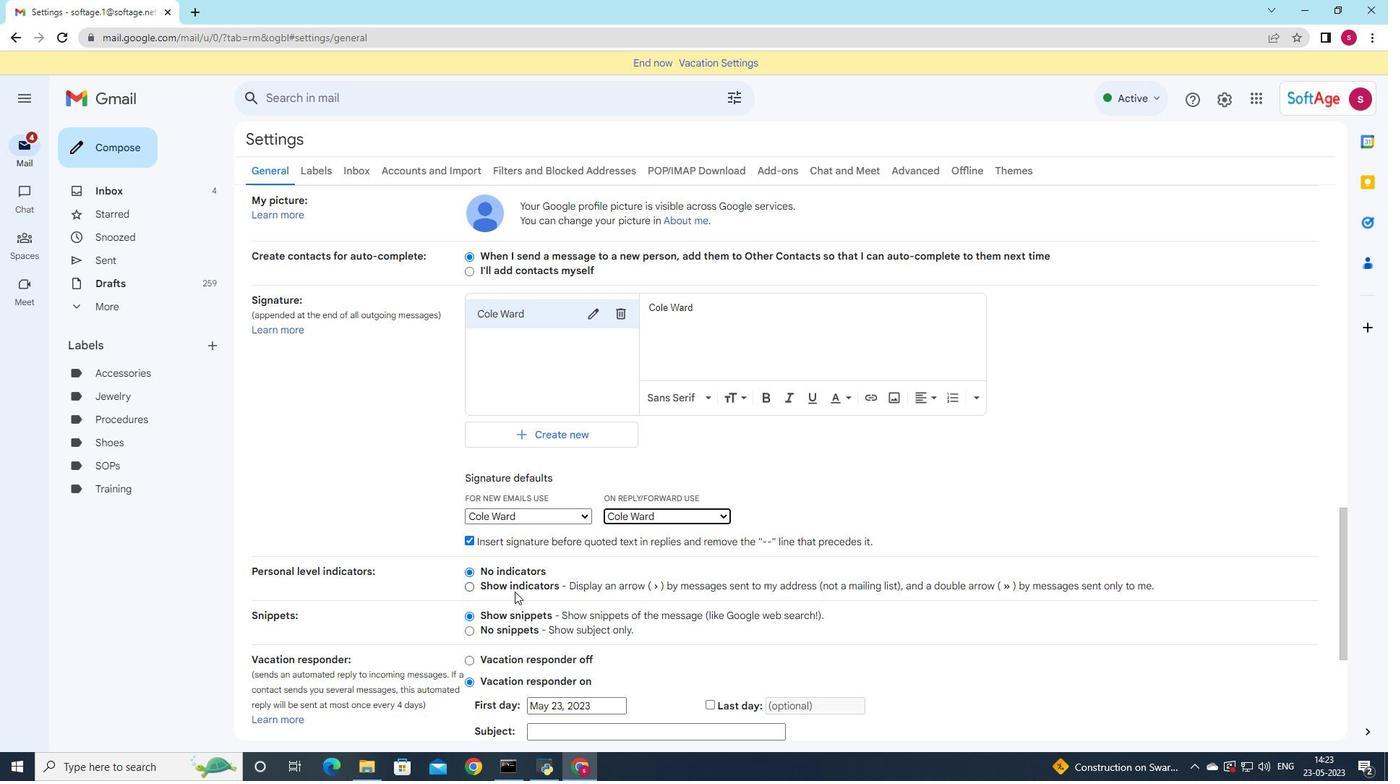 
Action: Mouse moved to (707, 631)
Screenshot: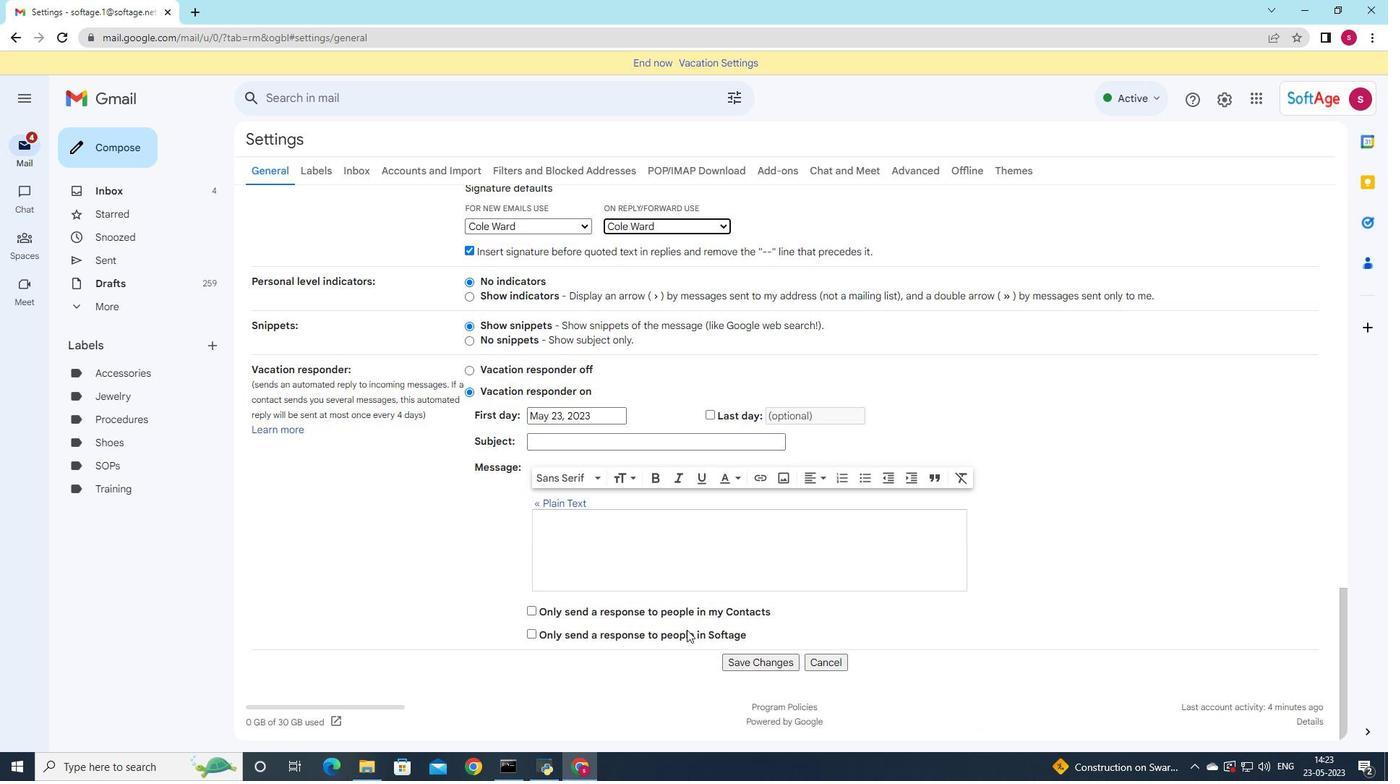 
Action: Mouse scrolled (707, 630) with delta (0, 0)
Screenshot: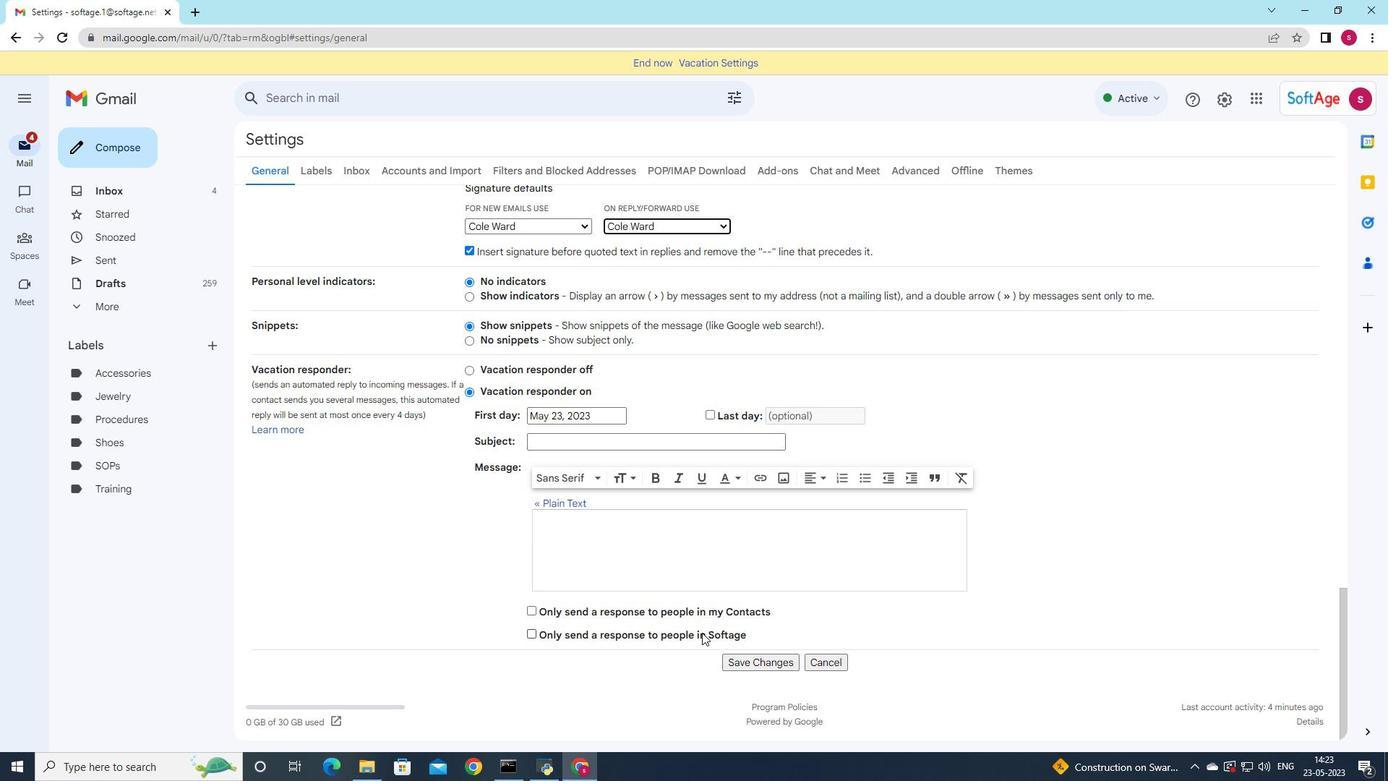 
Action: Mouse moved to (707, 631)
Screenshot: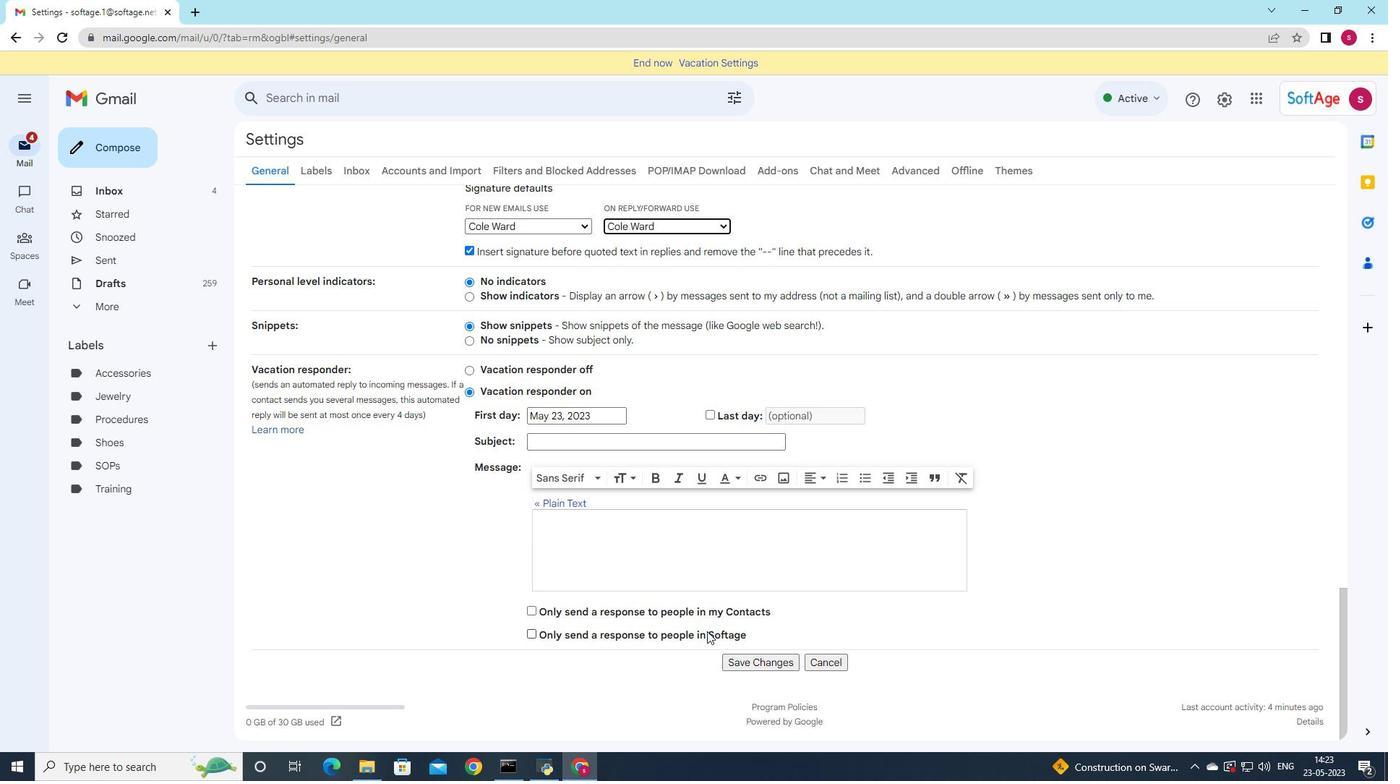 
Action: Mouse scrolled (707, 630) with delta (0, 0)
Screenshot: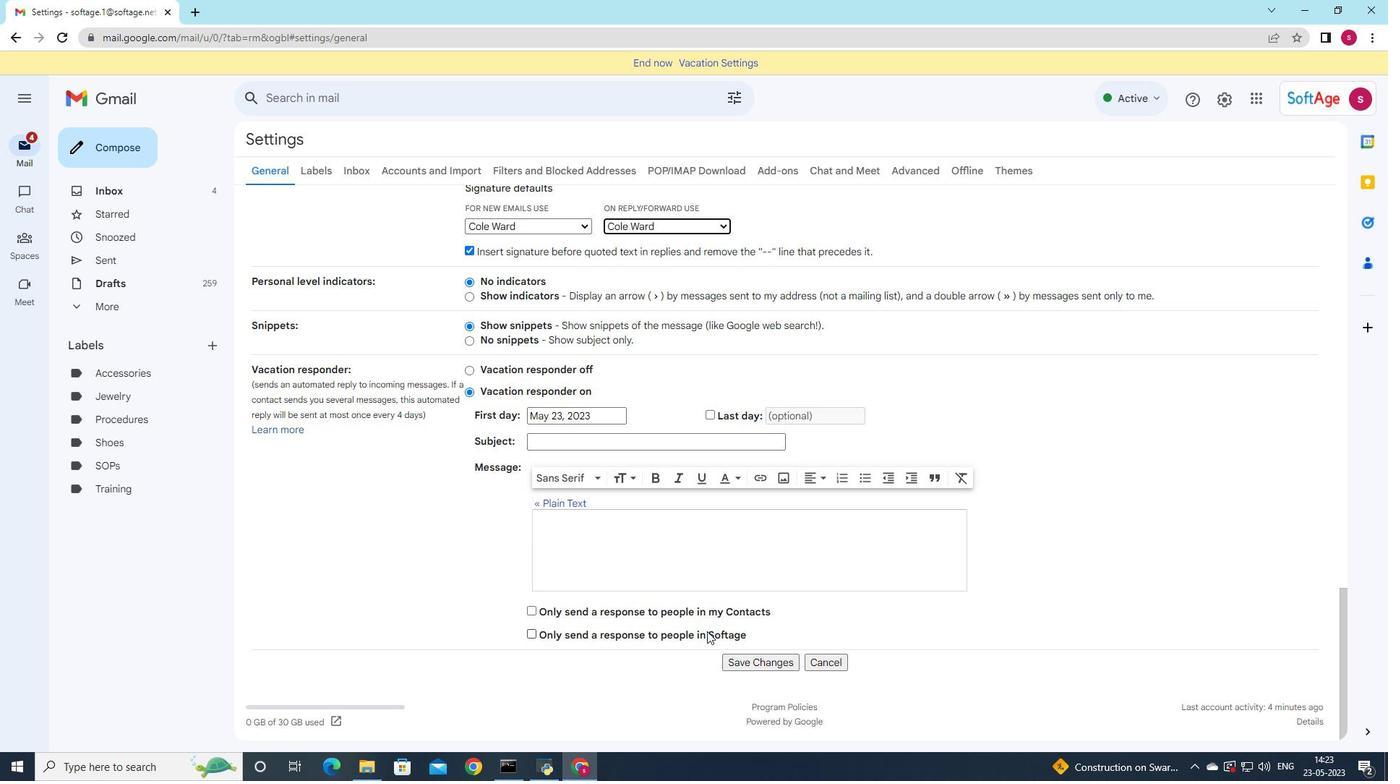 
Action: Mouse scrolled (707, 630) with delta (0, 0)
Screenshot: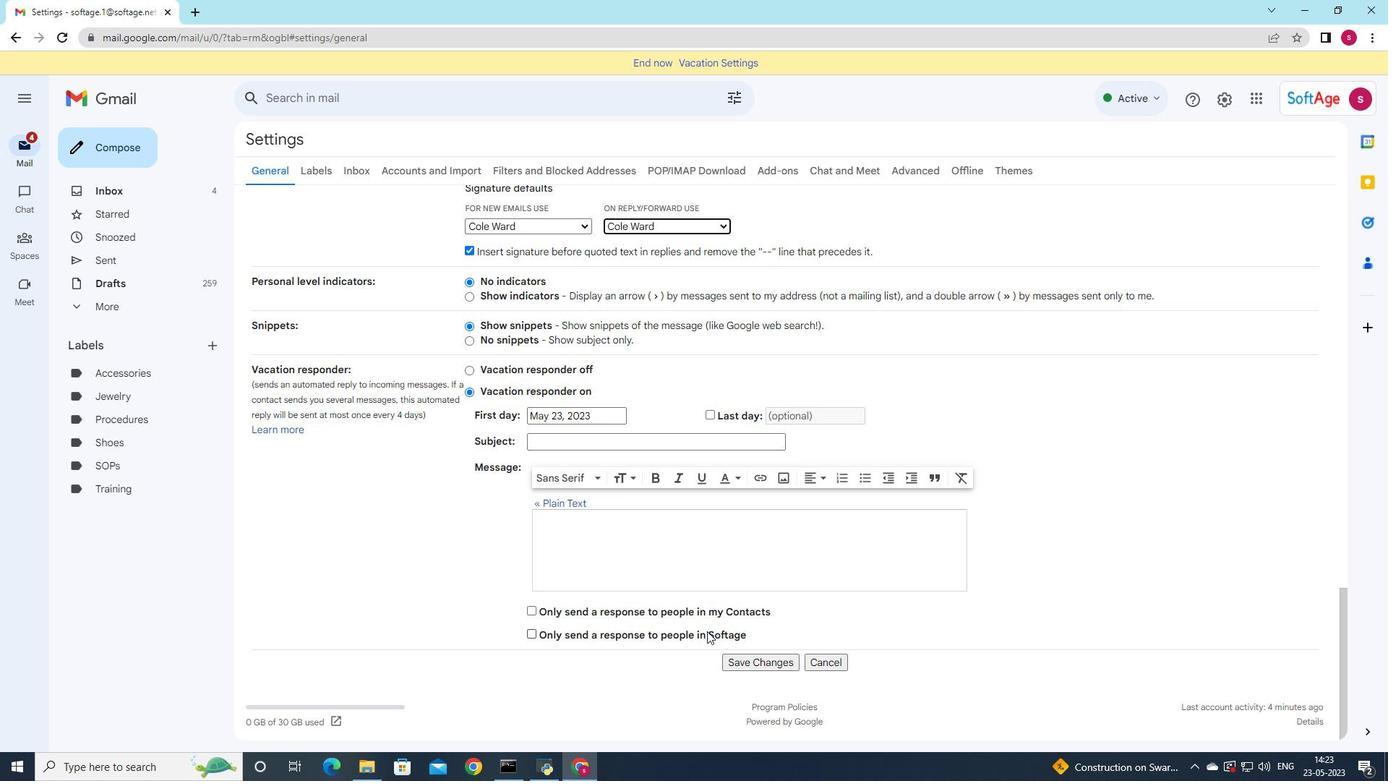 
Action: Mouse moved to (752, 662)
Screenshot: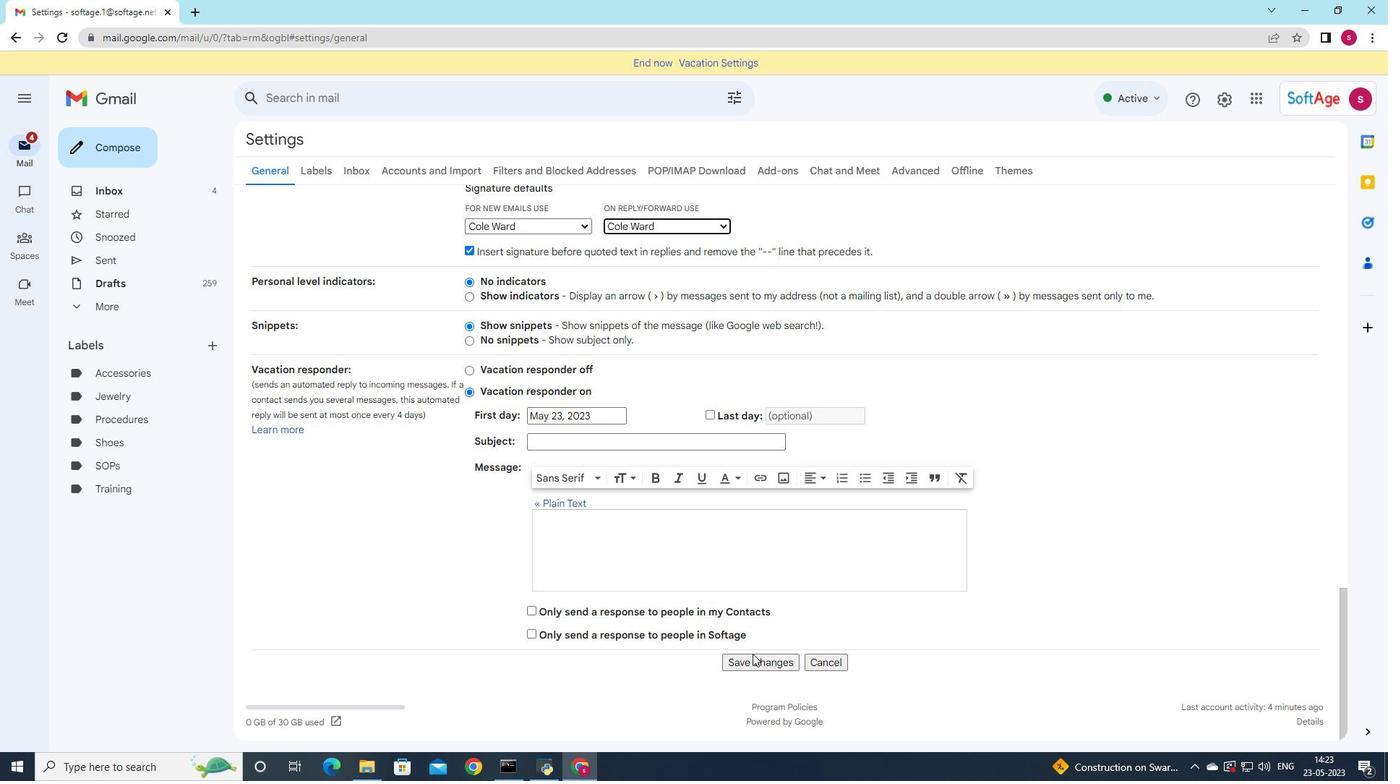 
Action: Mouse pressed left at (752, 662)
Screenshot: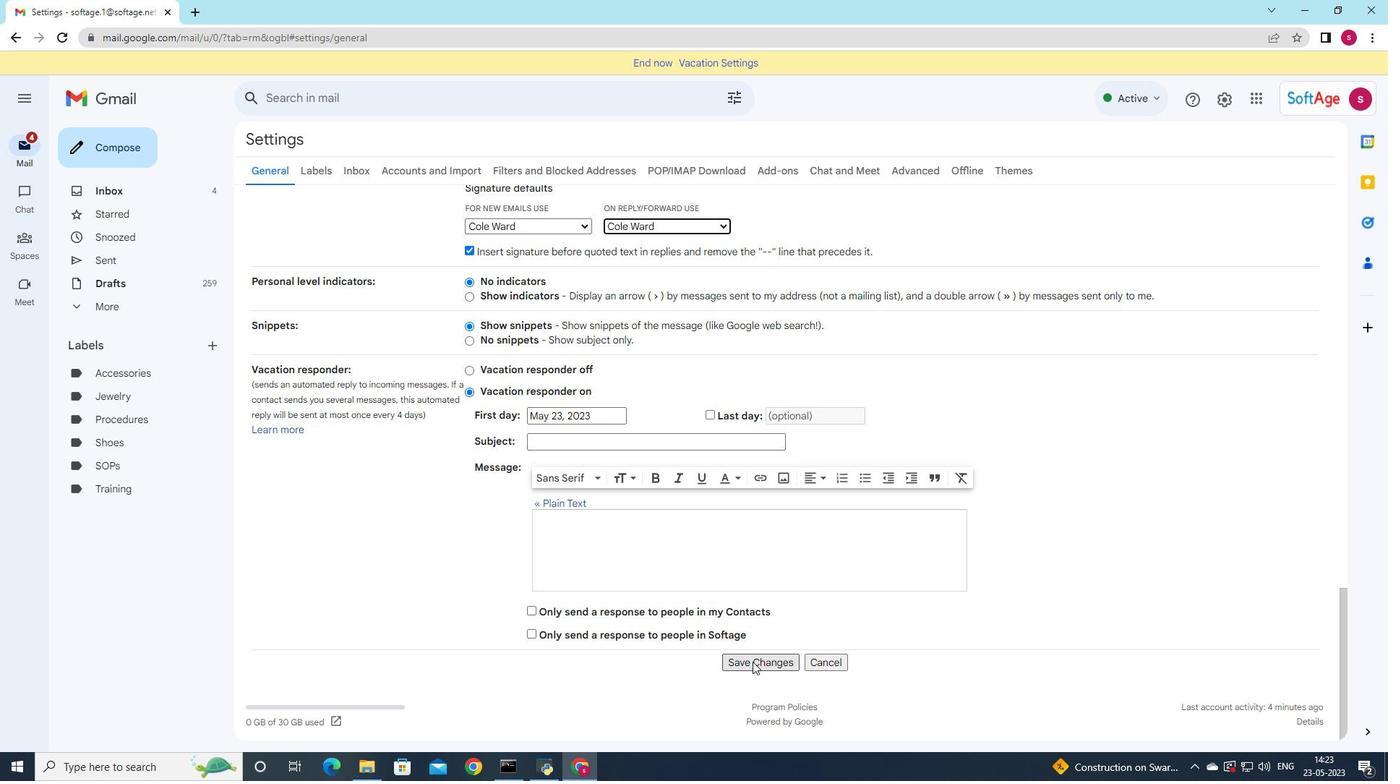 
Action: Mouse moved to (122, 154)
Screenshot: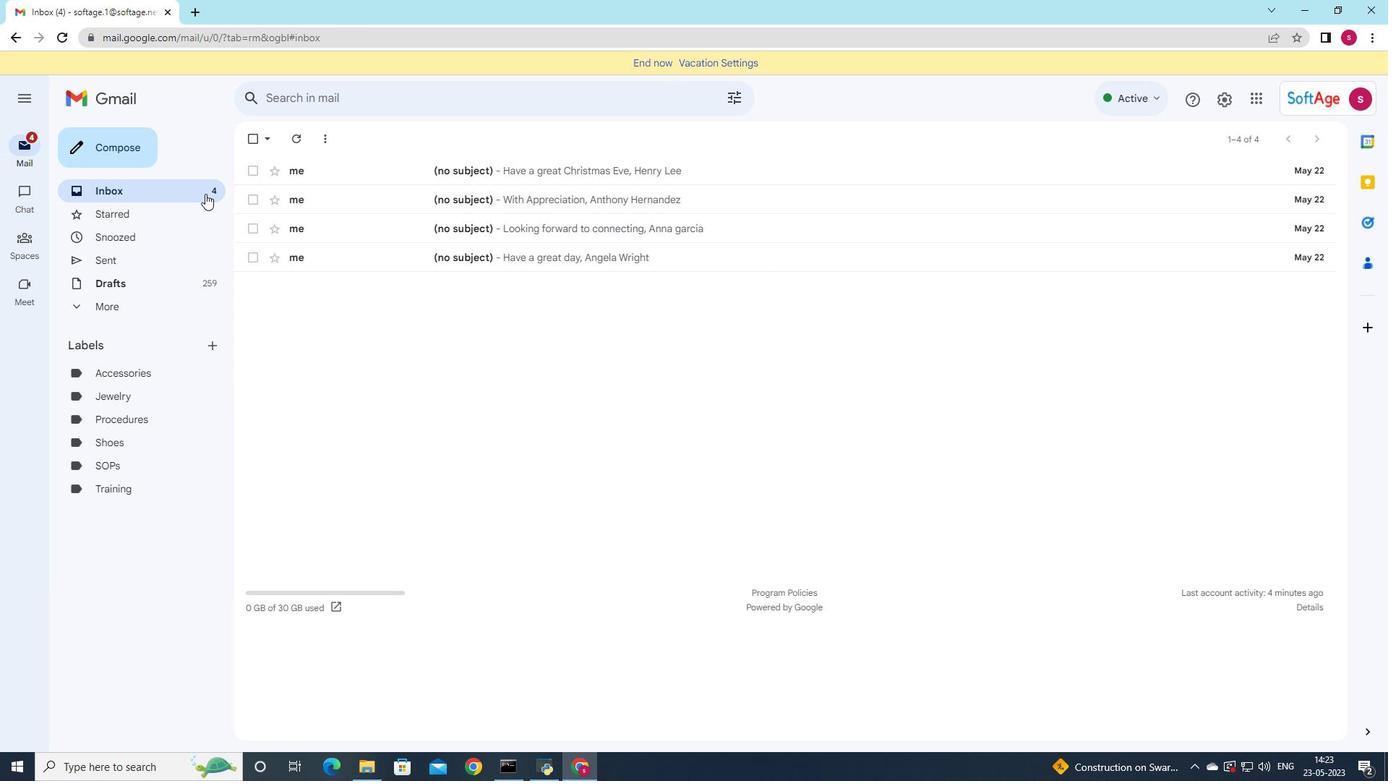 
Action: Mouse pressed left at (122, 154)
Screenshot: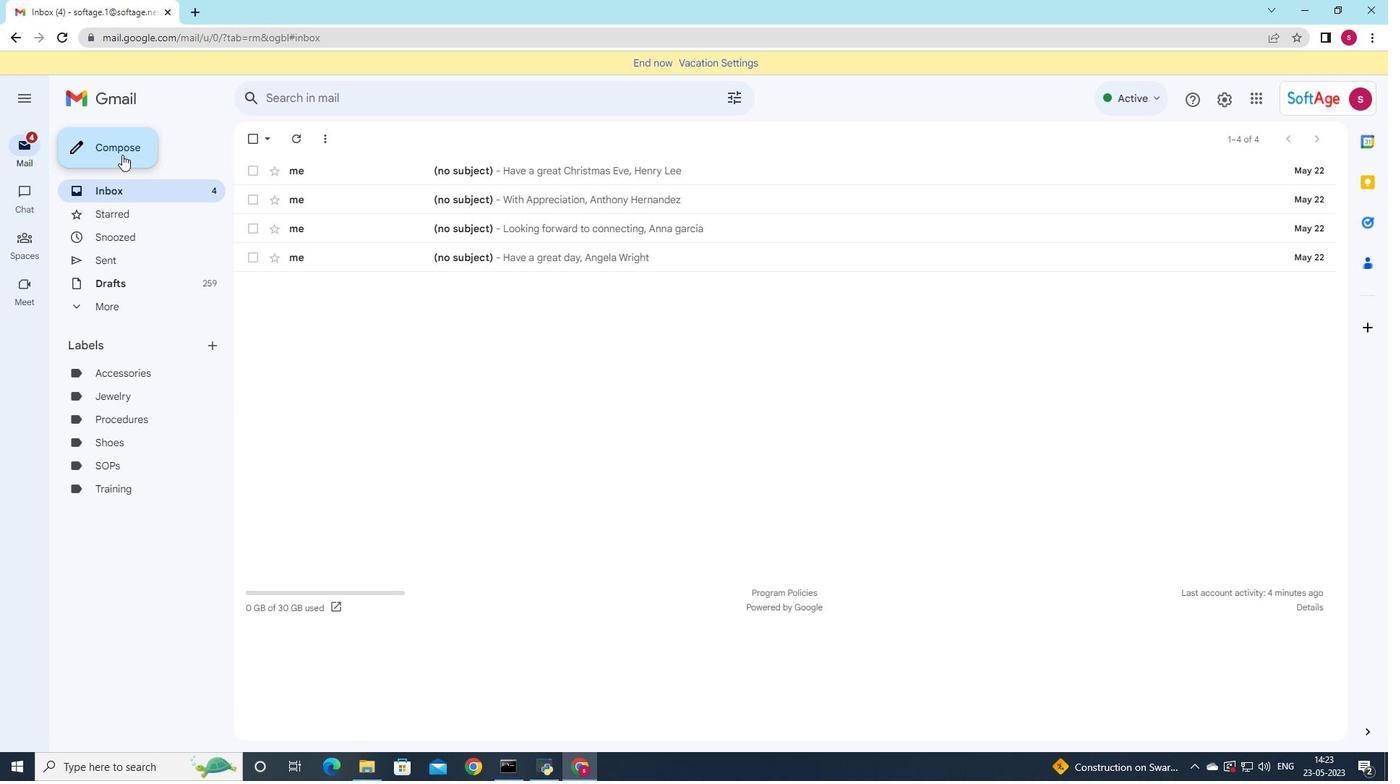 
Action: Mouse moved to (975, 385)
Screenshot: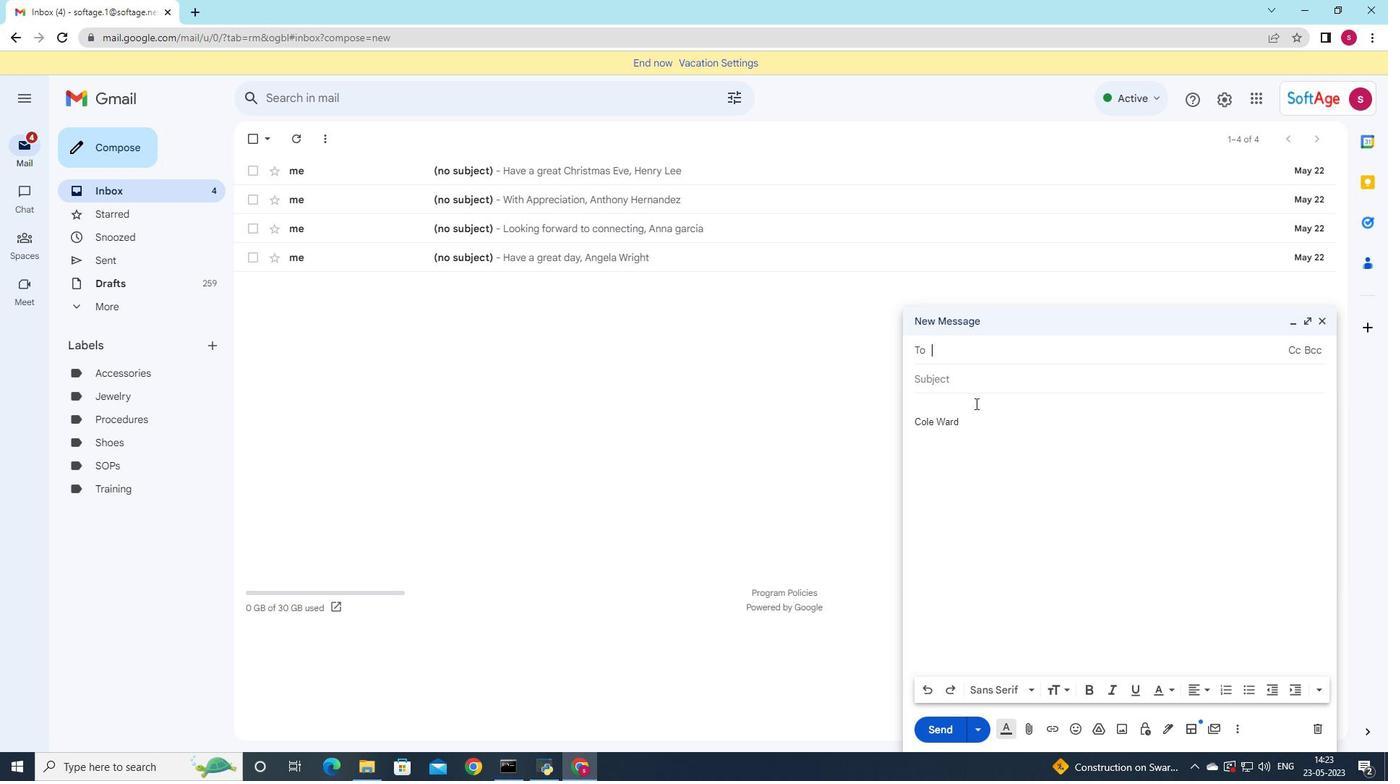 
Action: Mouse pressed left at (975, 385)
Screenshot: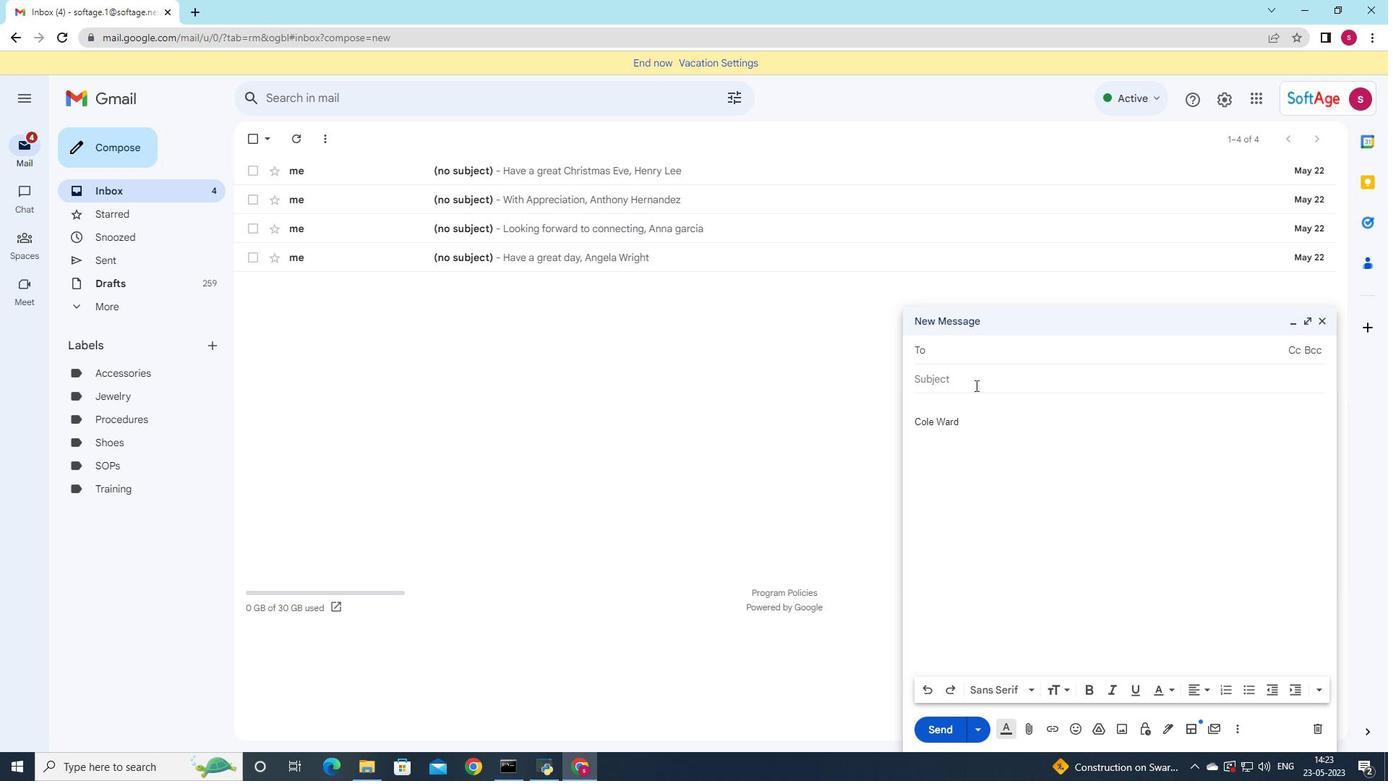 
Action: Key pressed <Key.shift>Request<Key.space>for<Key.space>atriak<Key.backspace>l
Screenshot: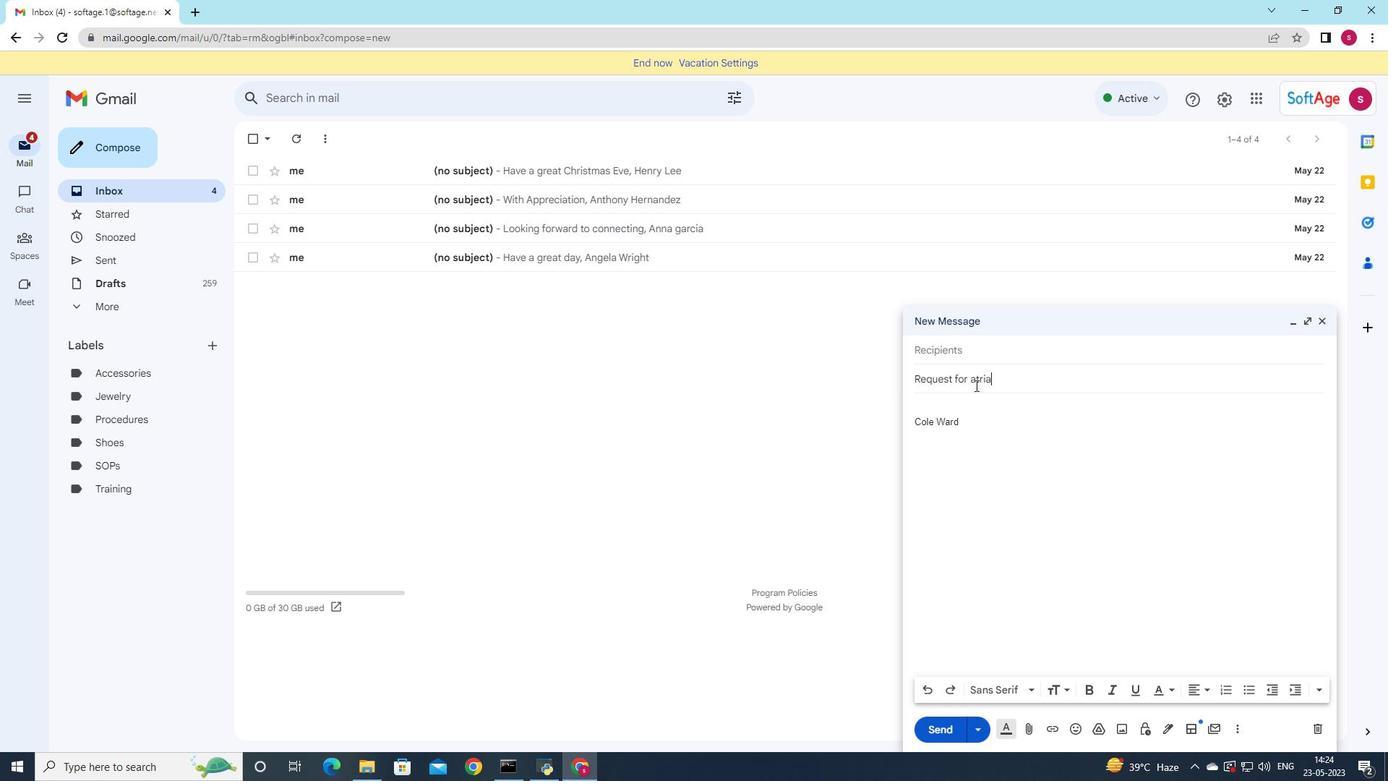 
Action: Mouse moved to (976, 378)
Screenshot: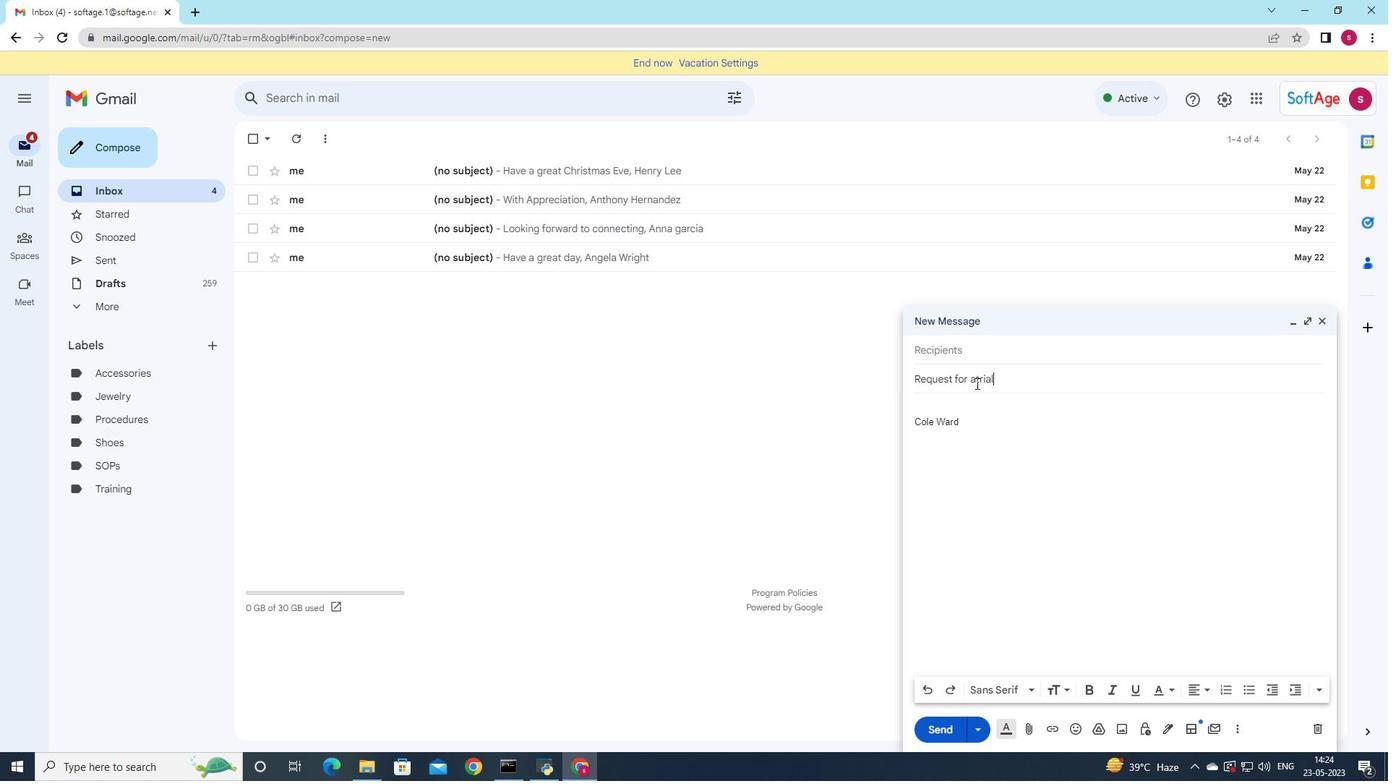 
Action: Mouse pressed left at (976, 378)
Screenshot: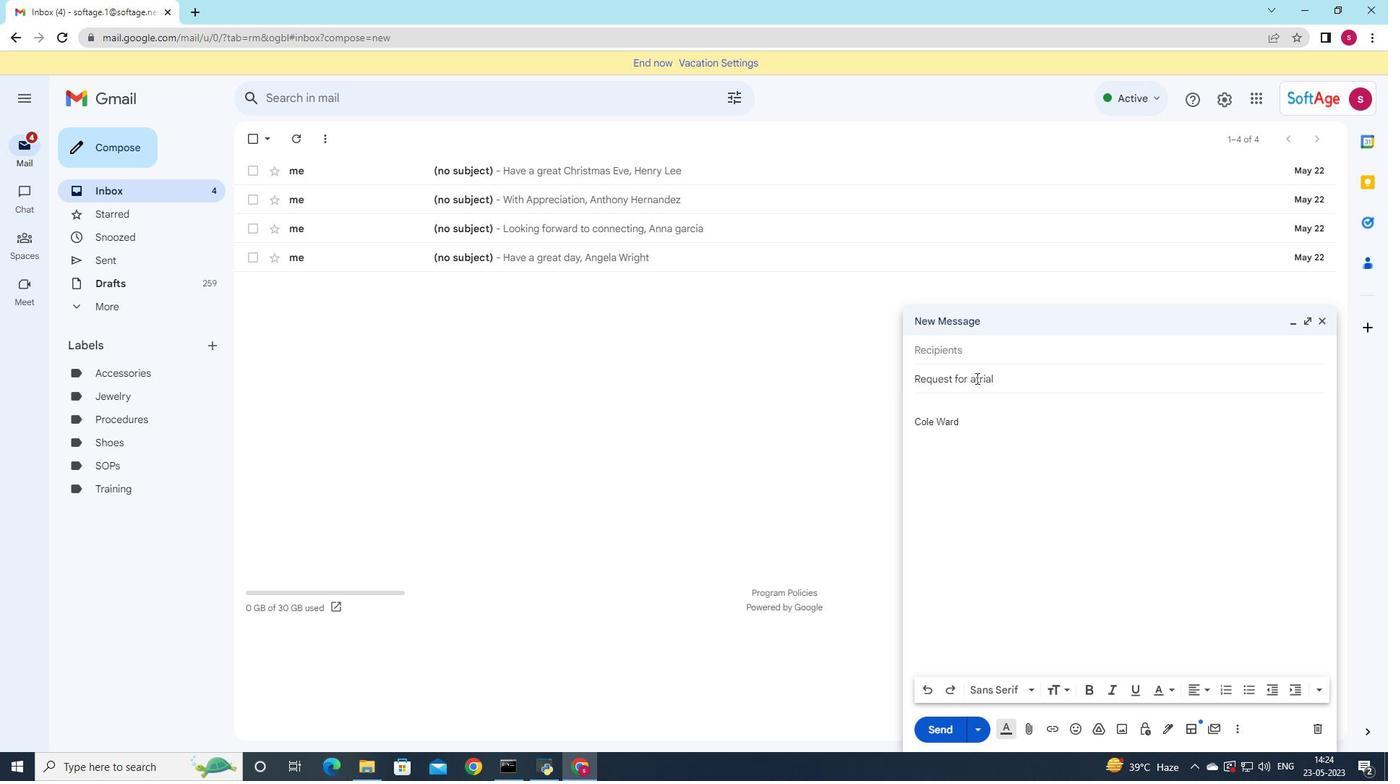 
Action: Key pressed <Key.space>
Screenshot: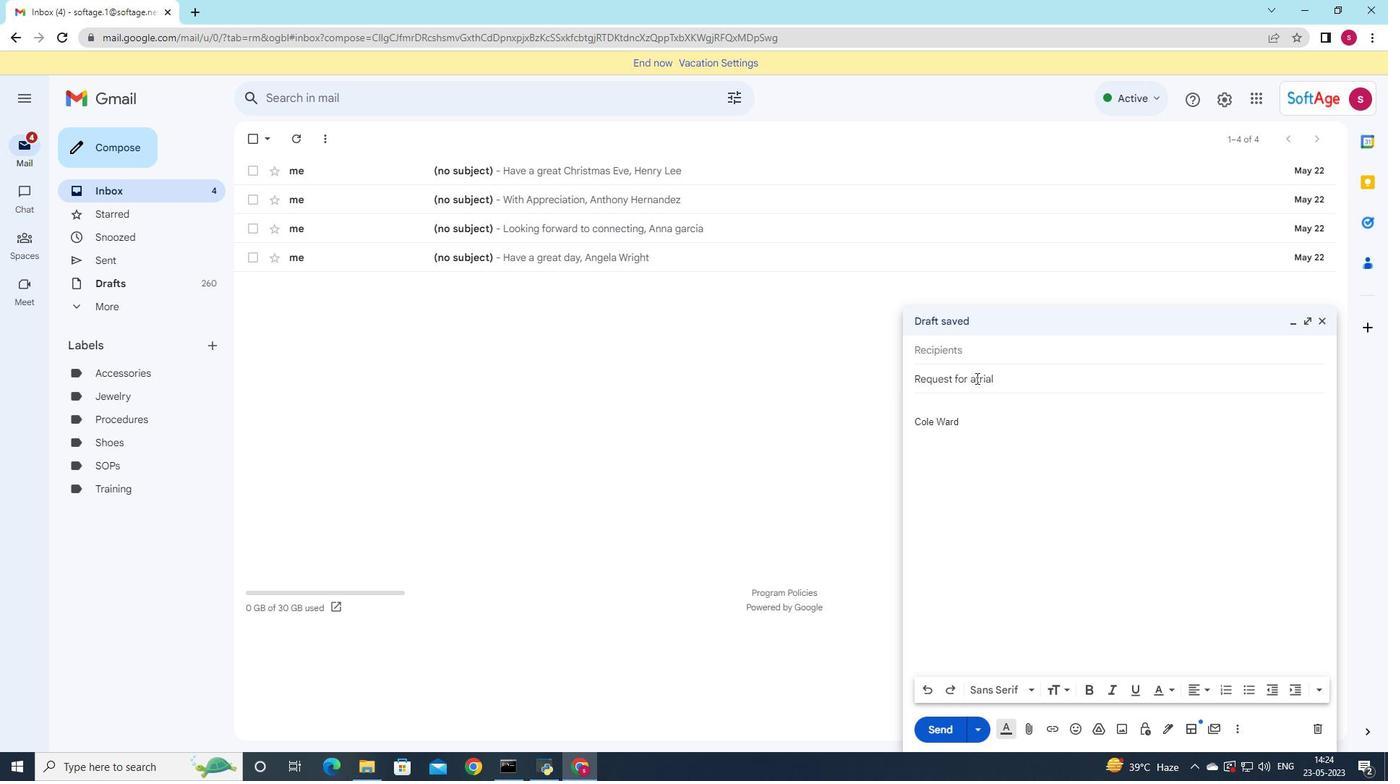 
Action: Mouse moved to (923, 397)
Screenshot: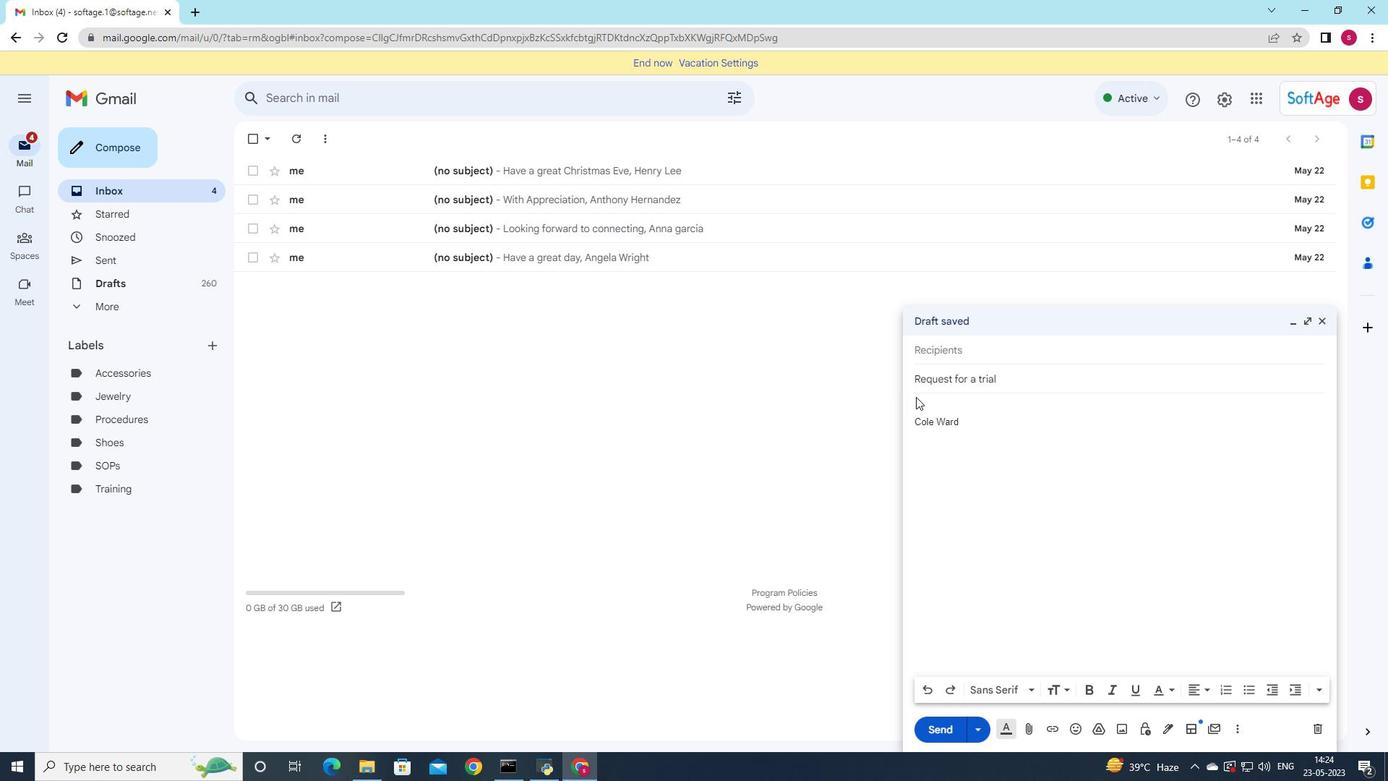 
Action: Mouse pressed left at (923, 397)
Screenshot: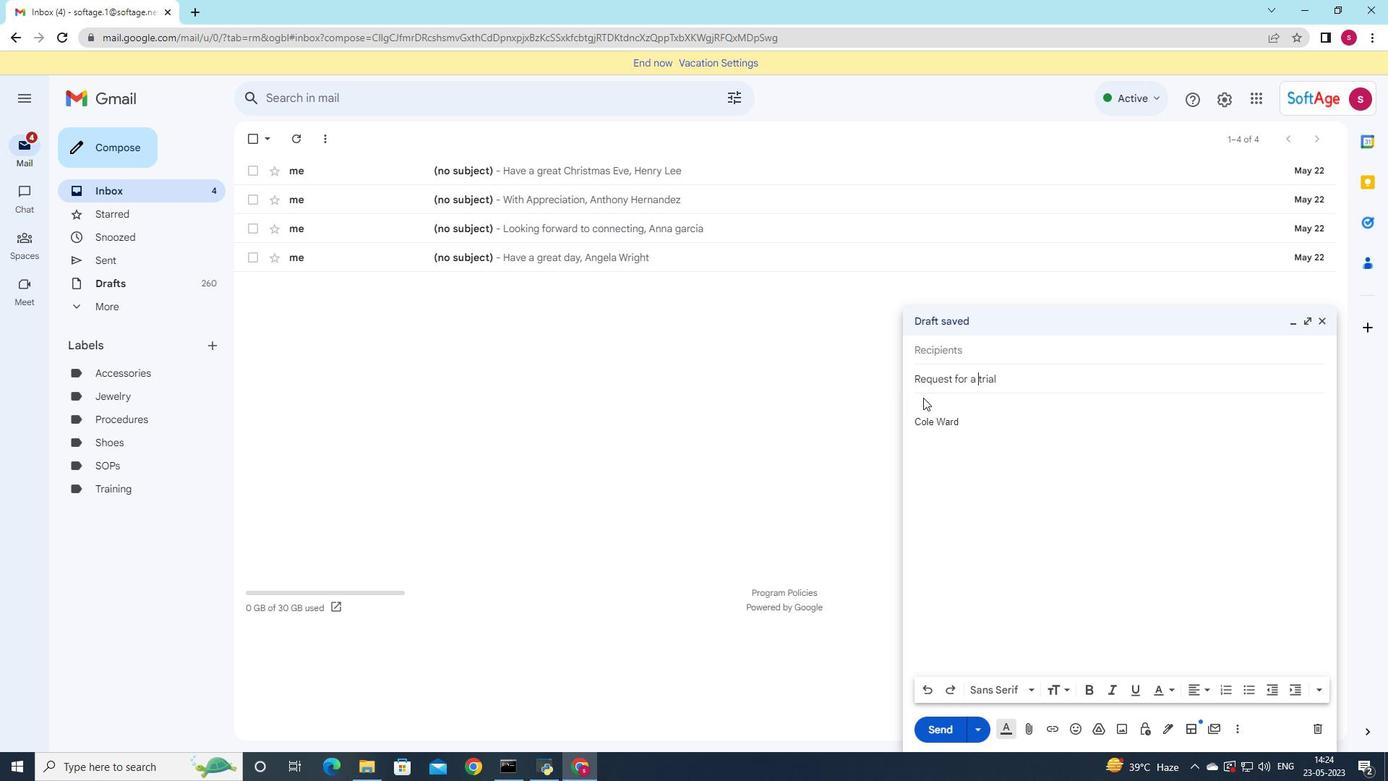 
Action: Mouse moved to (1019, 456)
Screenshot: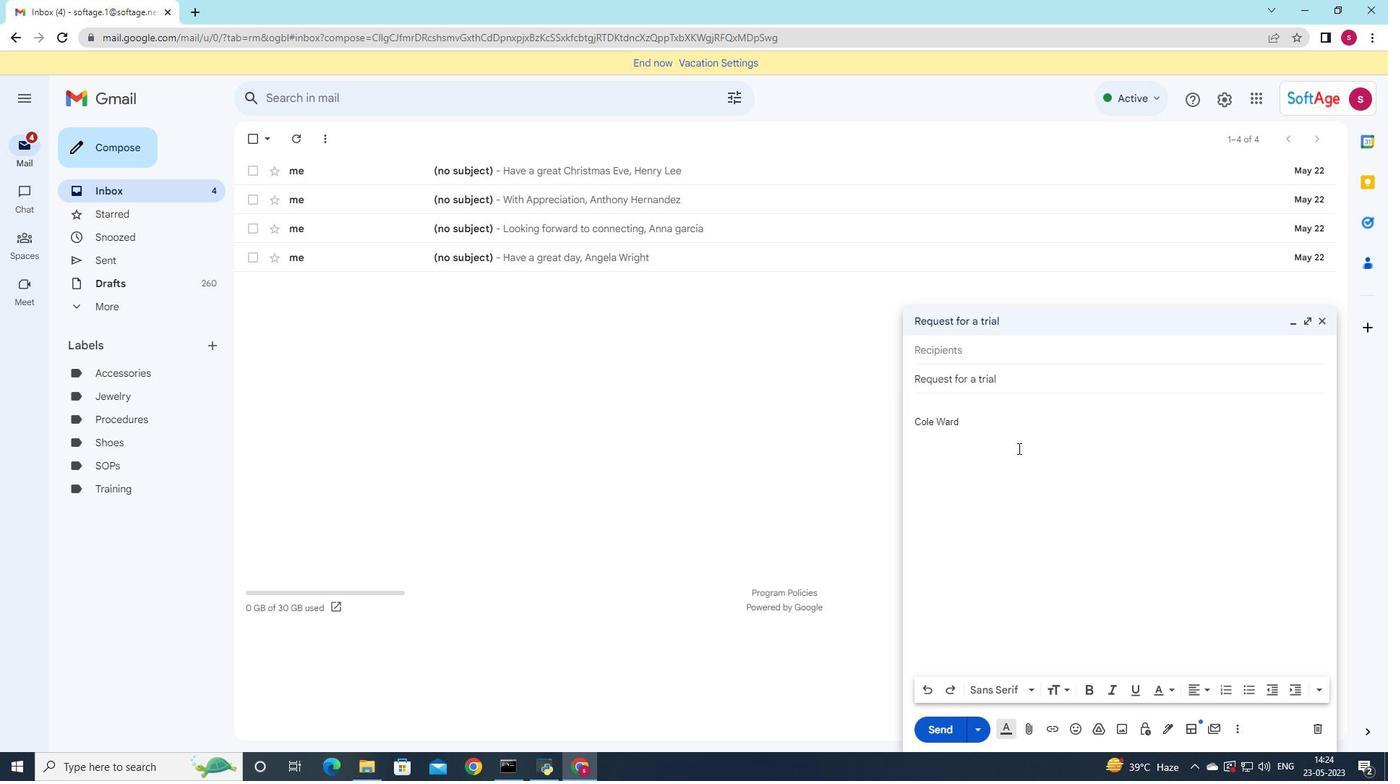 
Action: Key pressed <Key.shift>Please<Key.space>let<Key.space>me<Key.space>know<Key.space>if<Key.space>there<Key.space>are<Key.space>any<Key.space>updates<Key.space>on<Key.space>this<Key.space>issue
Screenshot: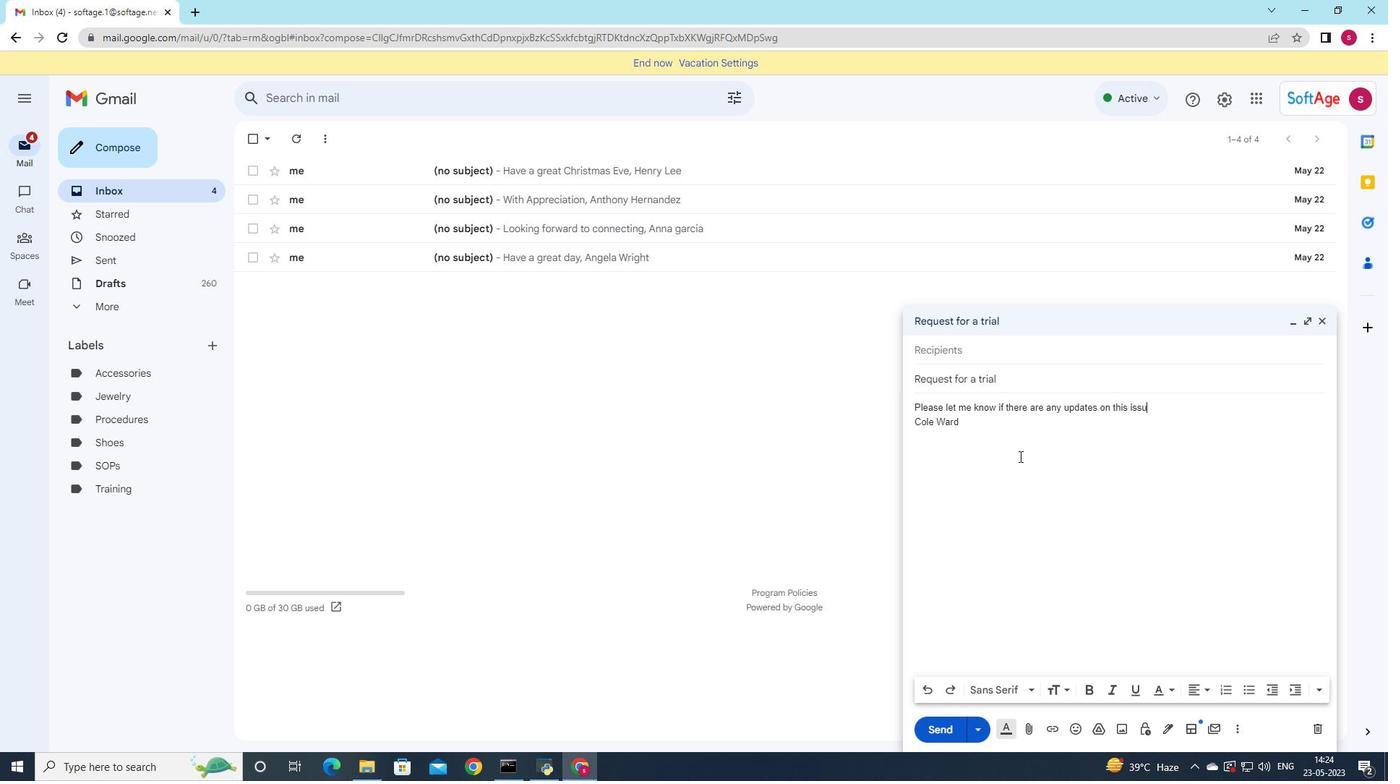 
Action: Mouse moved to (1018, 353)
Screenshot: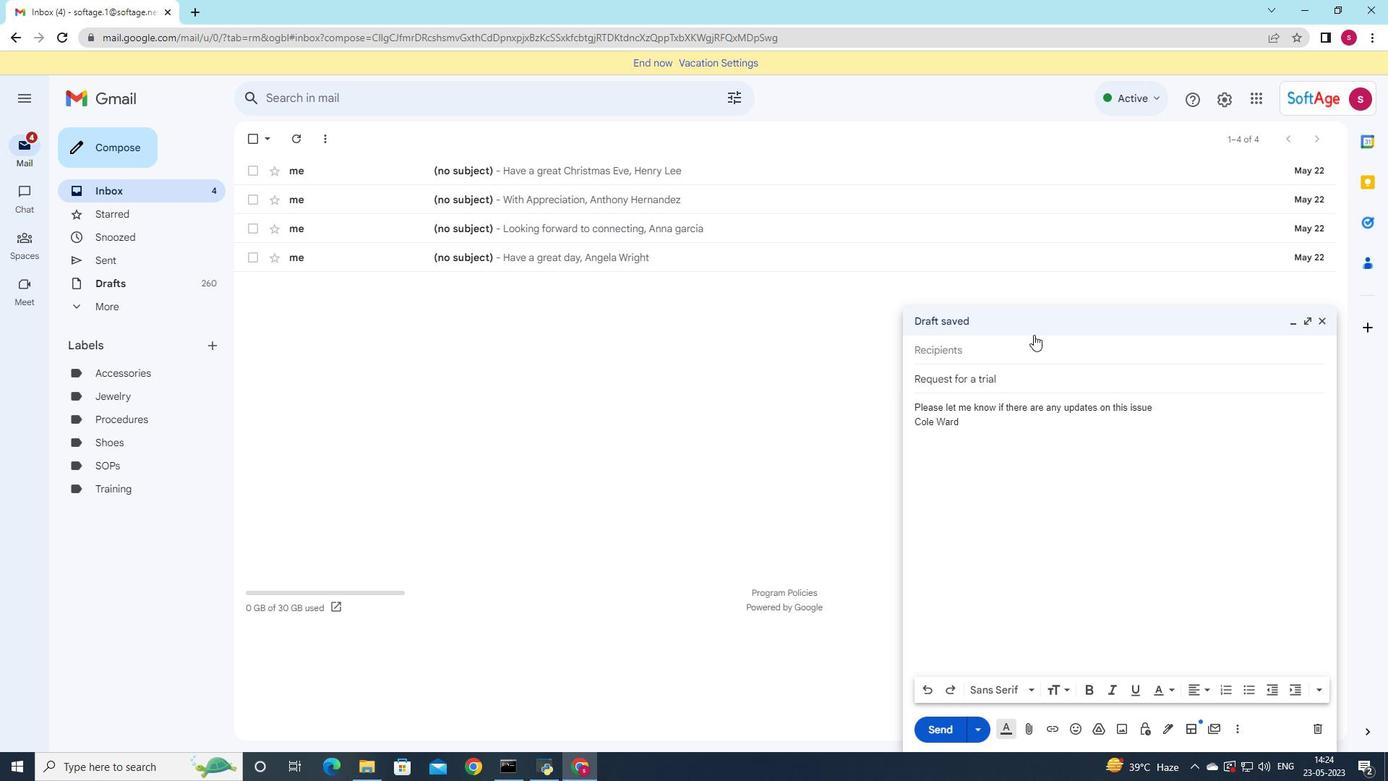 
Action: Mouse pressed left at (1018, 353)
Screenshot: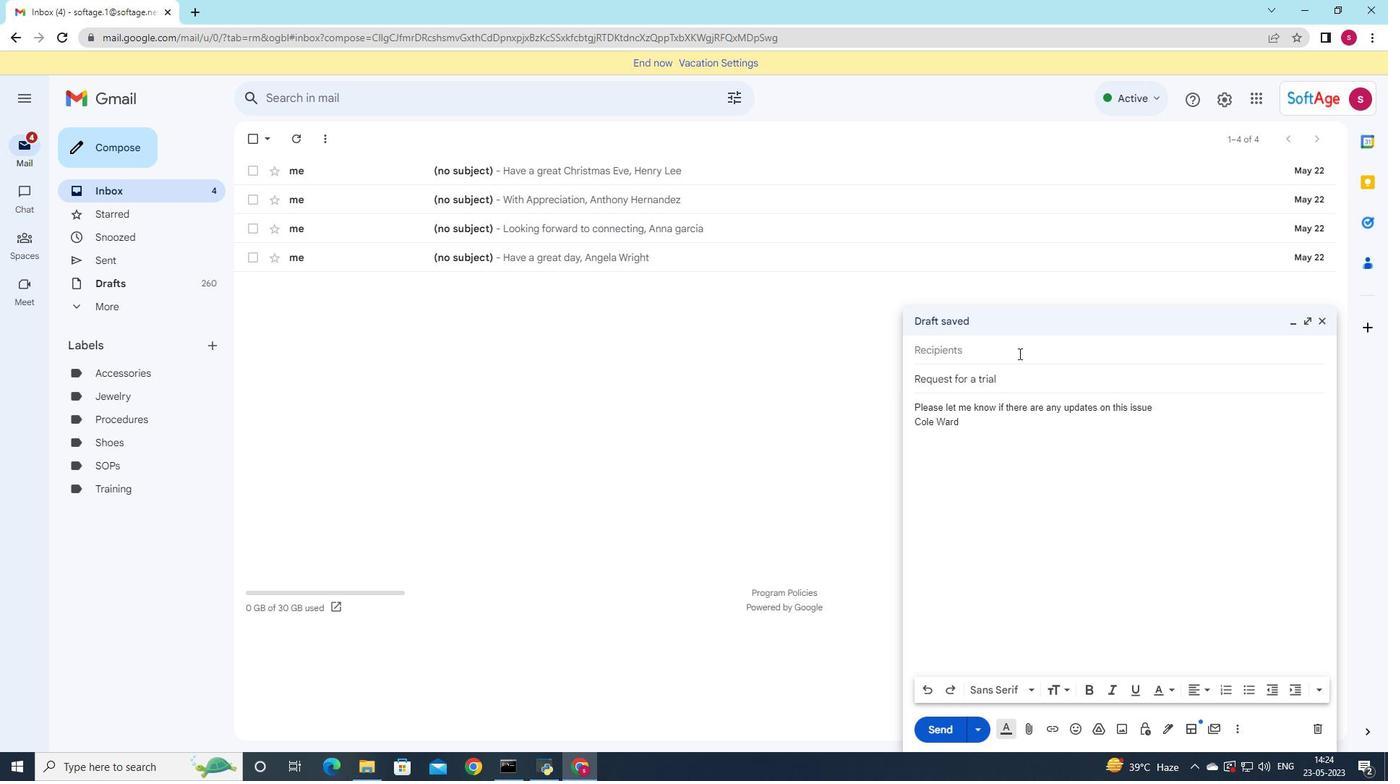 
Action: Mouse moved to (1204, 394)
Screenshot: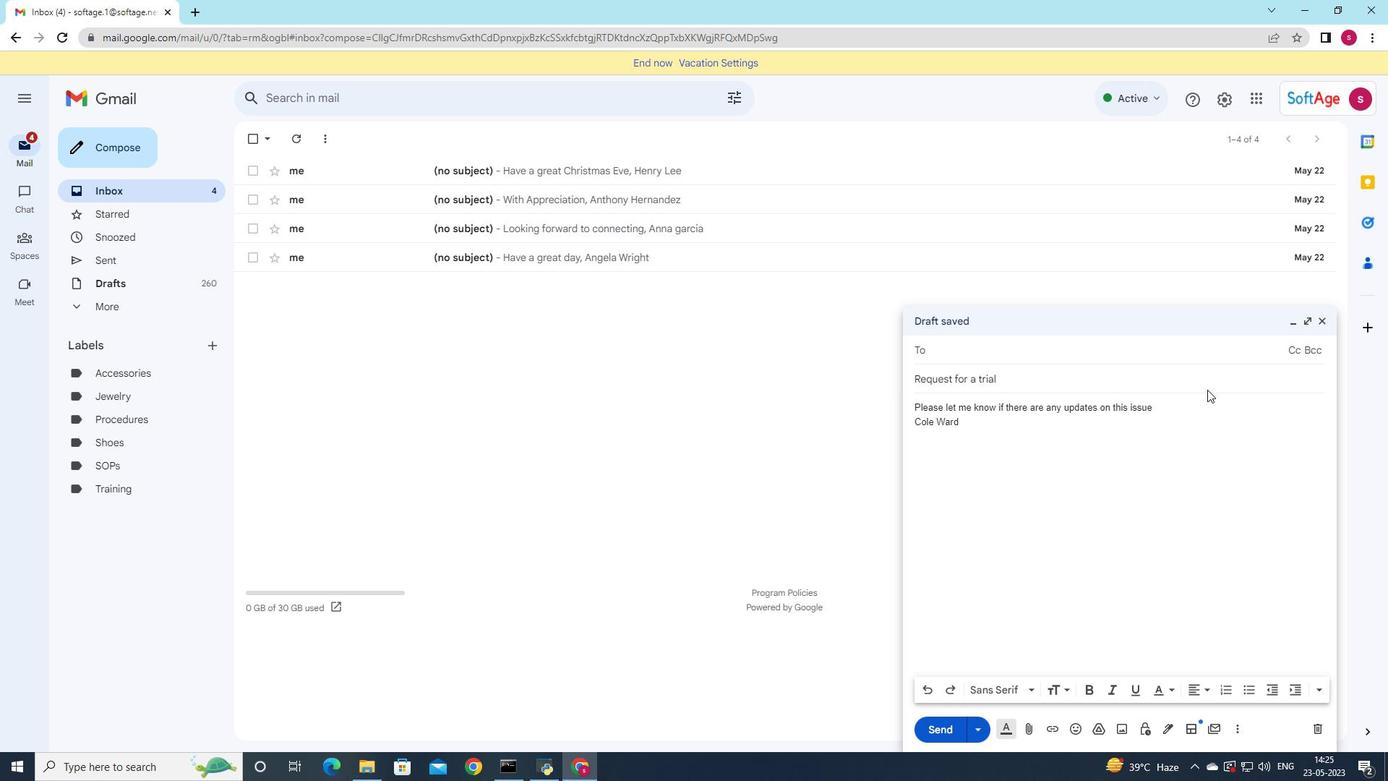 
Action: Key pressed softage
Screenshot: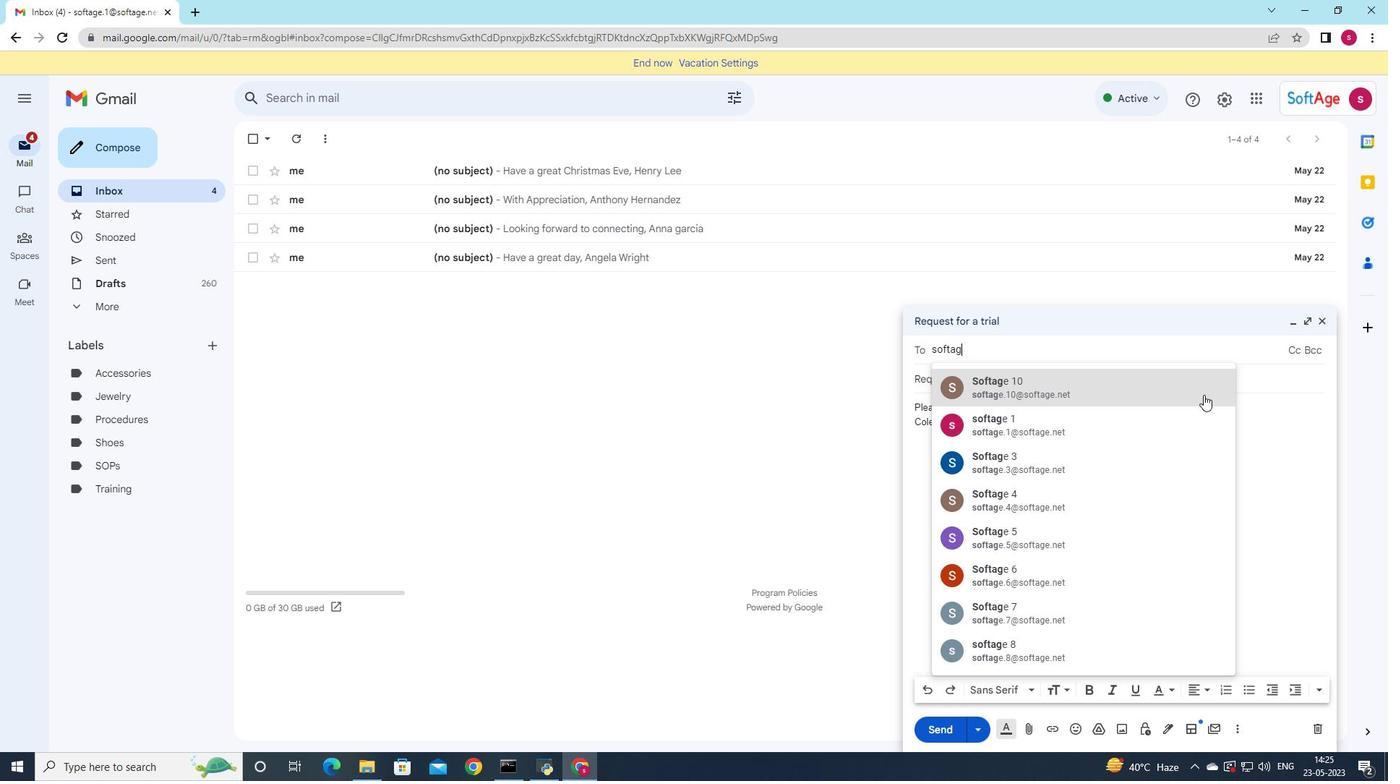 
Action: Mouse moved to (1138, 621)
Screenshot: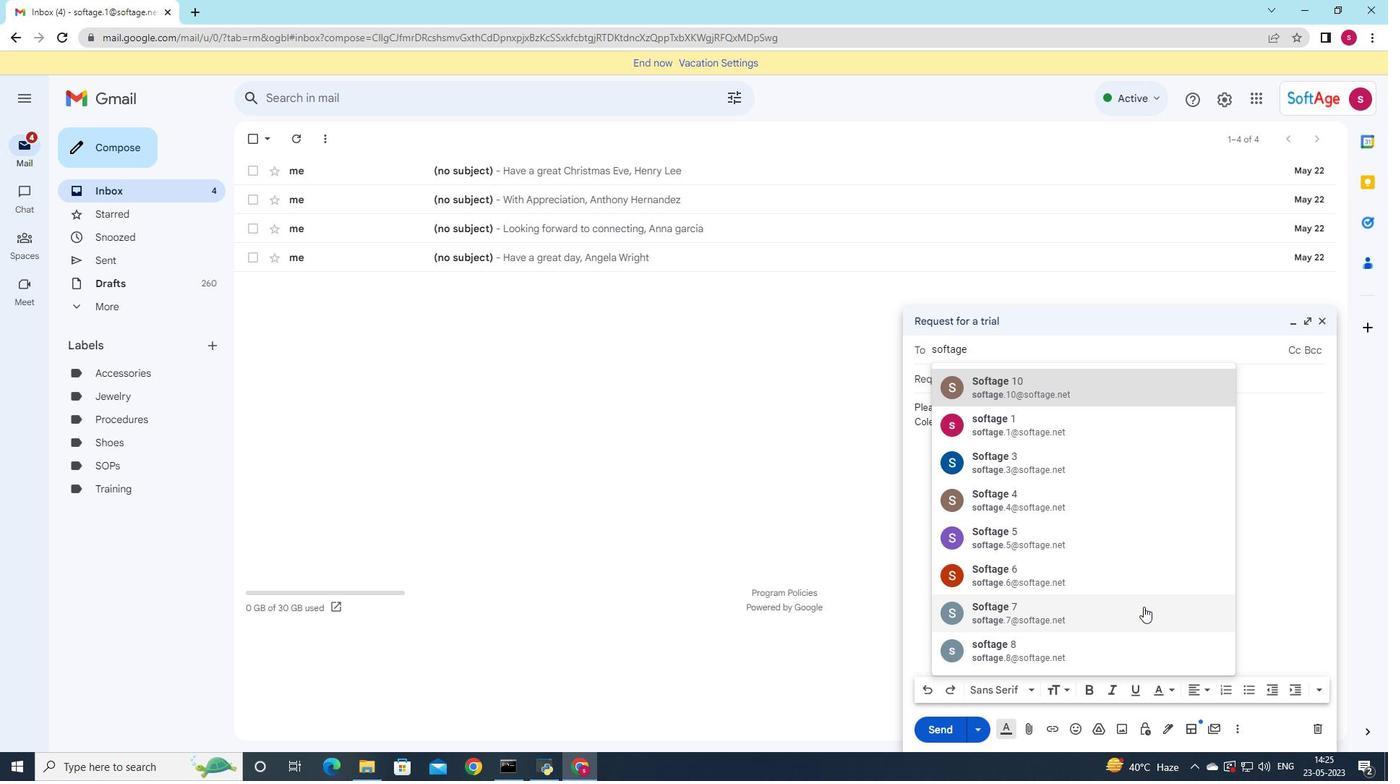 
Action: Mouse pressed left at (1138, 621)
Screenshot: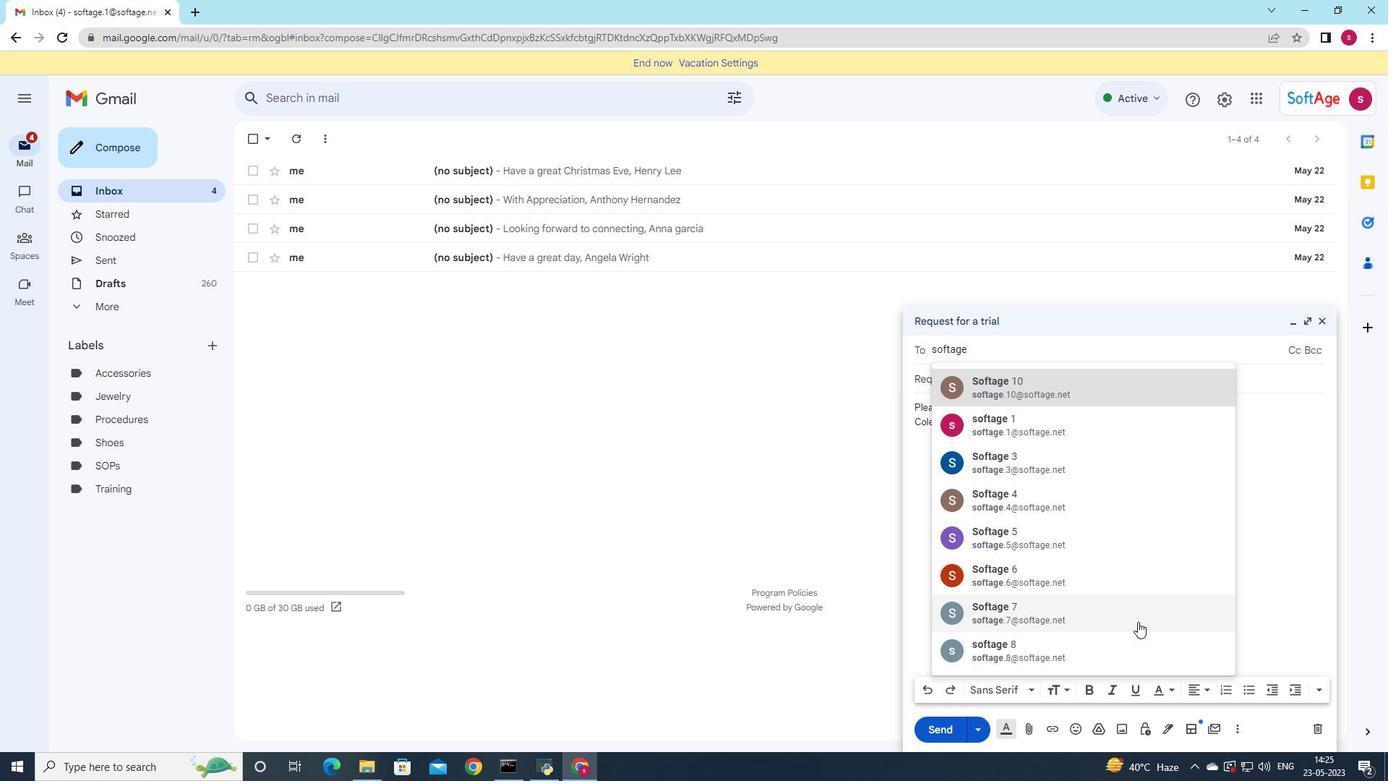 
Action: Mouse moved to (1030, 727)
Screenshot: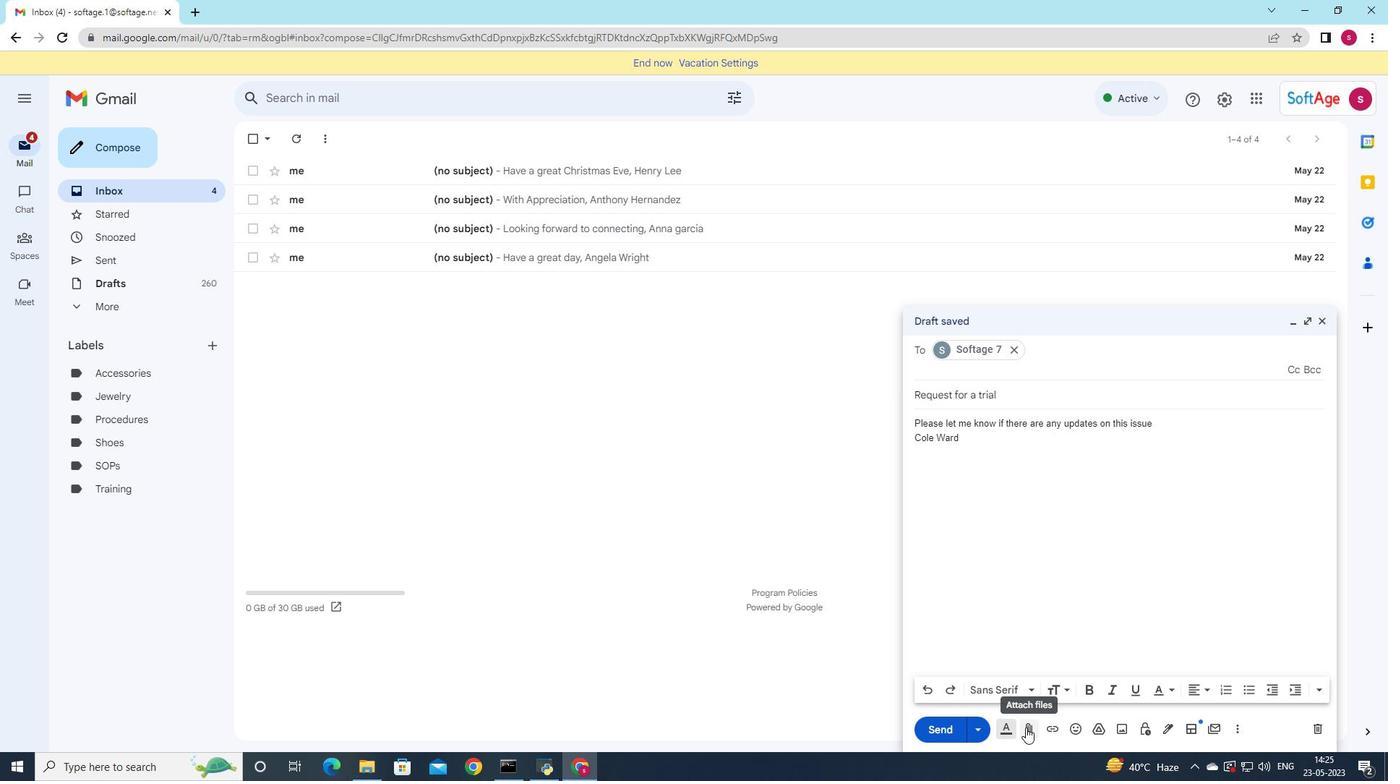 
Action: Mouse pressed left at (1030, 727)
Screenshot: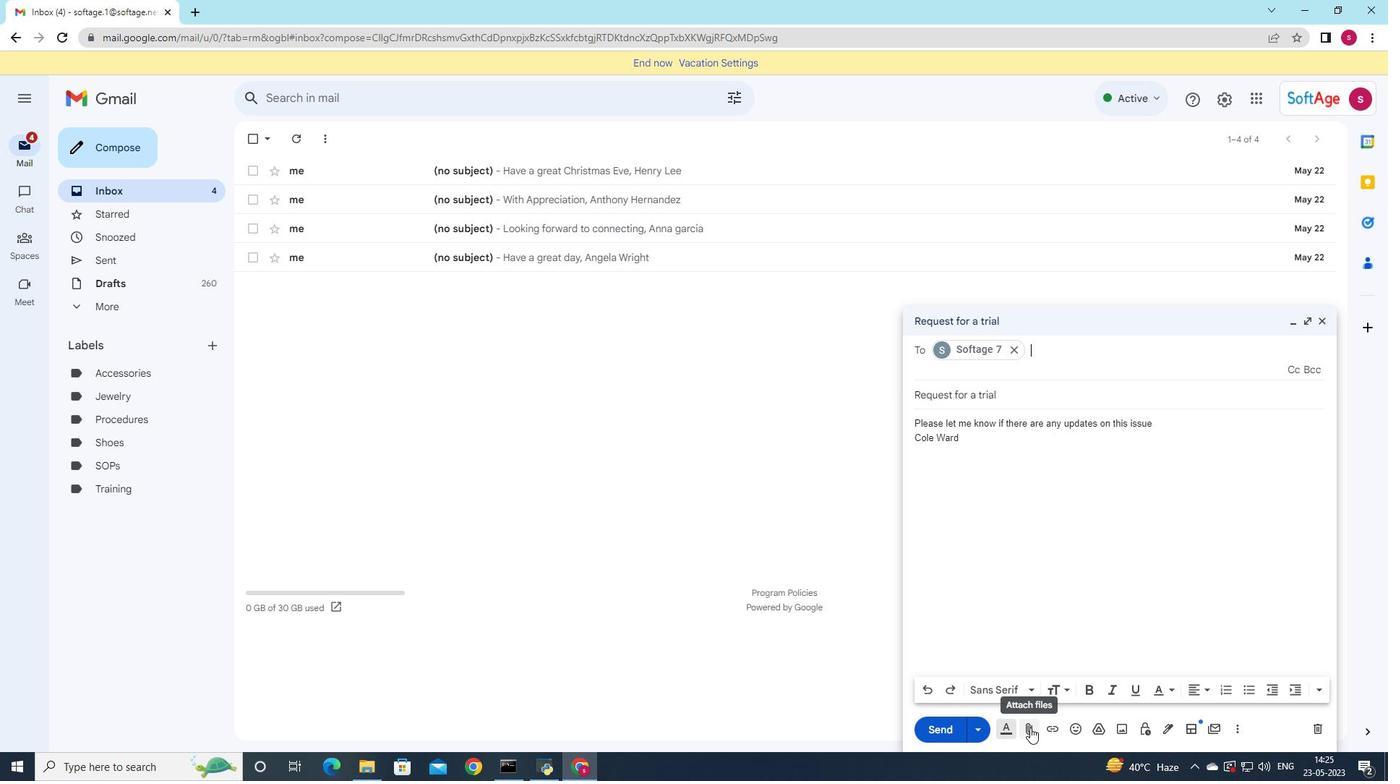 
Action: Mouse moved to (189, 105)
Screenshot: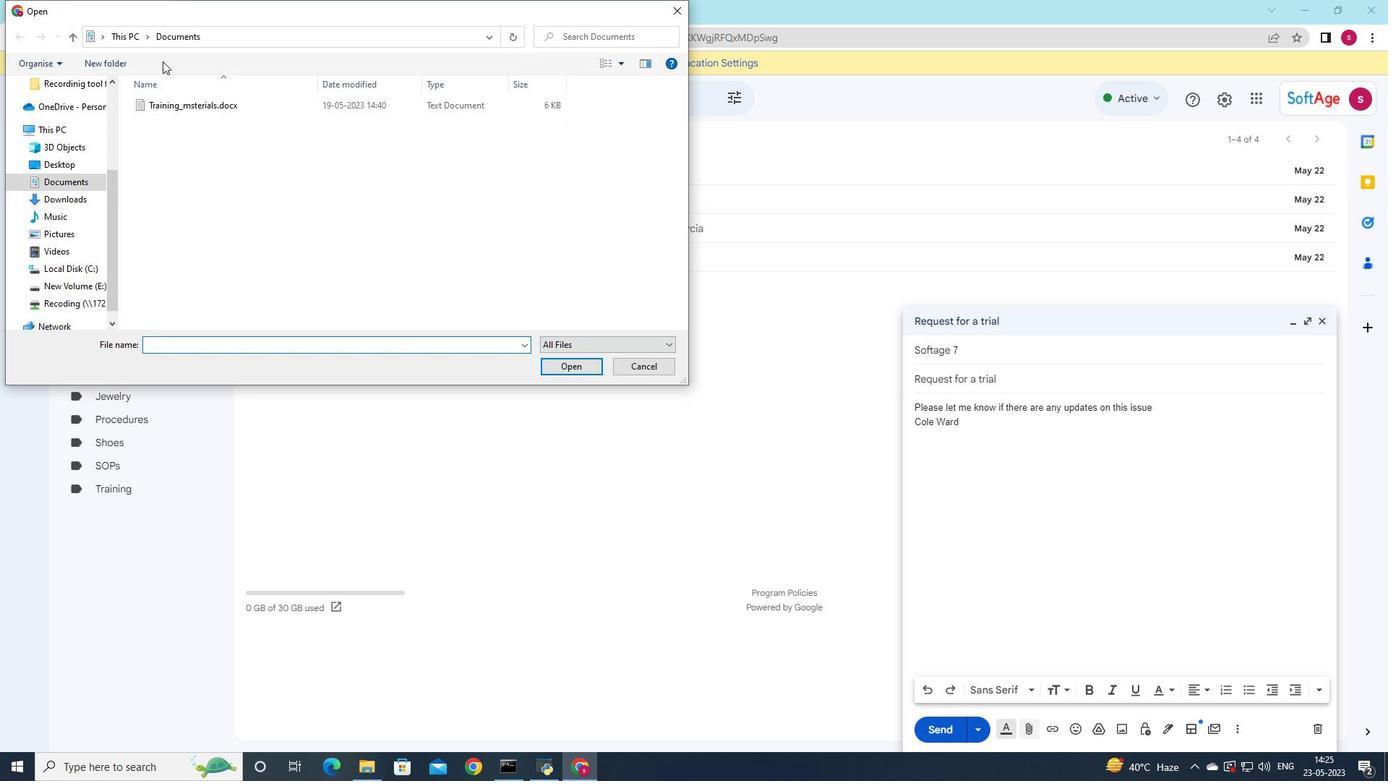 
Action: Mouse pressed left at (189, 105)
Screenshot: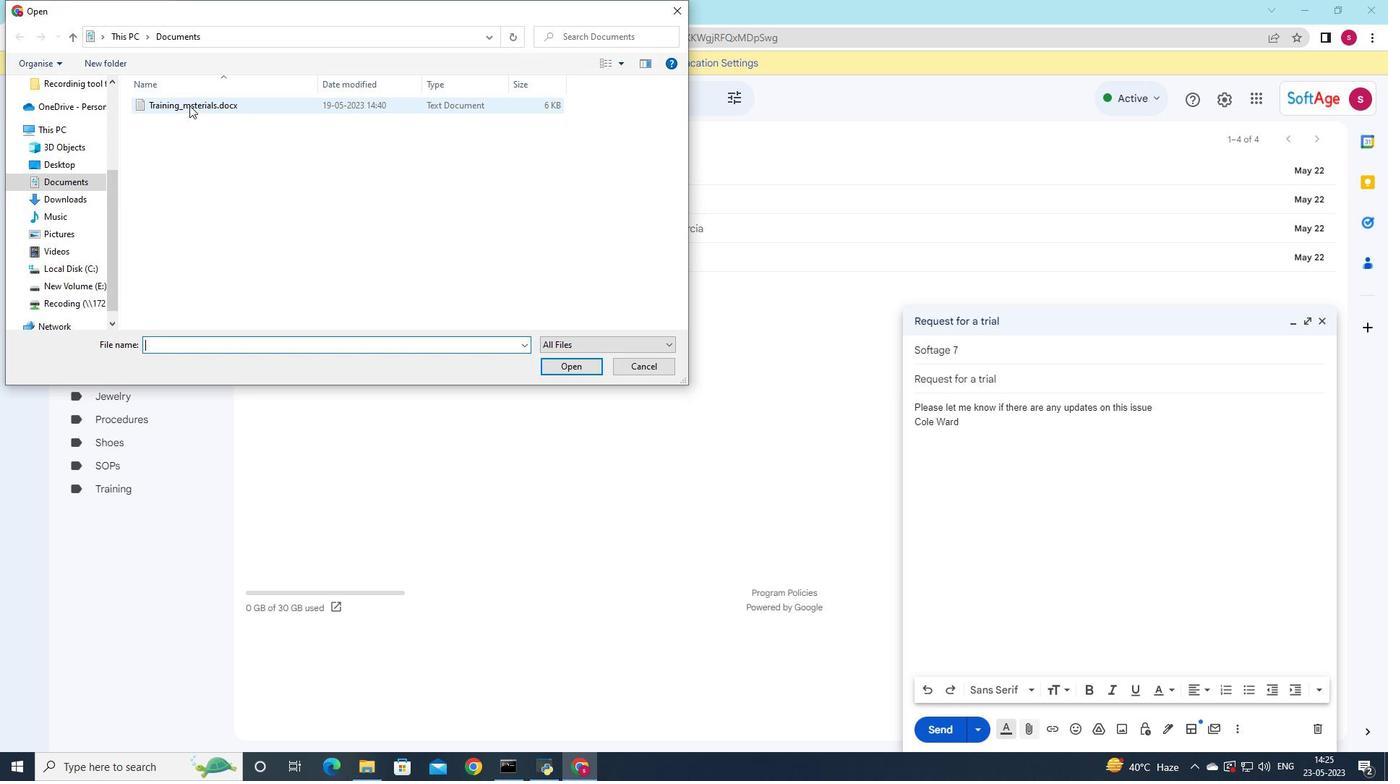 
Action: Mouse pressed left at (189, 105)
Screenshot: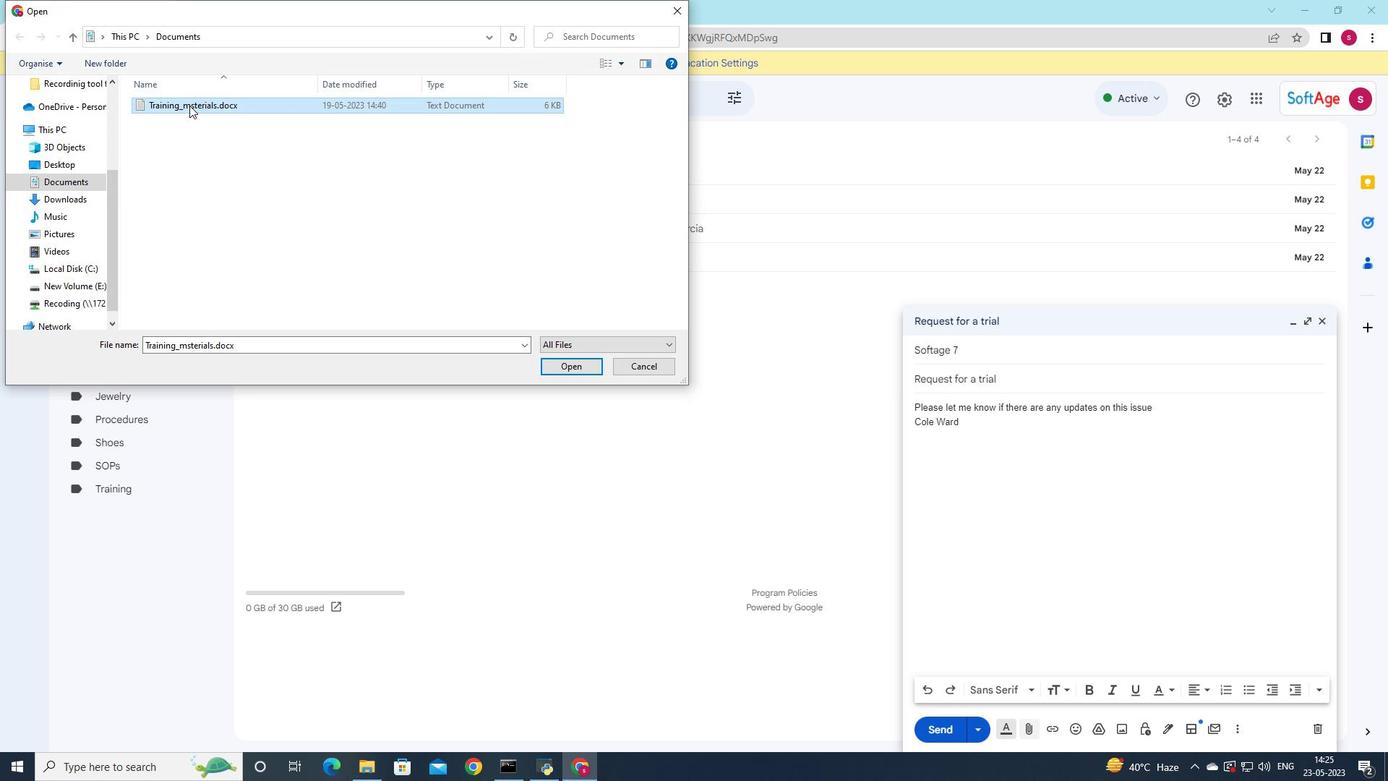 
Action: Mouse moved to (501, 174)
Screenshot: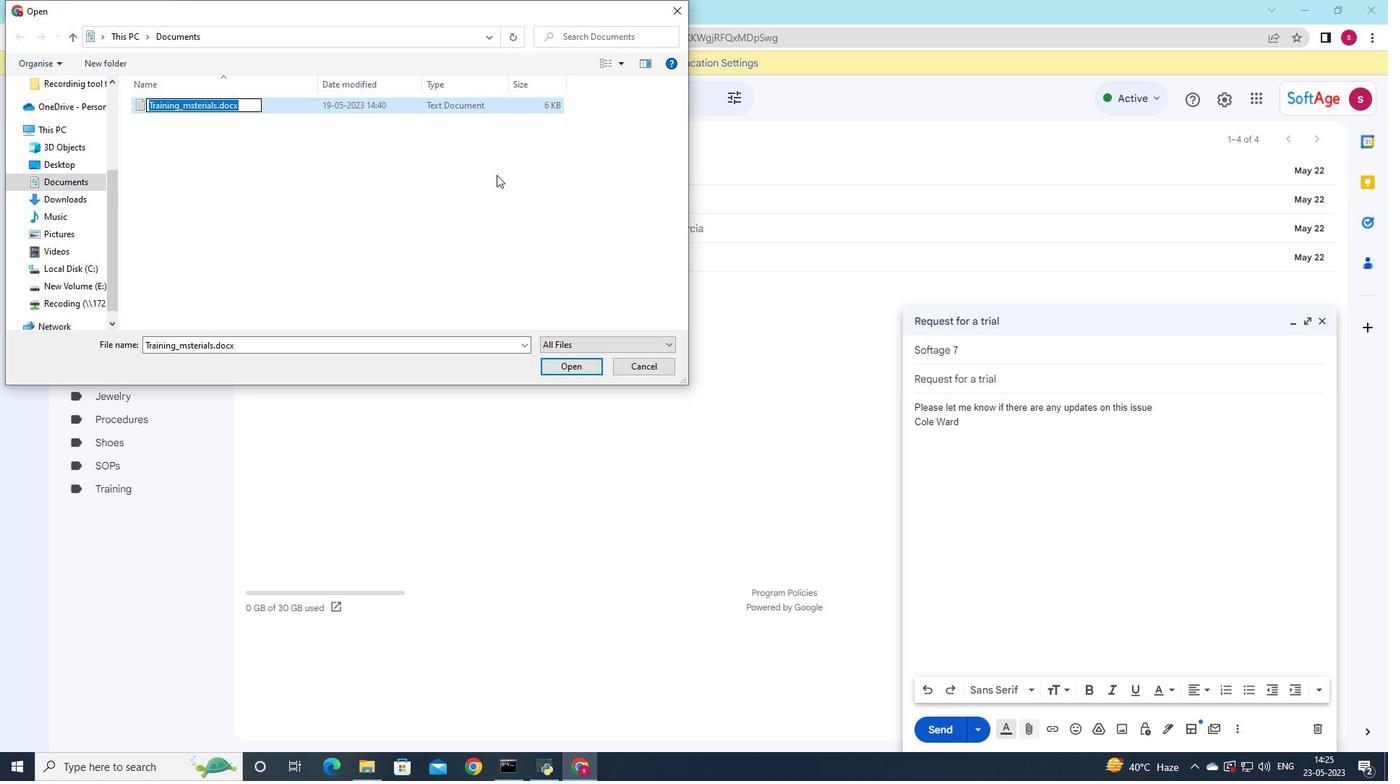 
Action: Key pressed <Key.shift>Case<Key.shift_r>_study.o<Key.backspace>pdf
Screenshot: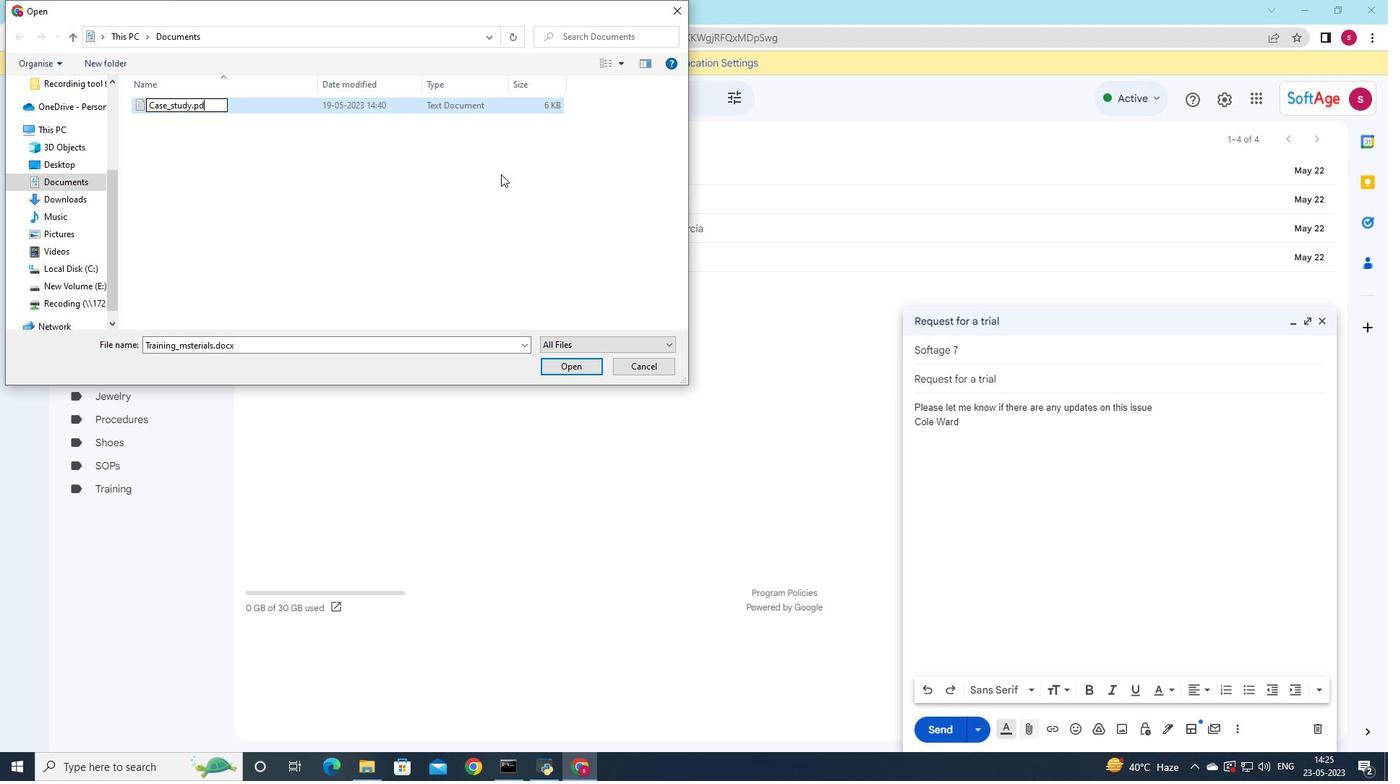 
Action: Mouse moved to (384, 99)
Screenshot: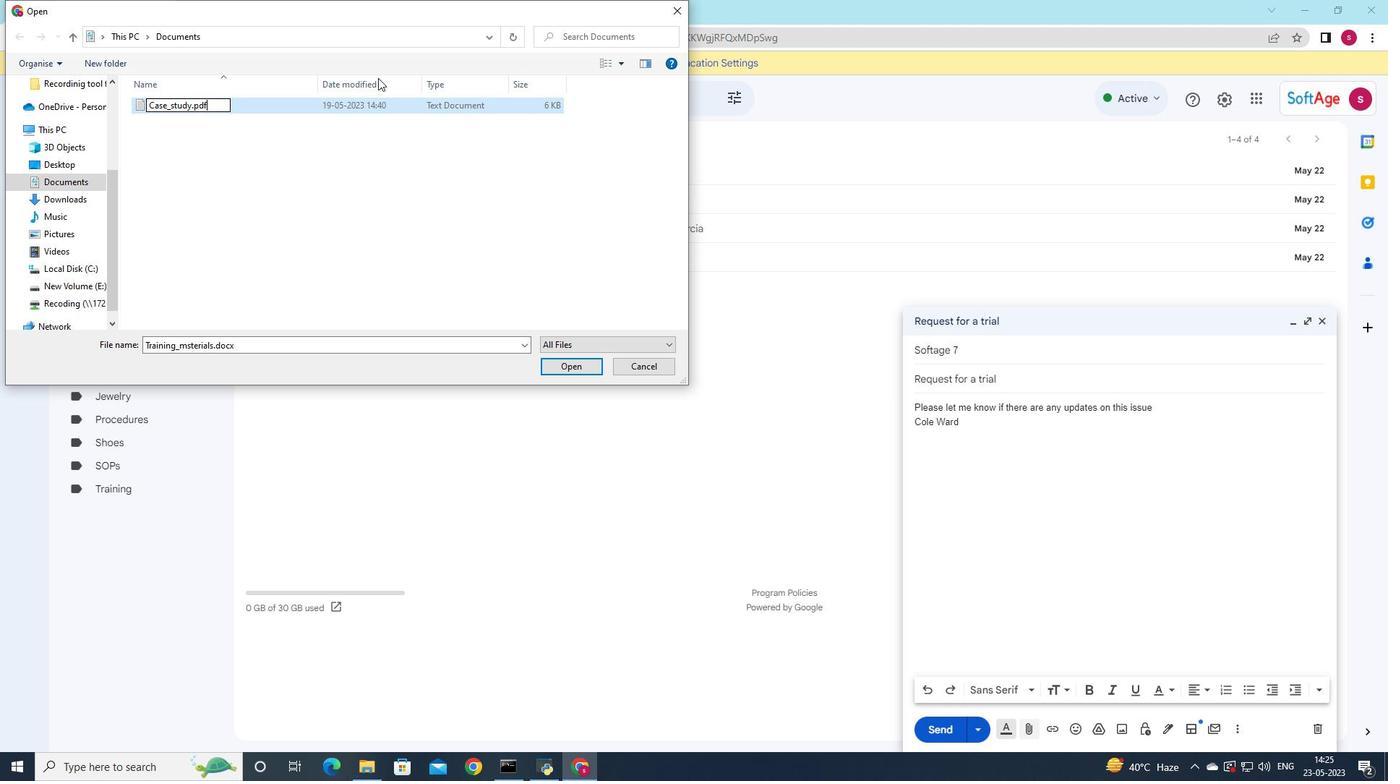 
Action: Mouse pressed left at (384, 99)
Screenshot: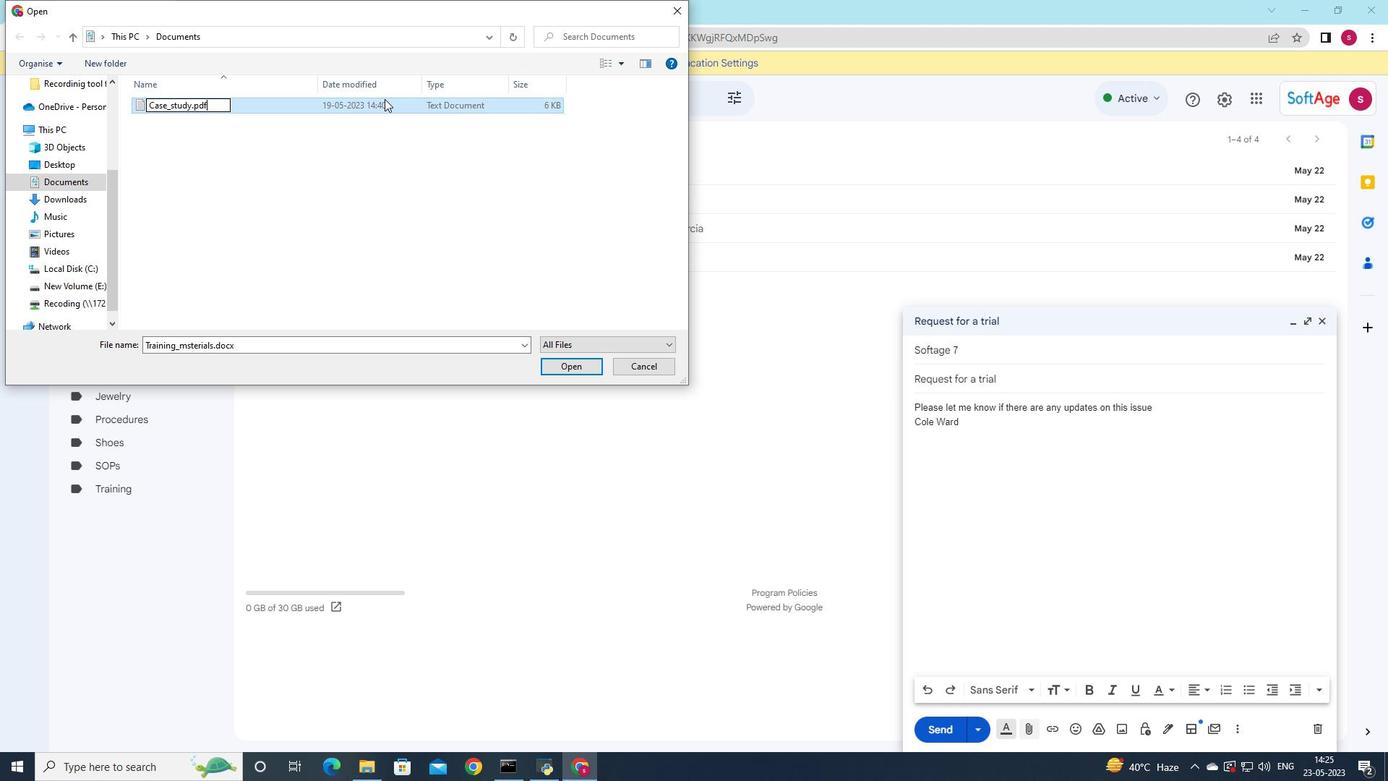 
Action: Mouse moved to (579, 371)
Screenshot: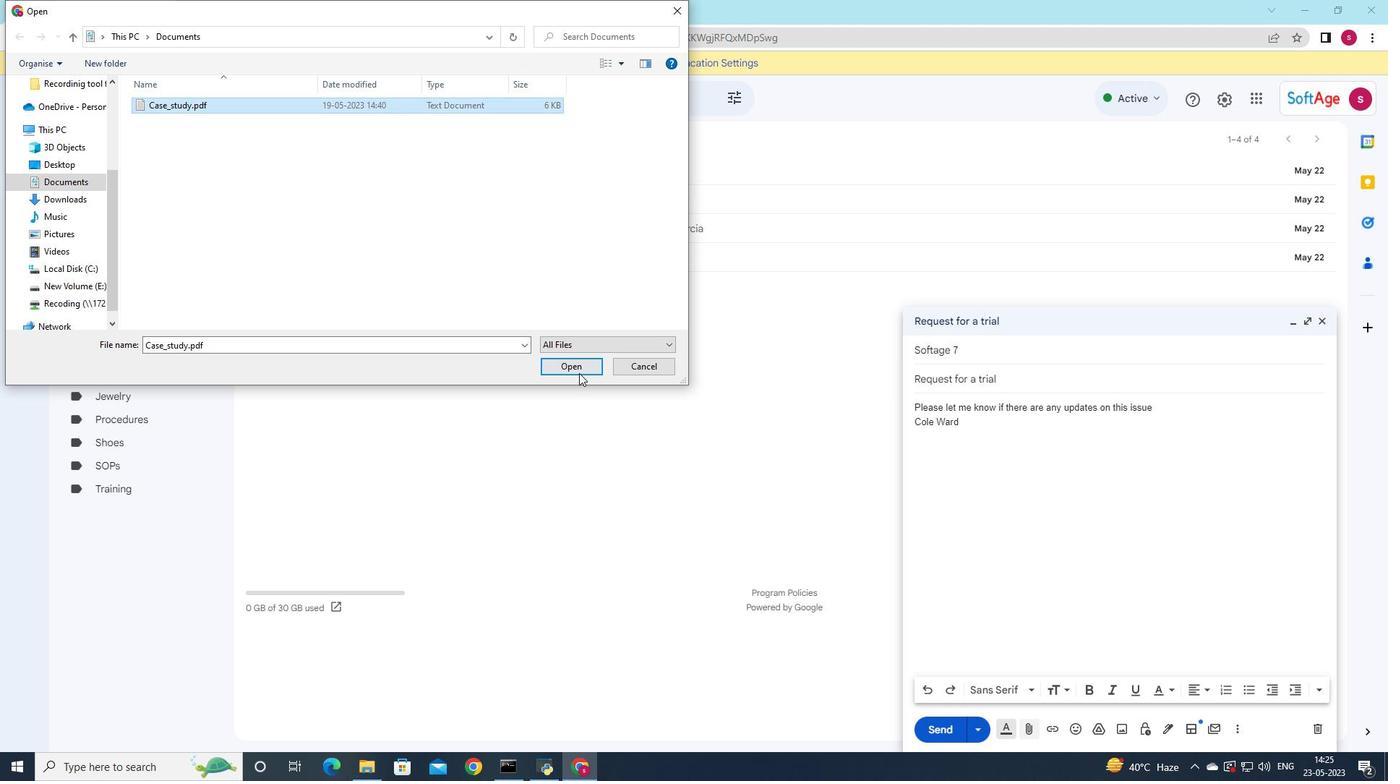 
Action: Mouse pressed left at (579, 371)
Screenshot: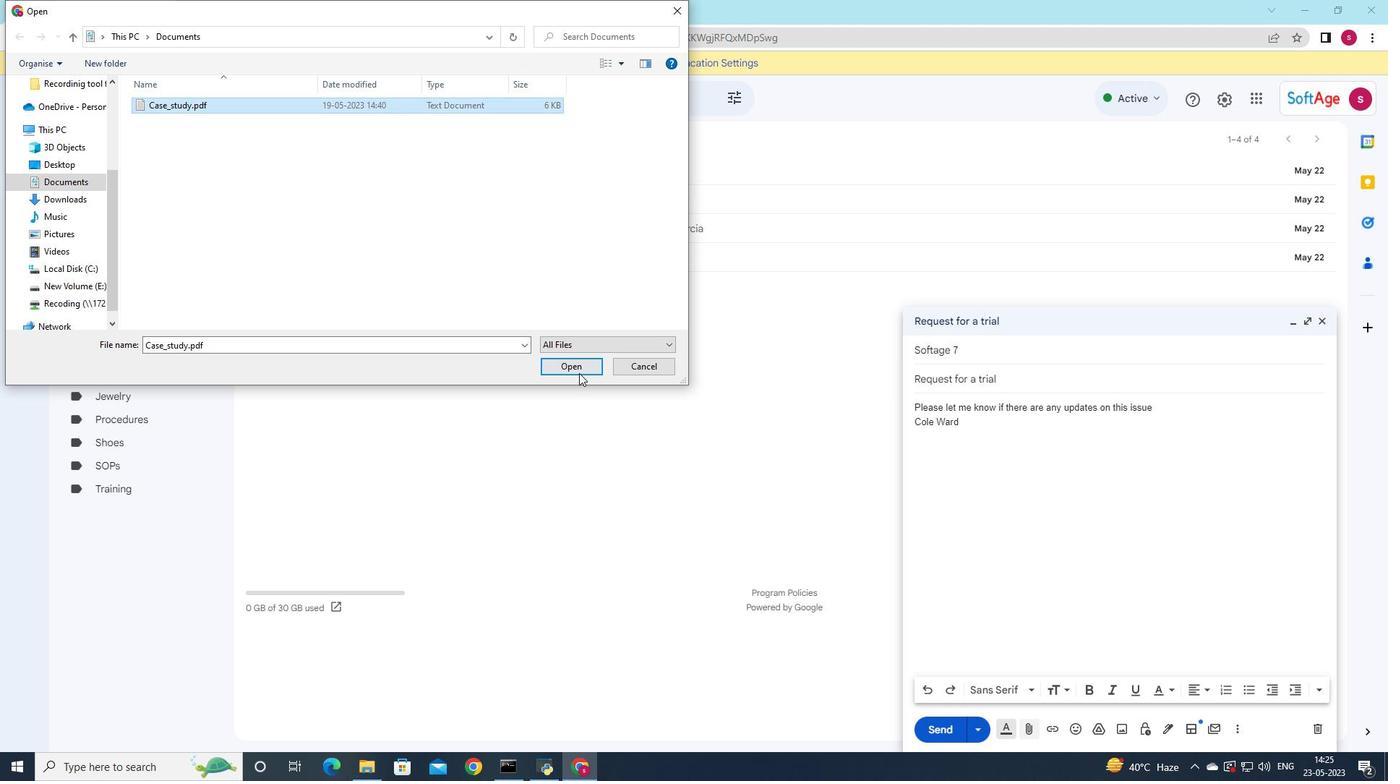 
Action: Mouse moved to (1158, 407)
Screenshot: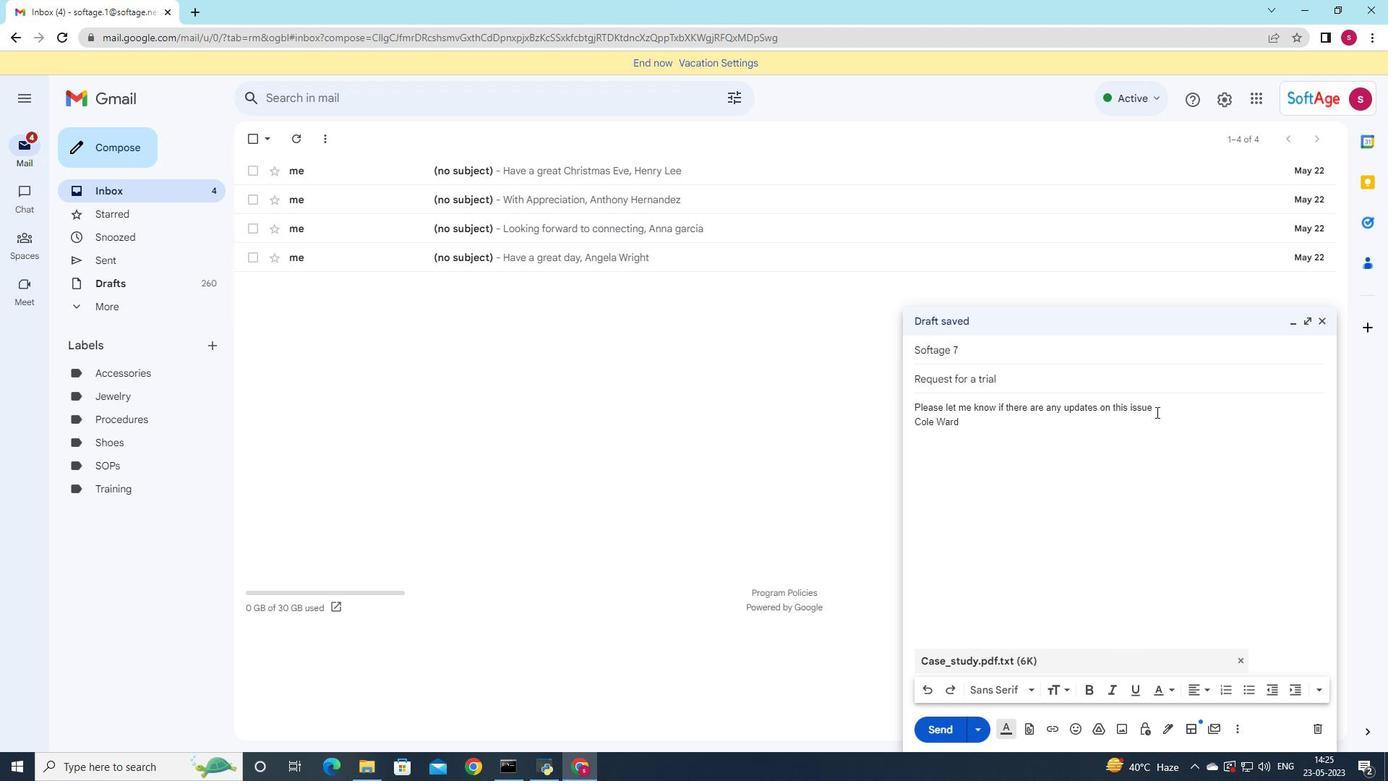 
Action: Mouse pressed left at (1158, 407)
Screenshot: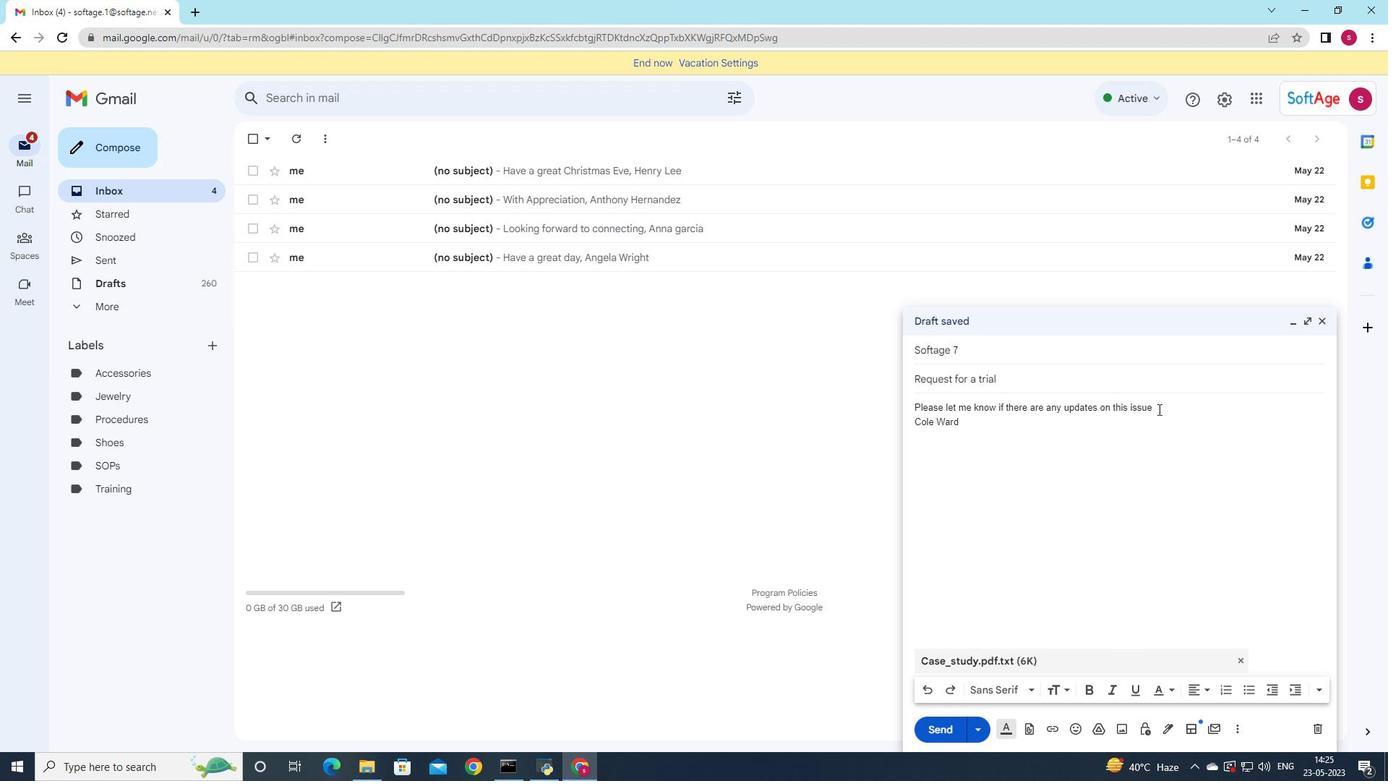 
Action: Mouse moved to (898, 403)
Screenshot: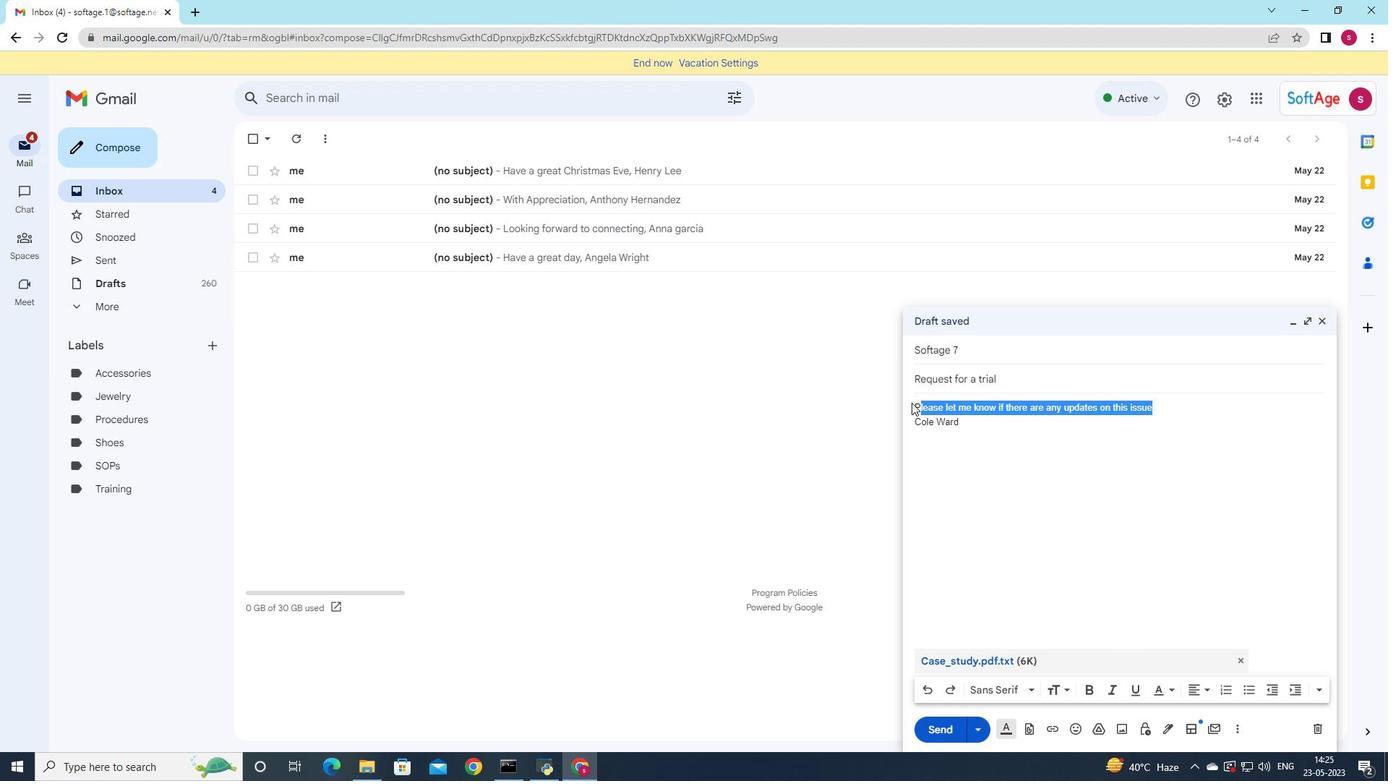 
Action: Key pressed <Key.delete>
Screenshot: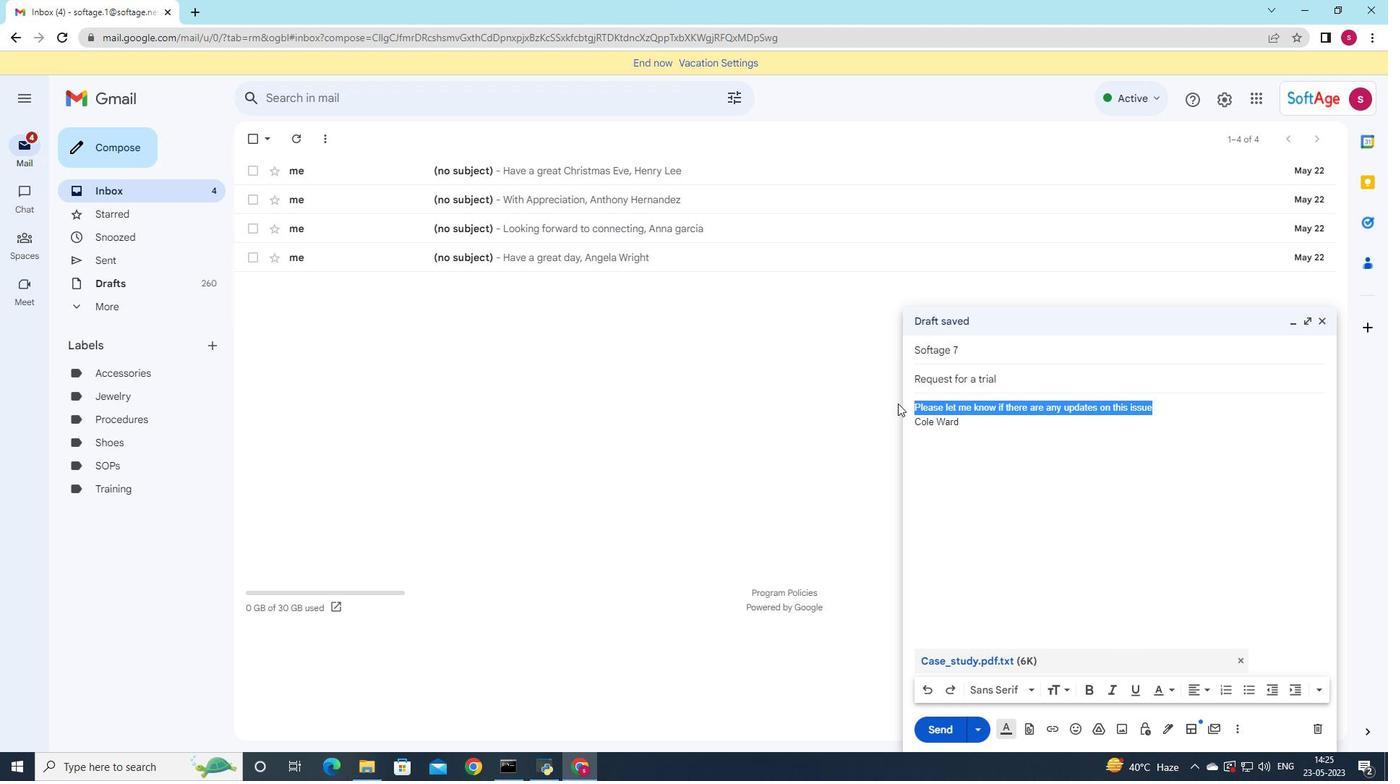 
Action: Mouse moved to (940, 410)
Screenshot: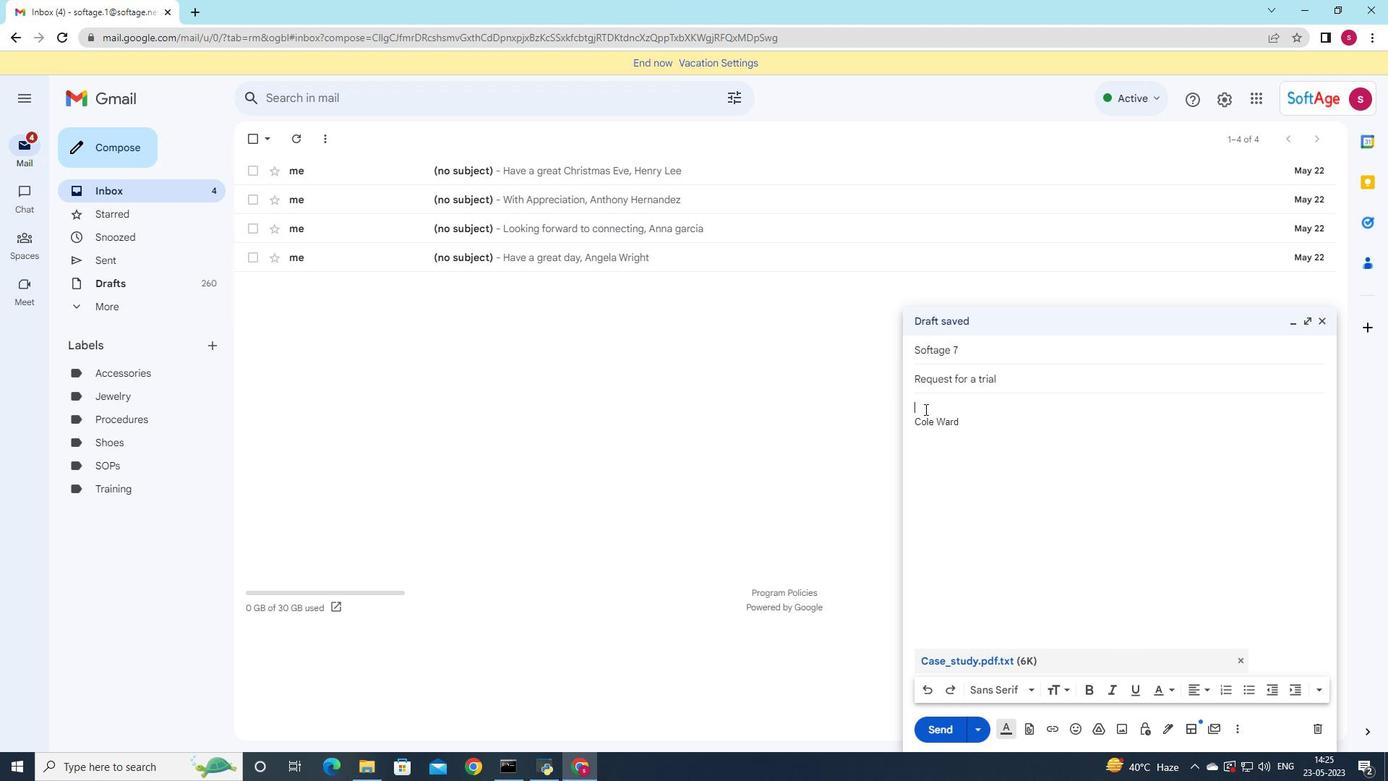 
Action: Key pressed <Key.shift>Thank<Key.space>you<Key.space>for<Key.space>your<Key.space>understanding<Key.space>in<Key.space>this<Key.space>matter
Screenshot: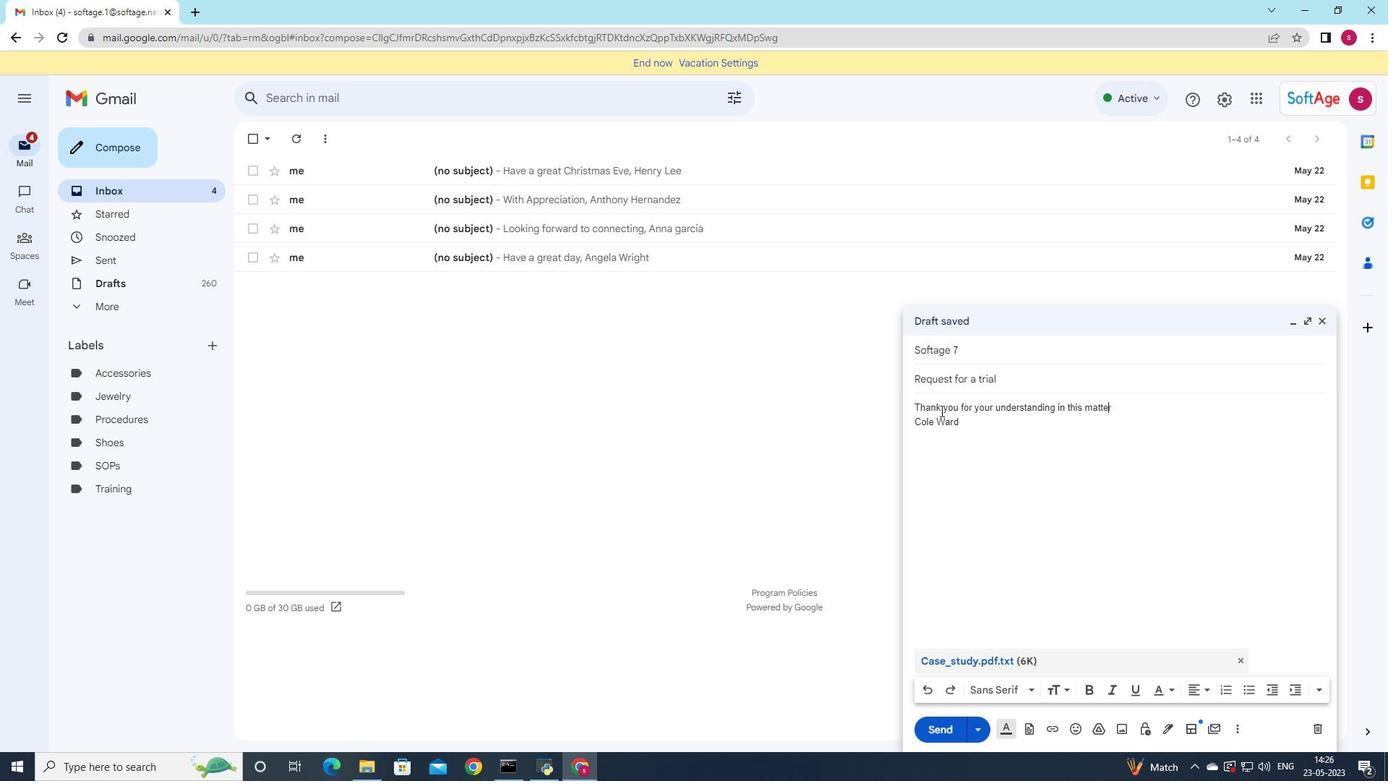 
Action: Mouse moved to (937, 731)
Screenshot: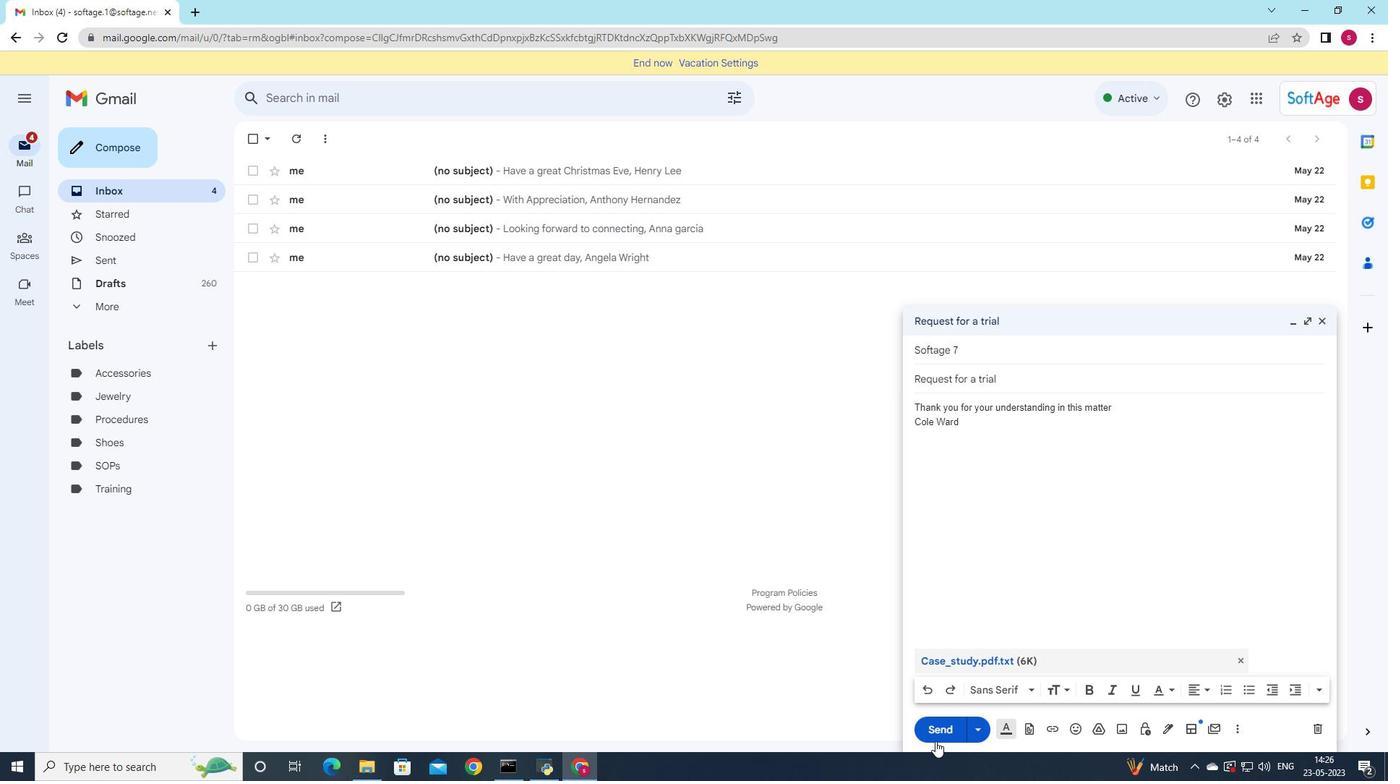
Action: Mouse pressed left at (937, 731)
Screenshot: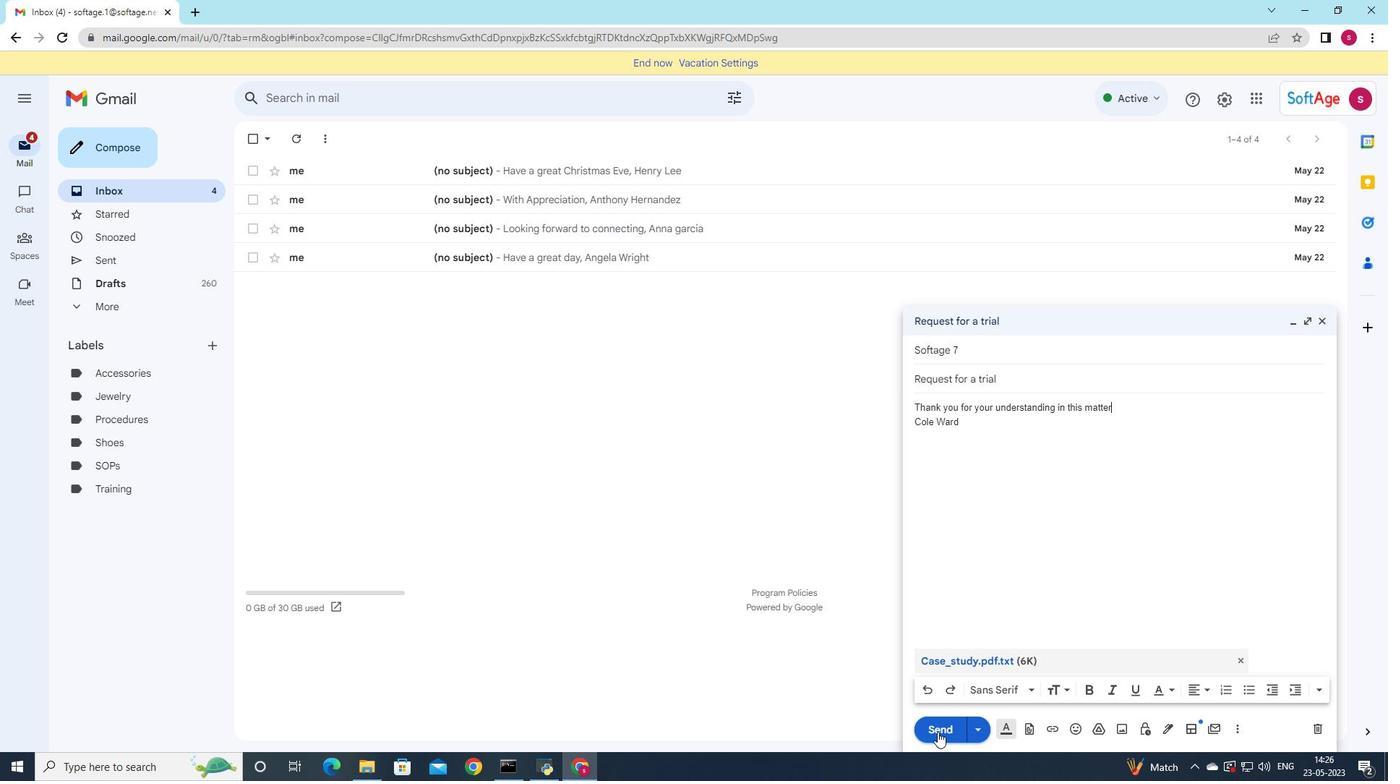
Action: Mouse moved to (168, 263)
Screenshot: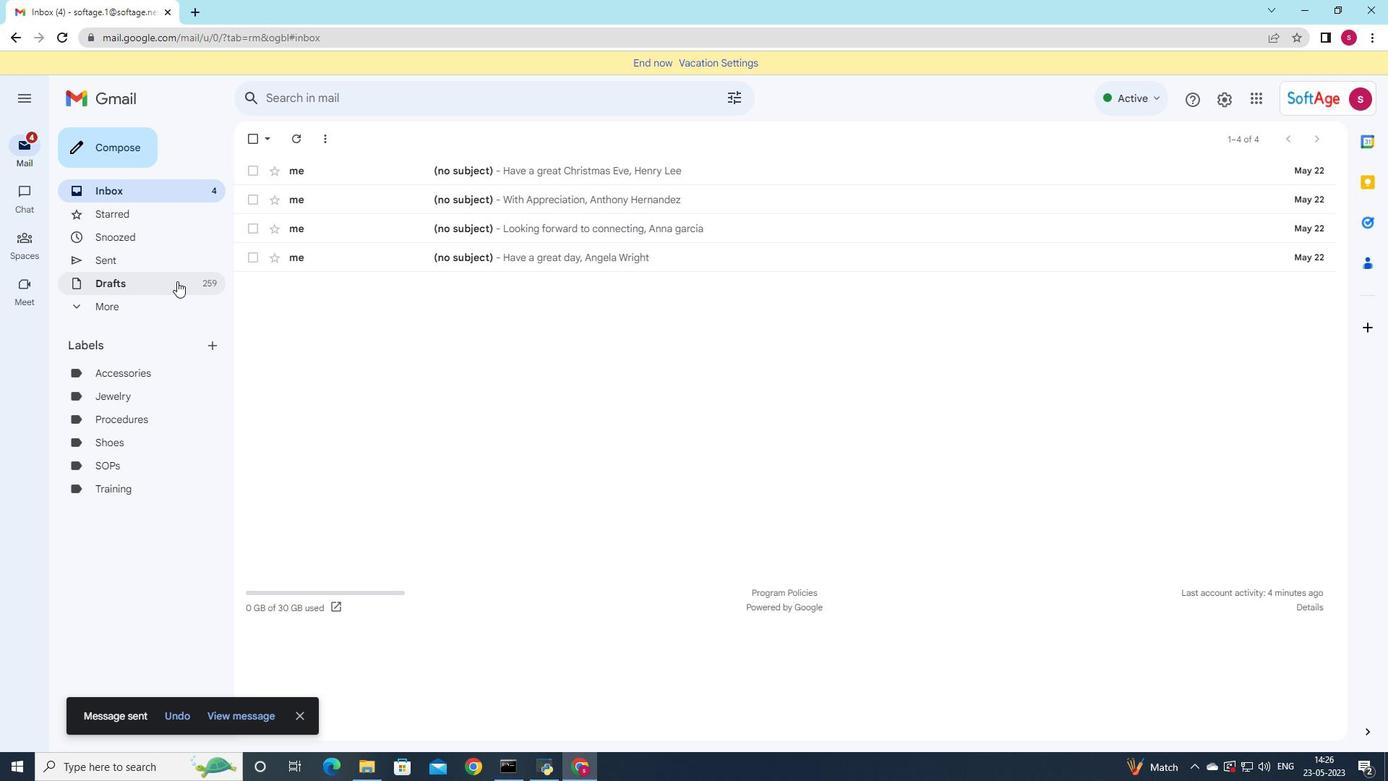 
Action: Mouse pressed left at (168, 263)
Screenshot: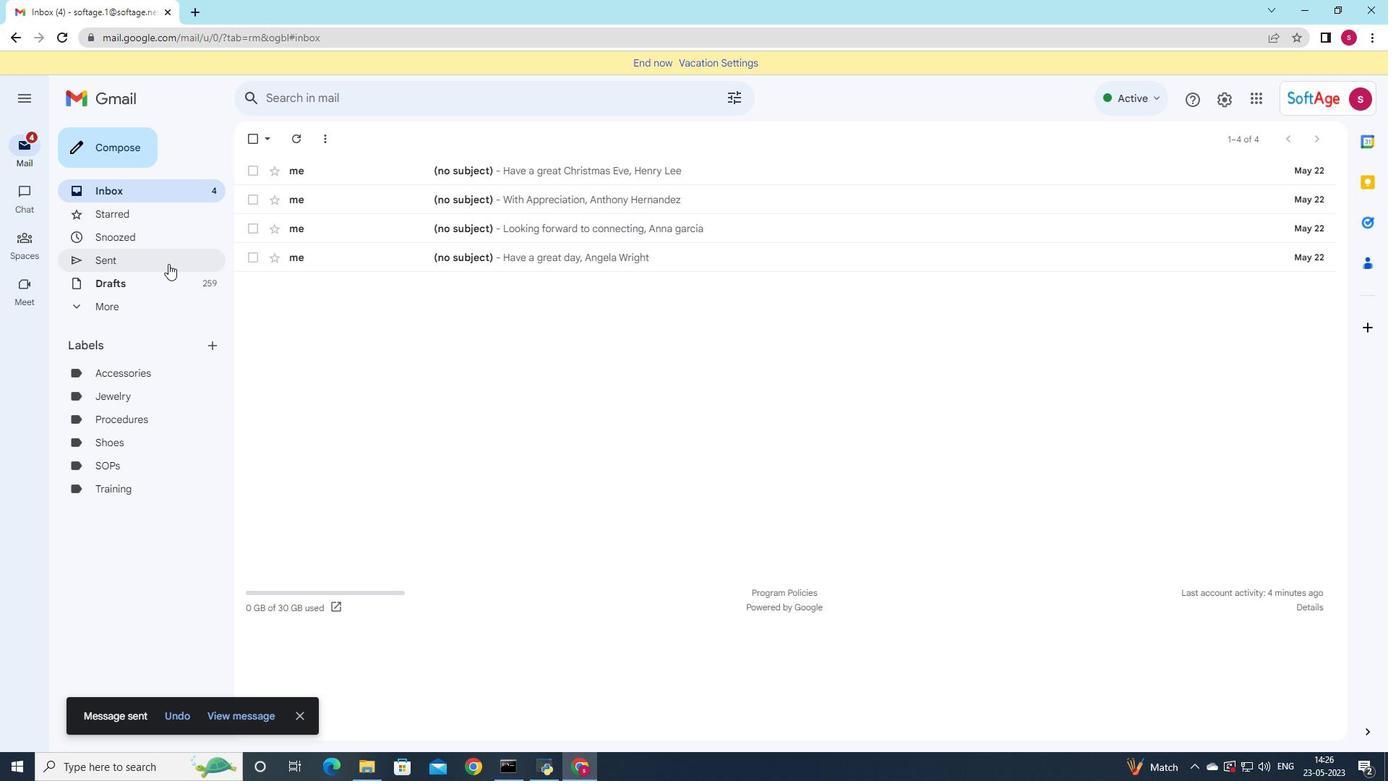 
Action: Mouse moved to (616, 227)
Screenshot: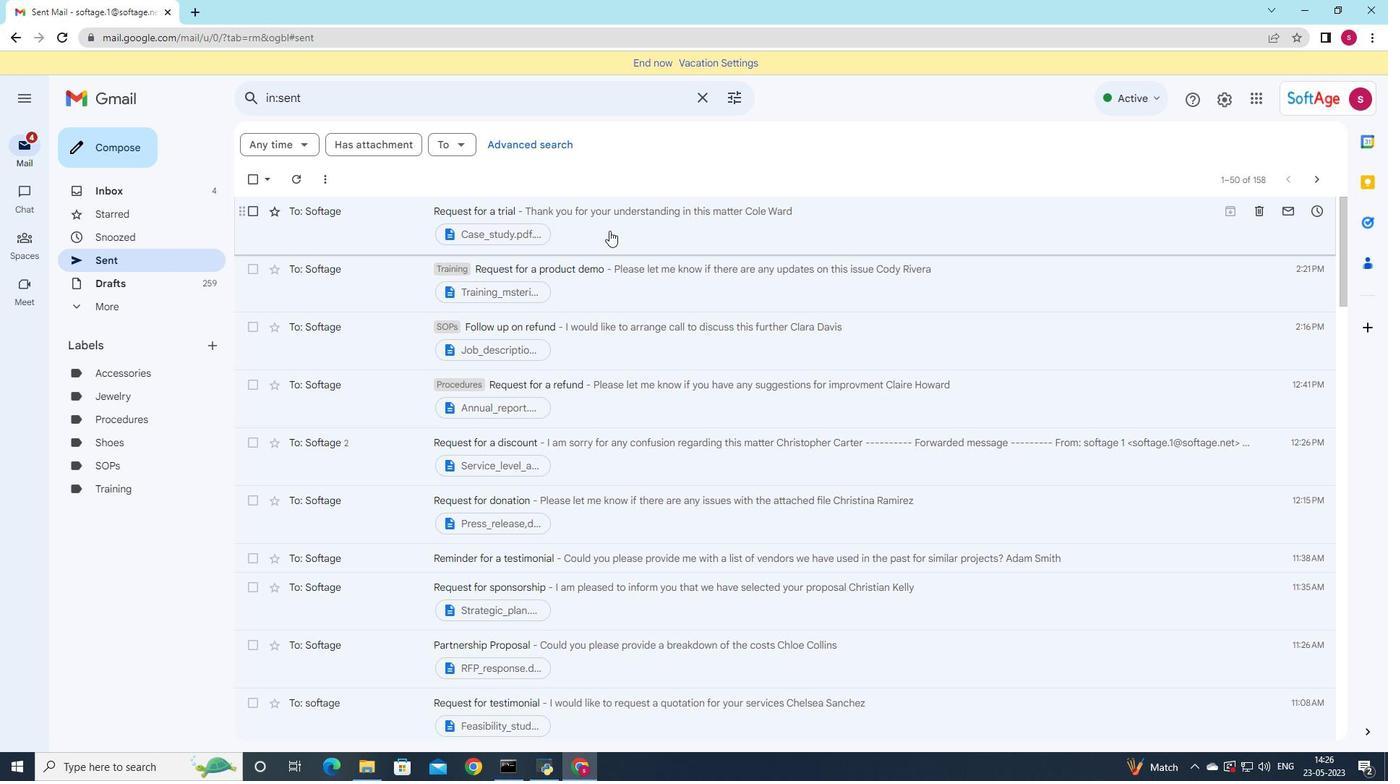 
Action: Mouse pressed left at (616, 227)
Screenshot: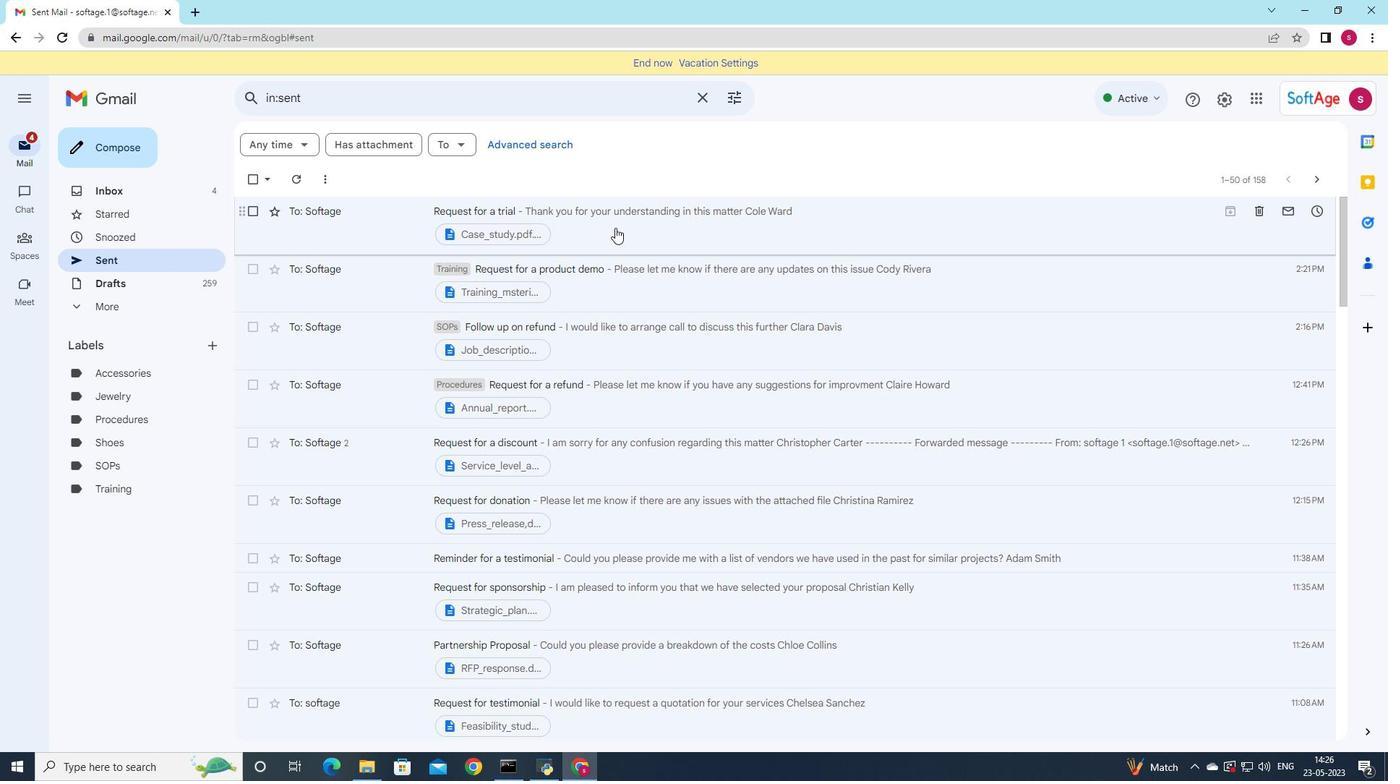 
Action: Mouse moved to (531, 141)
Screenshot: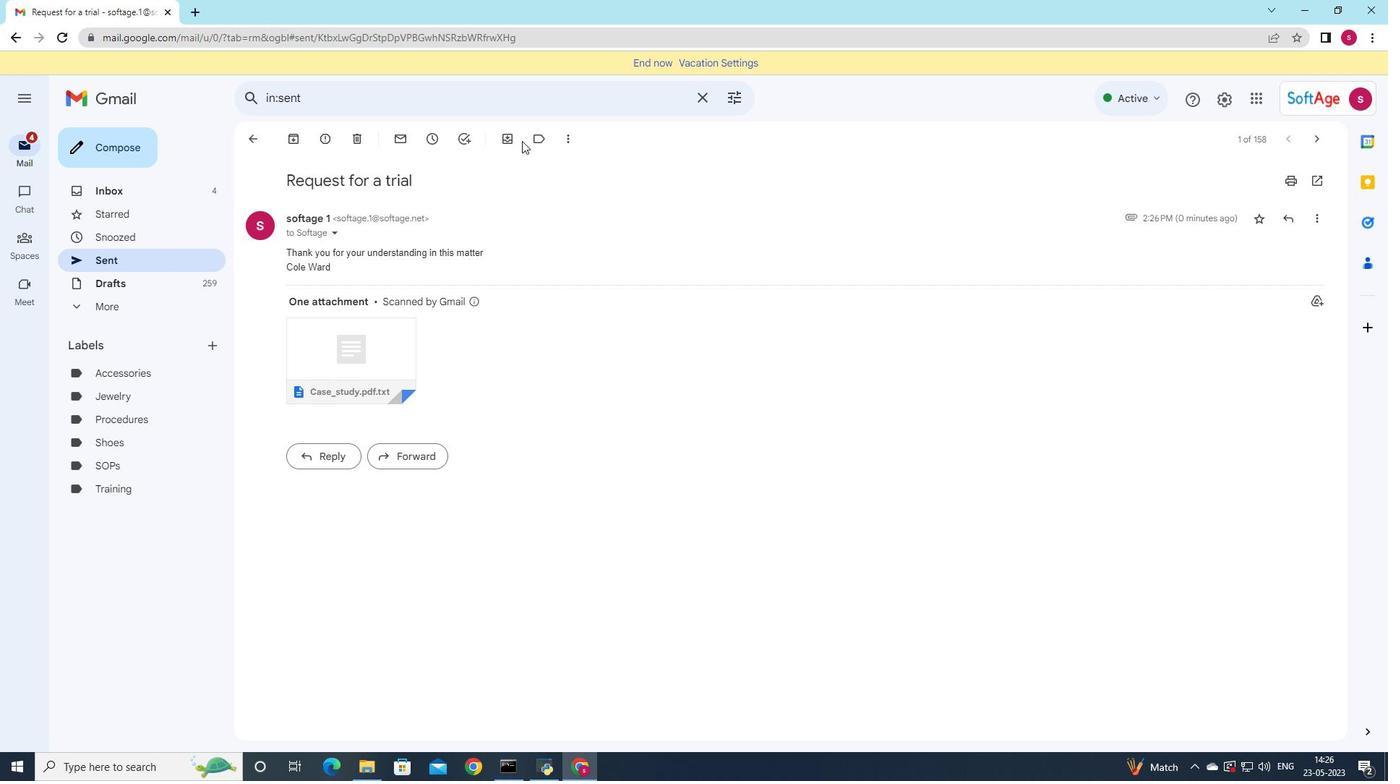 
Action: Mouse pressed left at (531, 141)
Screenshot: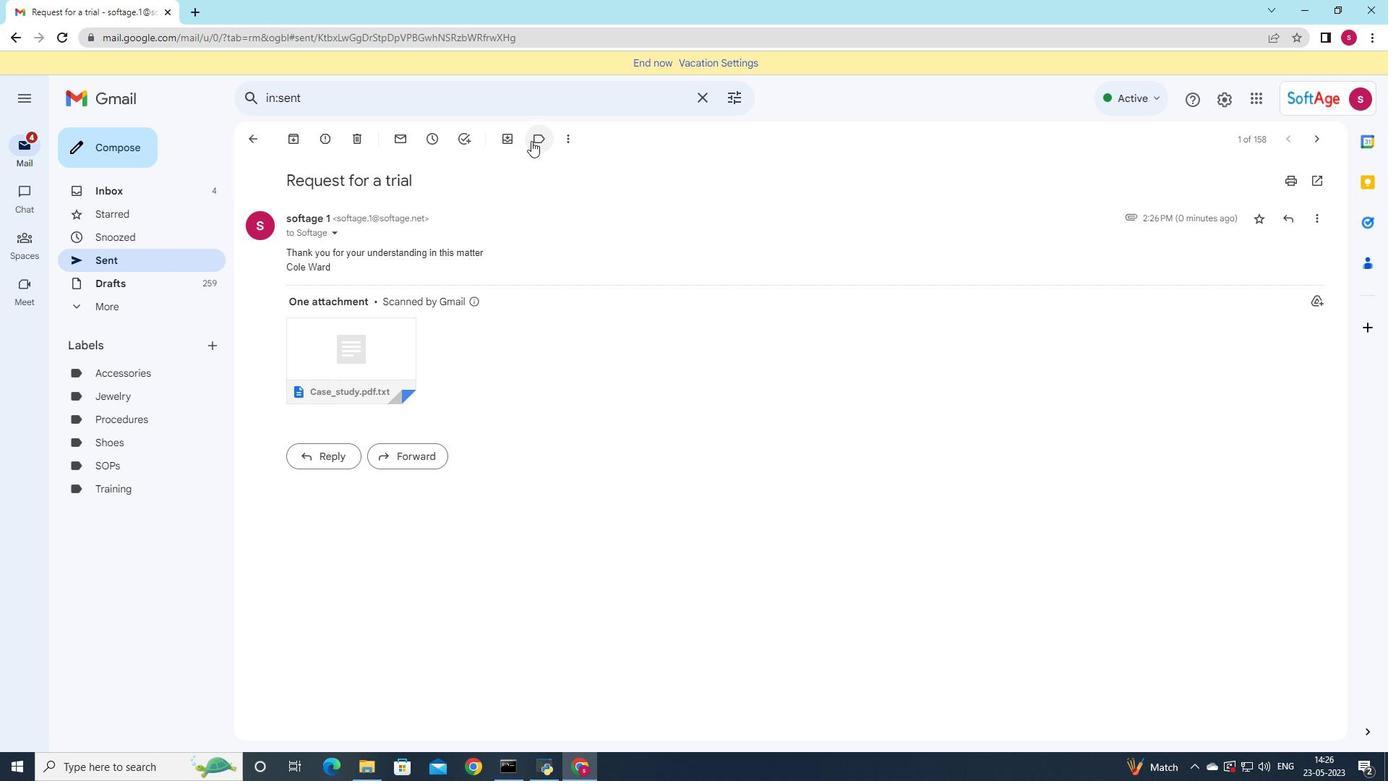 
Action: Mouse moved to (595, 409)
Screenshot: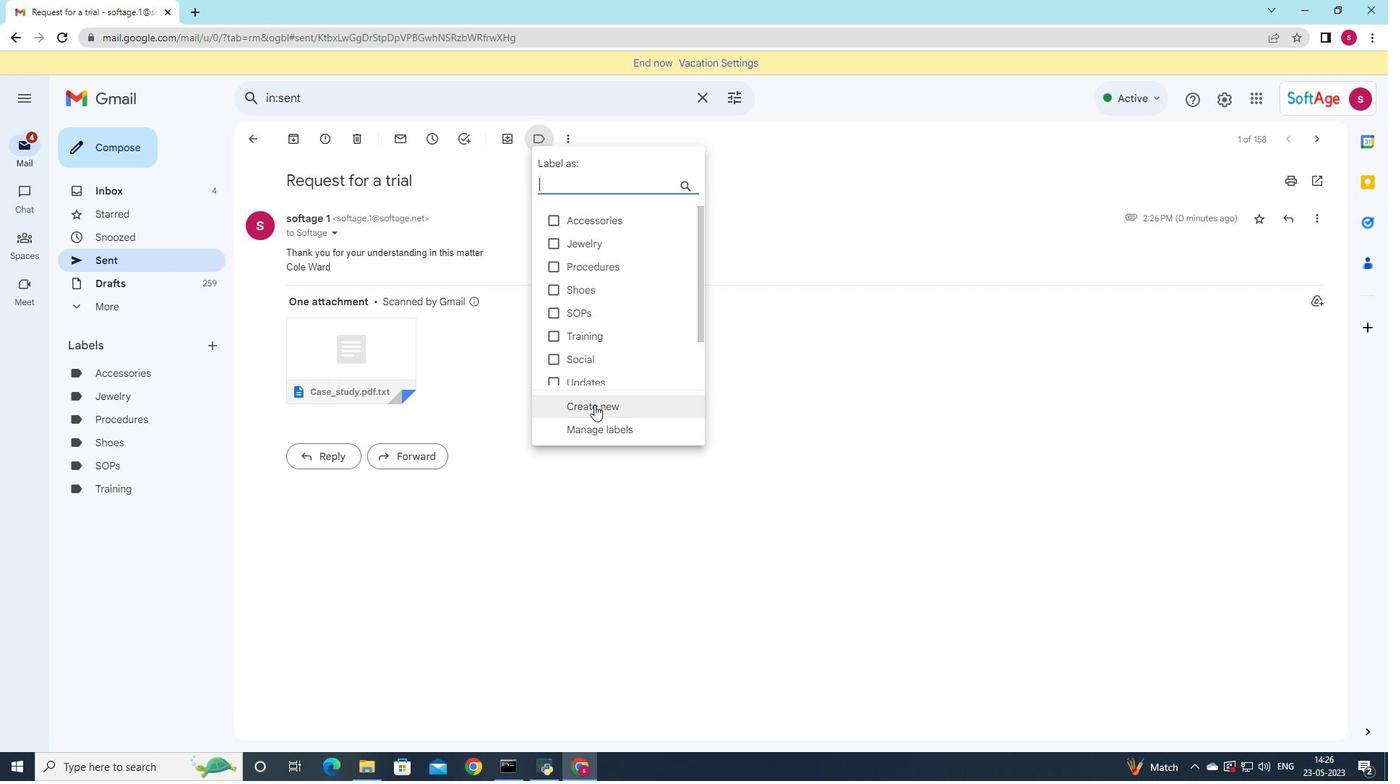 
Action: Mouse pressed left at (595, 409)
Screenshot: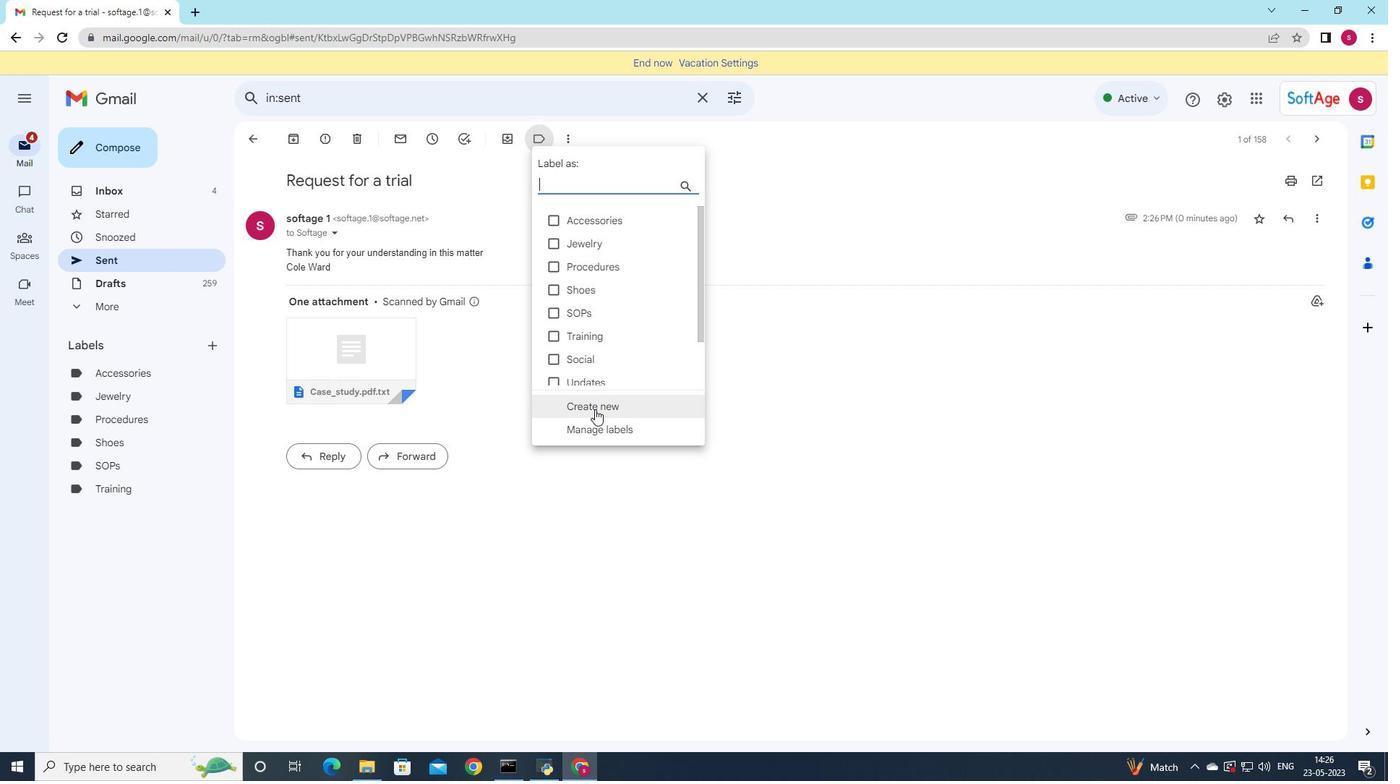
Action: Mouse moved to (658, 386)
Screenshot: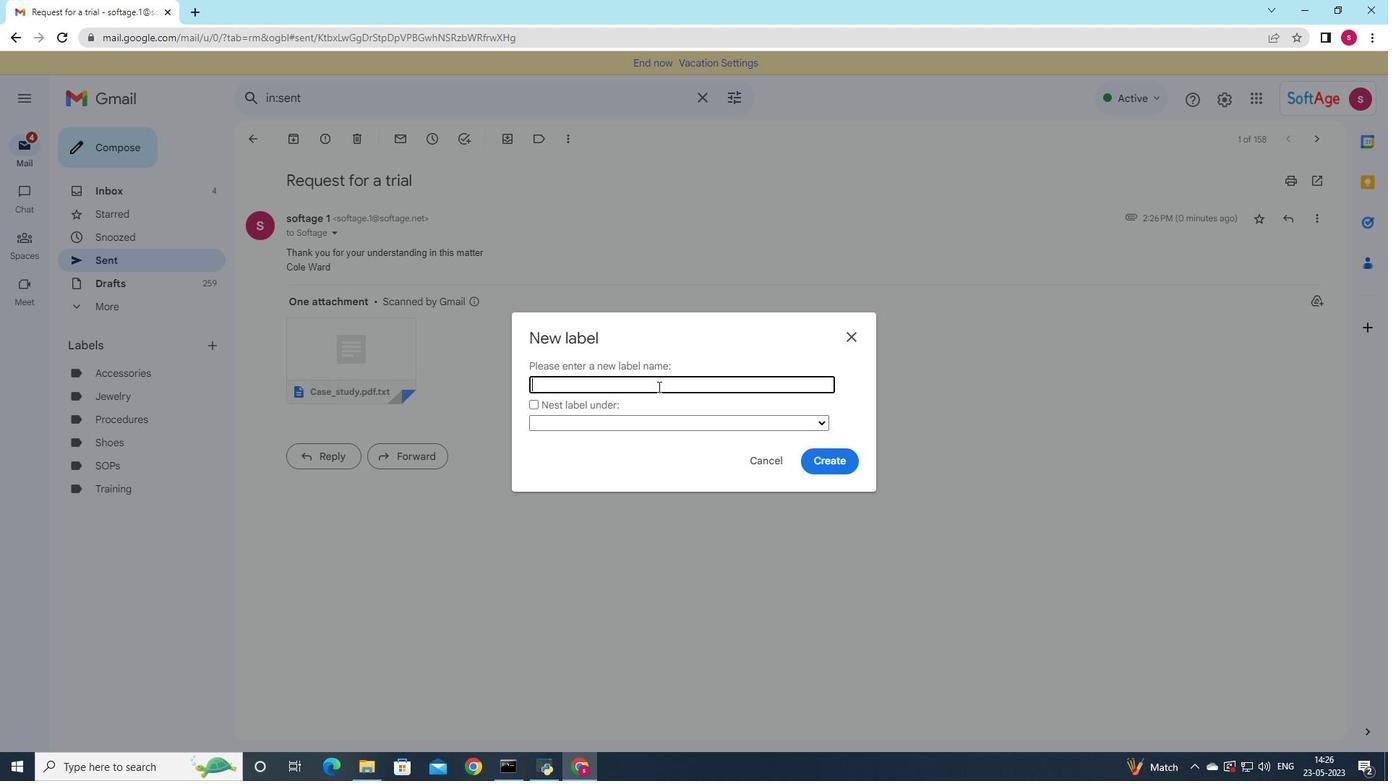 
Action: Key pressed <Key.shift_r><Key.shift_r><Key.shift_r>Onboarding
Screenshot: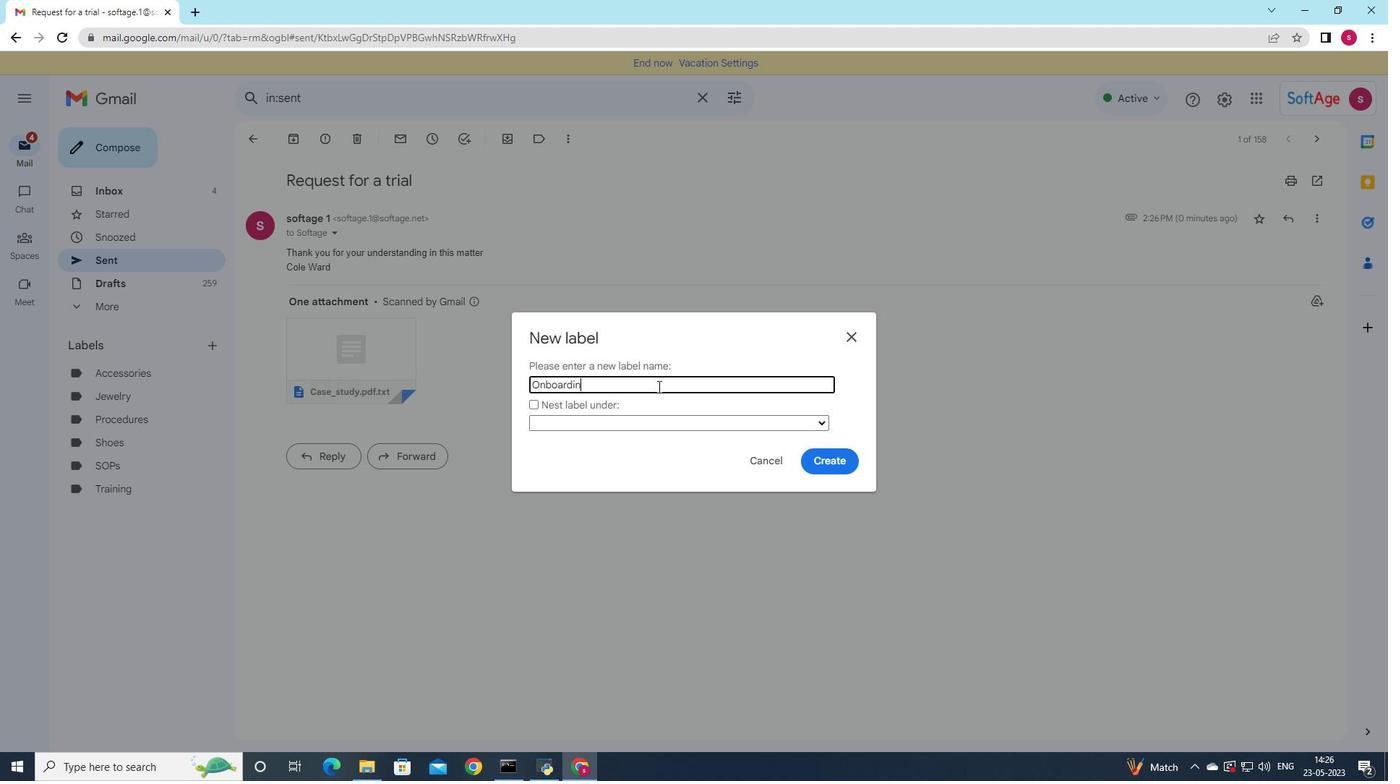 
Action: Mouse moved to (835, 467)
Screenshot: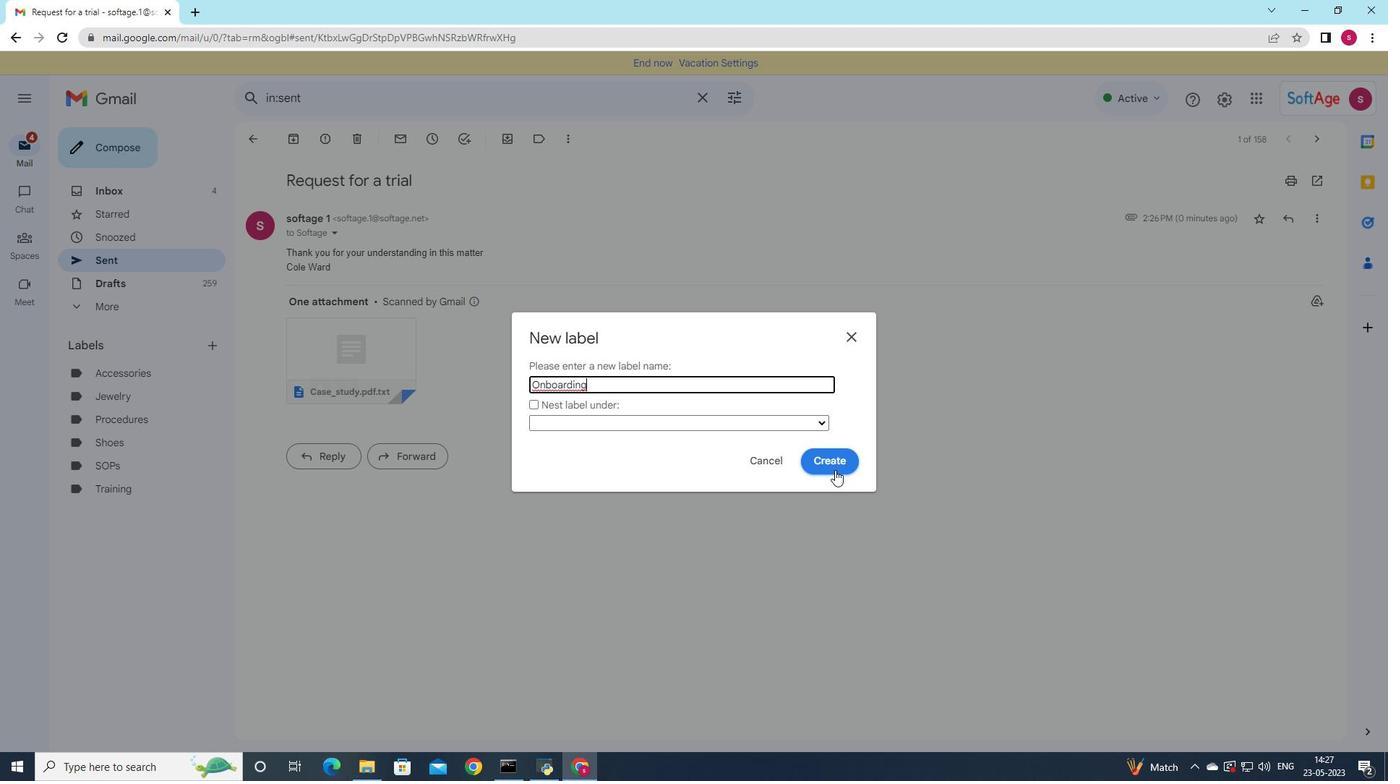 
Action: Mouse pressed left at (835, 467)
Screenshot: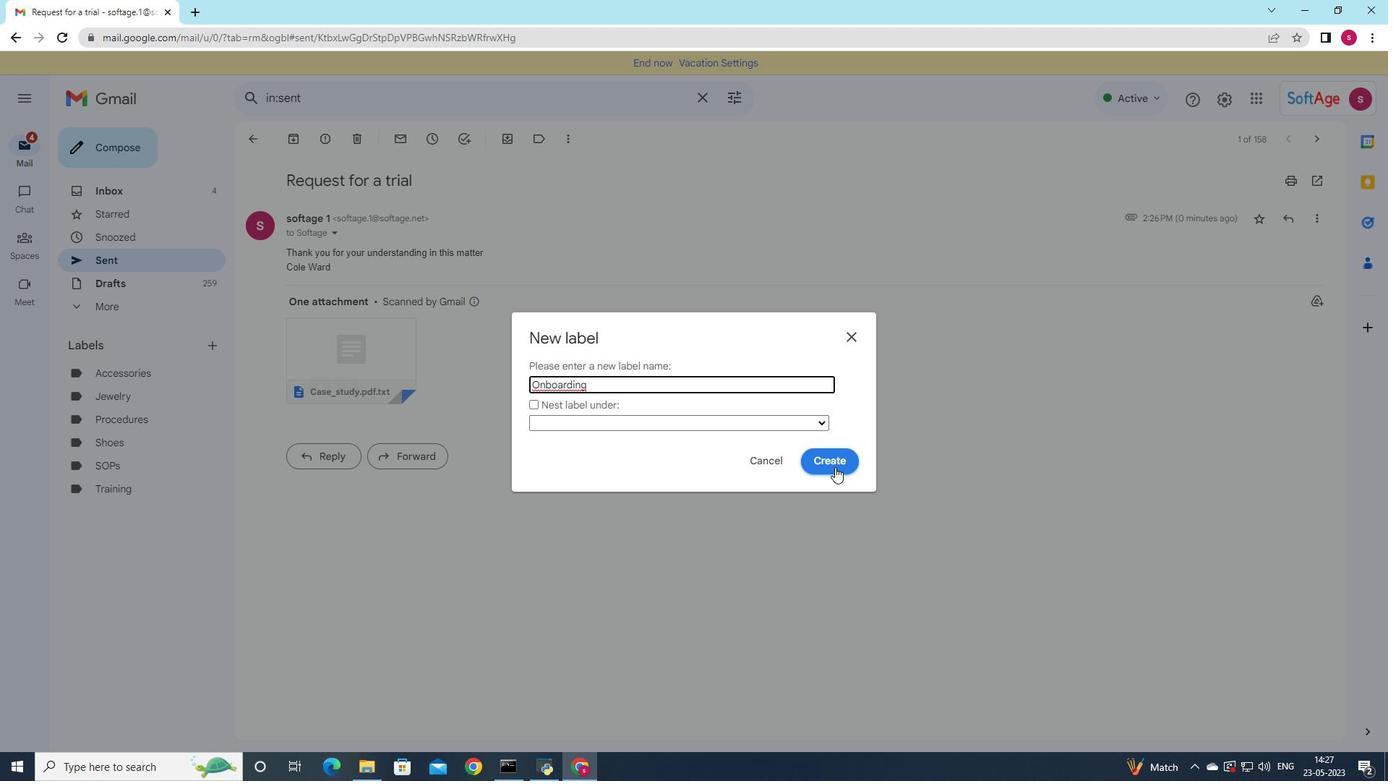 
Action: Mouse moved to (551, 366)
Screenshot: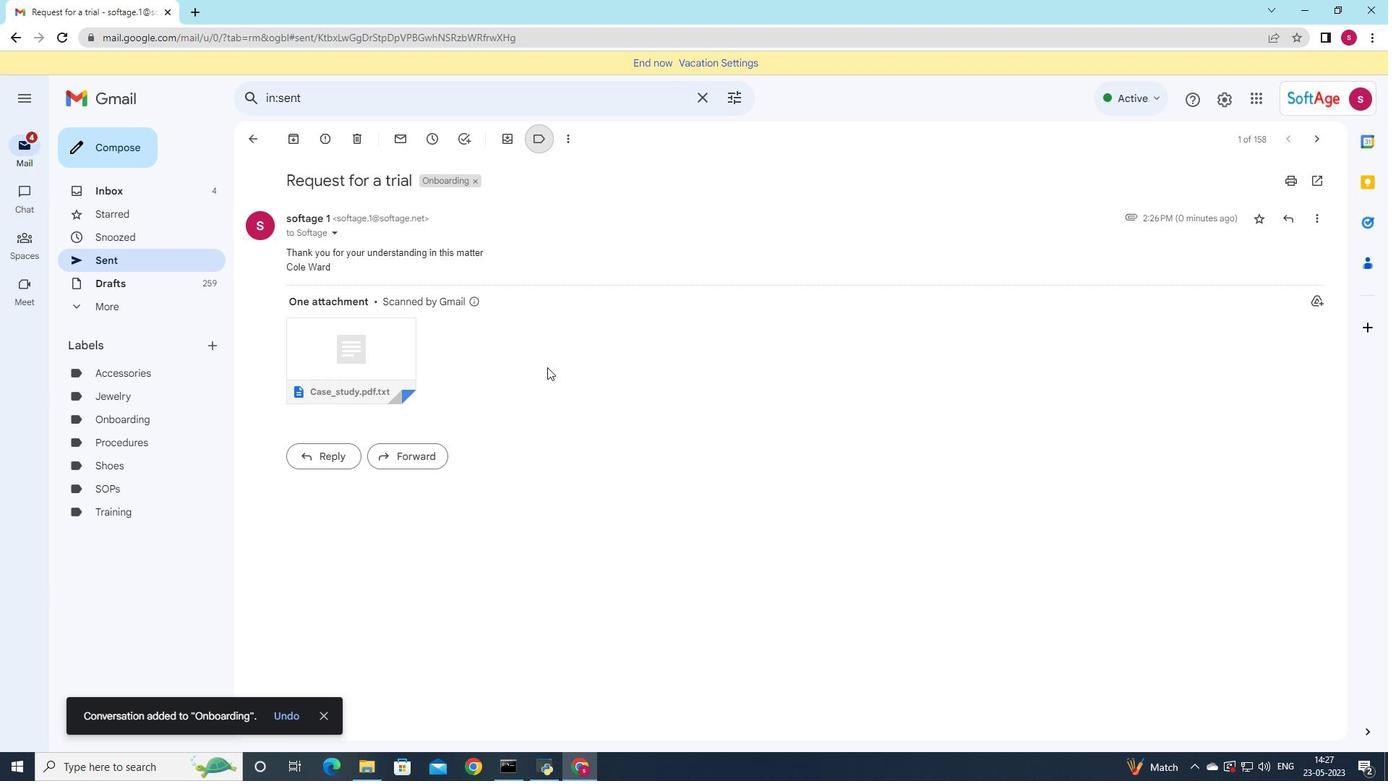 
